 Task: Find connections with filter location Budapest IX. kerület with filter topic #socialentrepreneurswith filter profile language Potuguese with filter current company Randstad India with filter school University School of Law and Legal Studies with filter industry Law Enforcement with filter service category Ghostwriting with filter keywords title Bookkeeper
Action: Mouse pressed left at (563, 77)
Screenshot: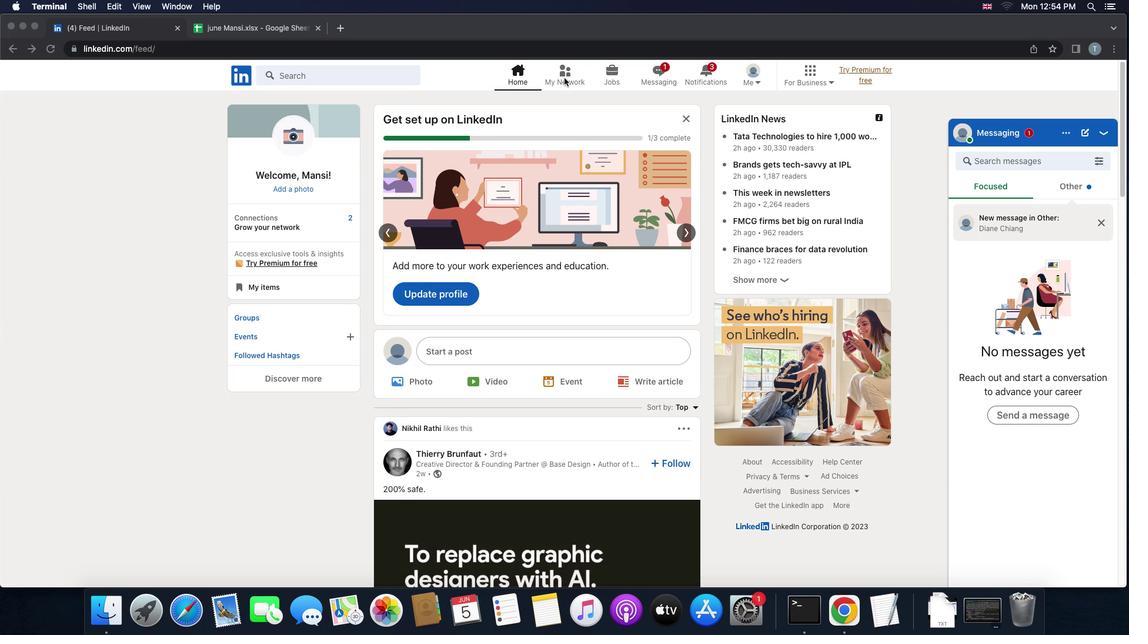 
Action: Mouse pressed left at (563, 77)
Screenshot: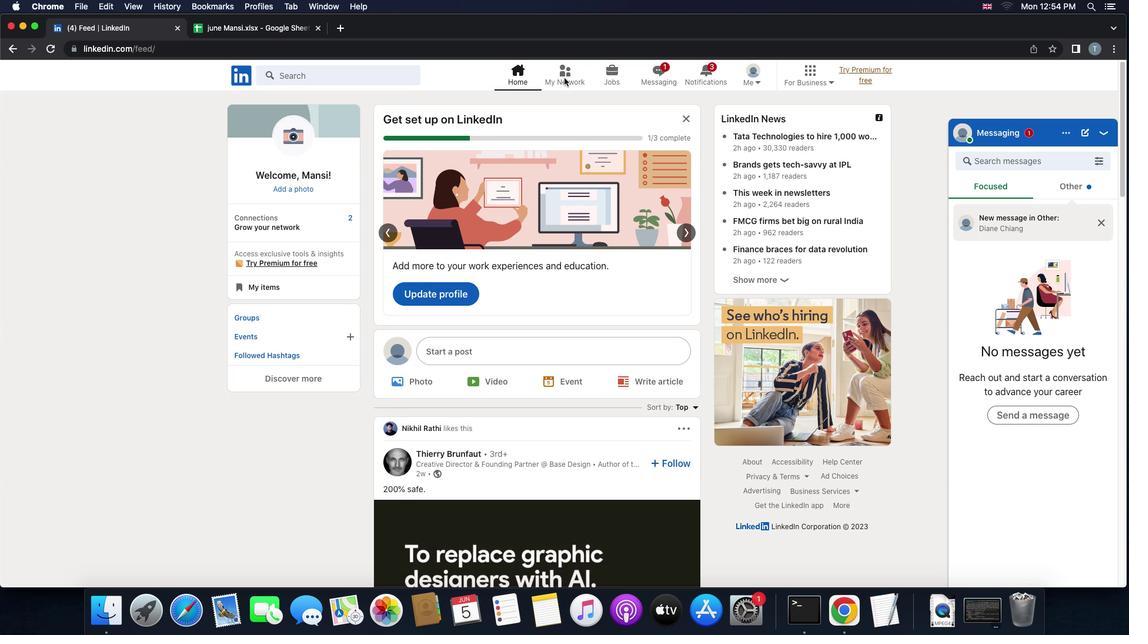 
Action: Mouse moved to (353, 137)
Screenshot: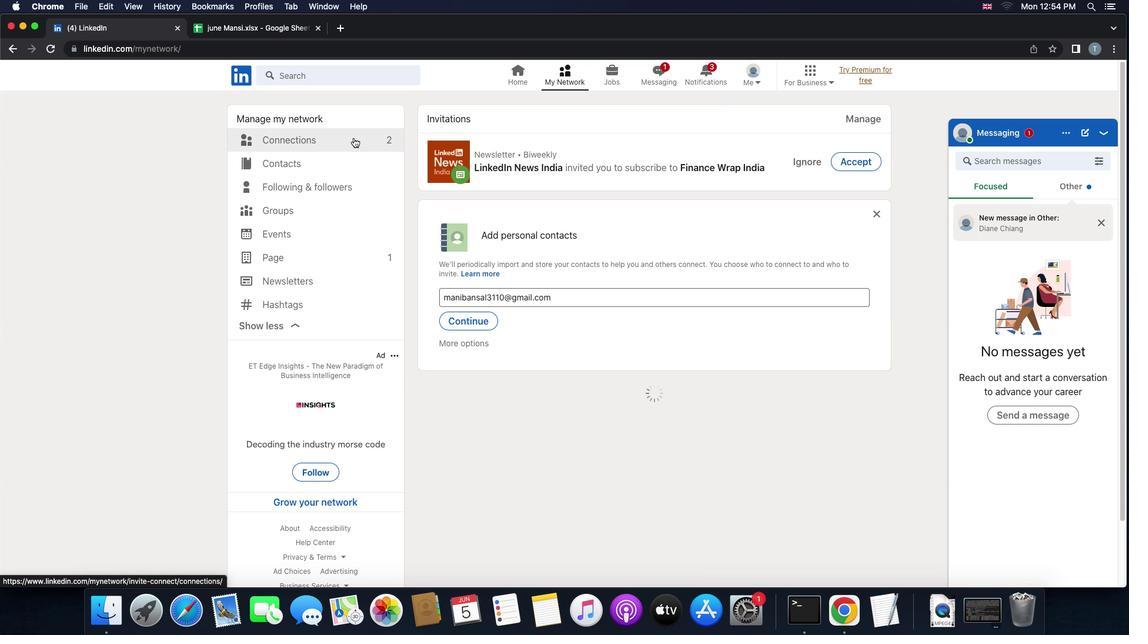 
Action: Mouse pressed left at (353, 137)
Screenshot: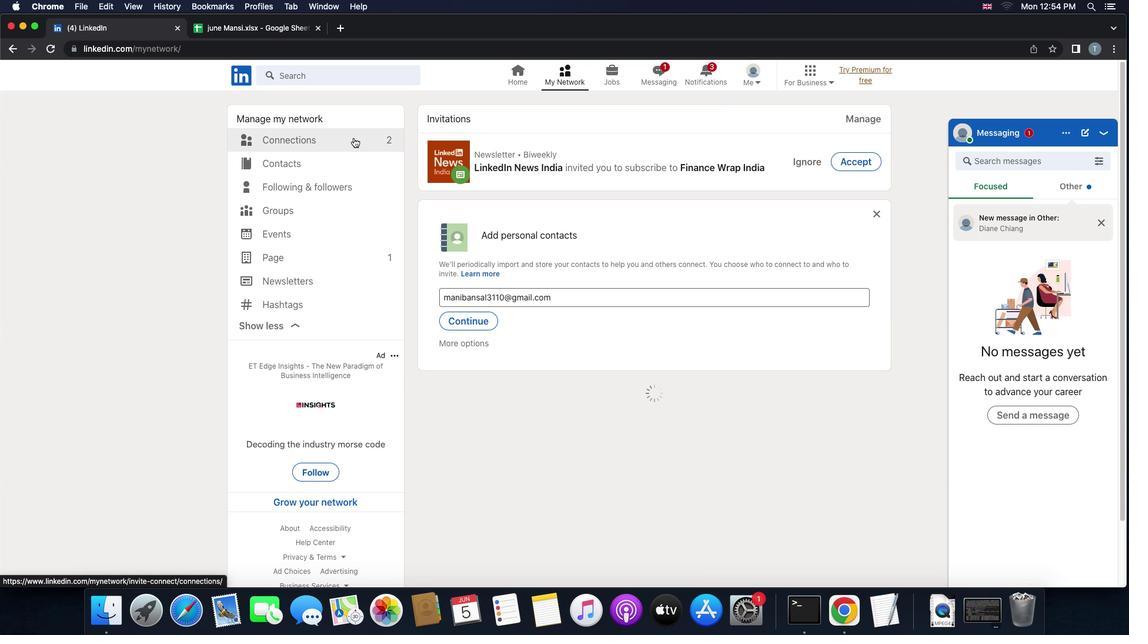 
Action: Mouse moved to (656, 139)
Screenshot: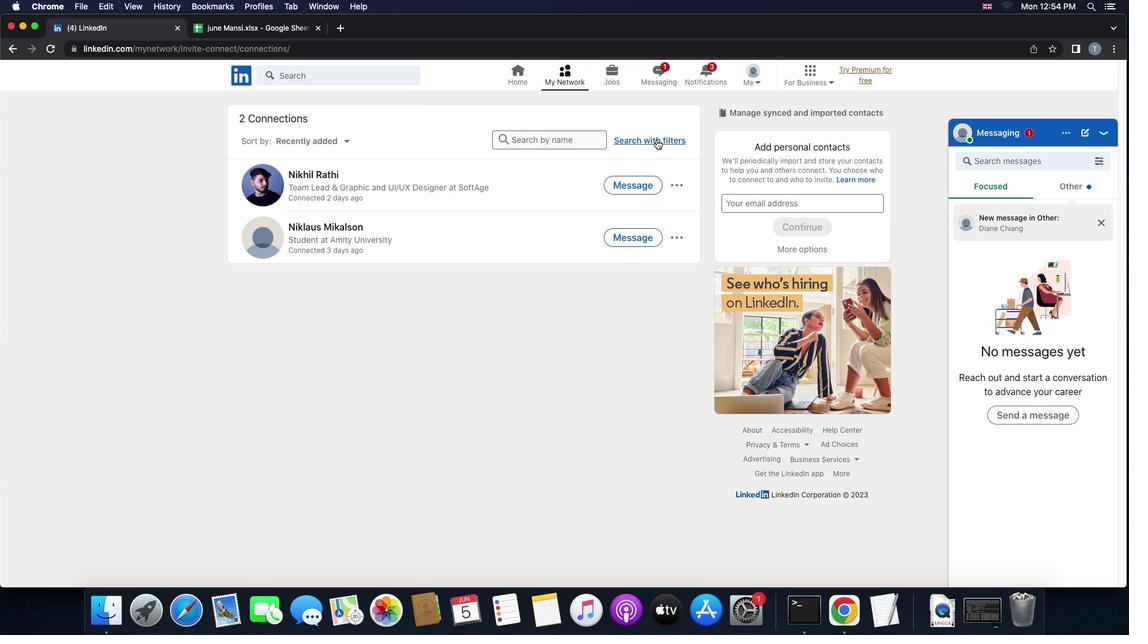 
Action: Mouse pressed left at (656, 139)
Screenshot: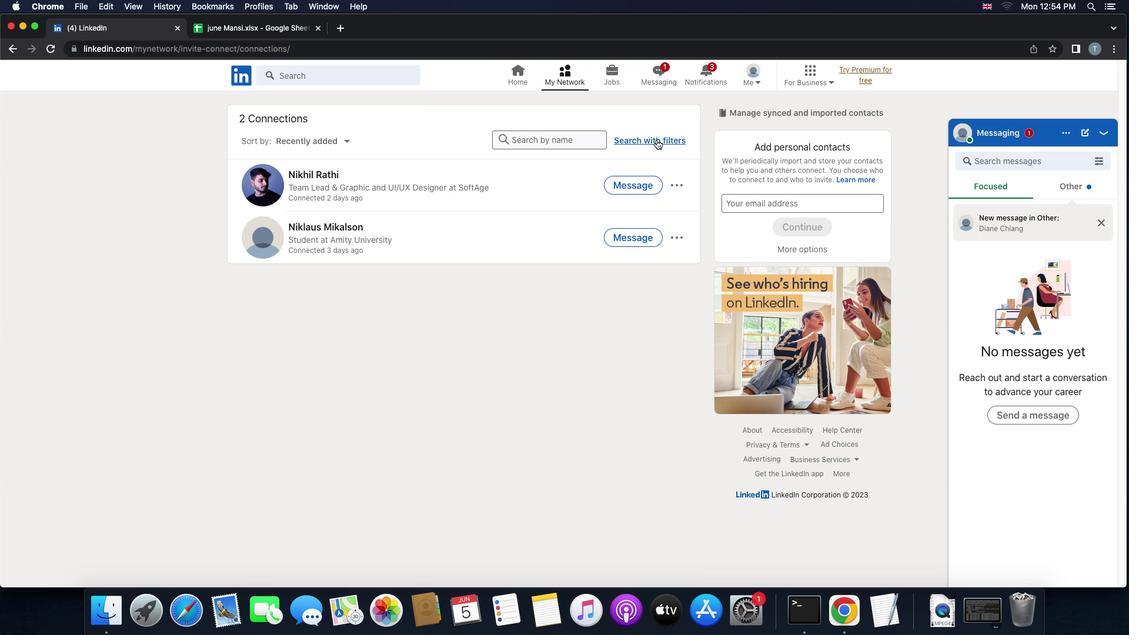 
Action: Mouse moved to (619, 109)
Screenshot: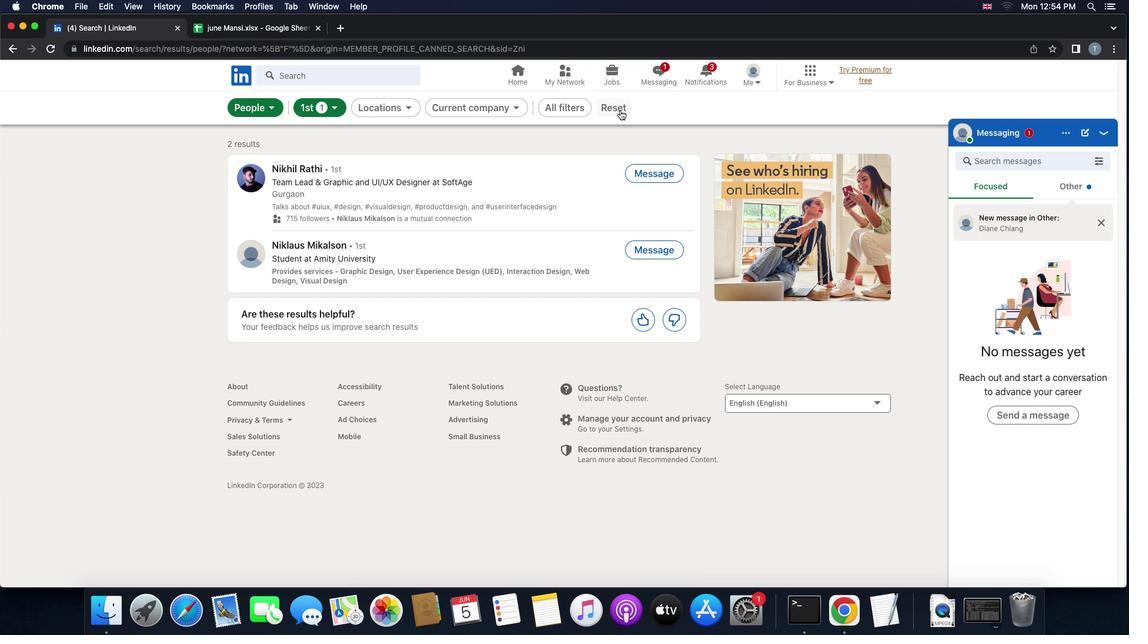 
Action: Mouse pressed left at (619, 109)
Screenshot: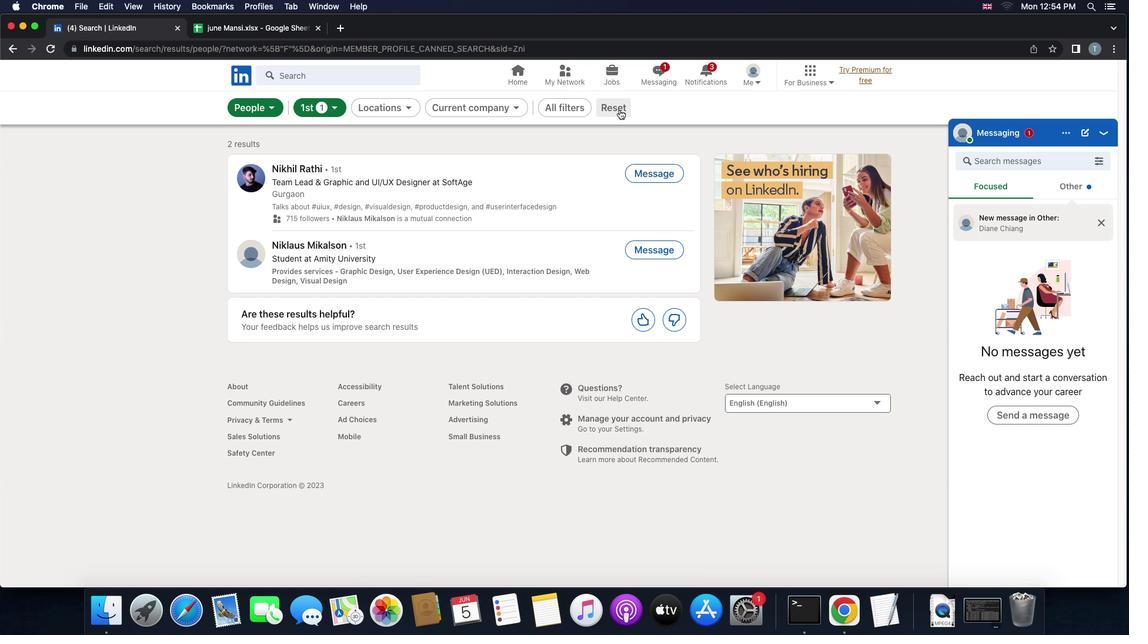 
Action: Mouse moved to (583, 106)
Screenshot: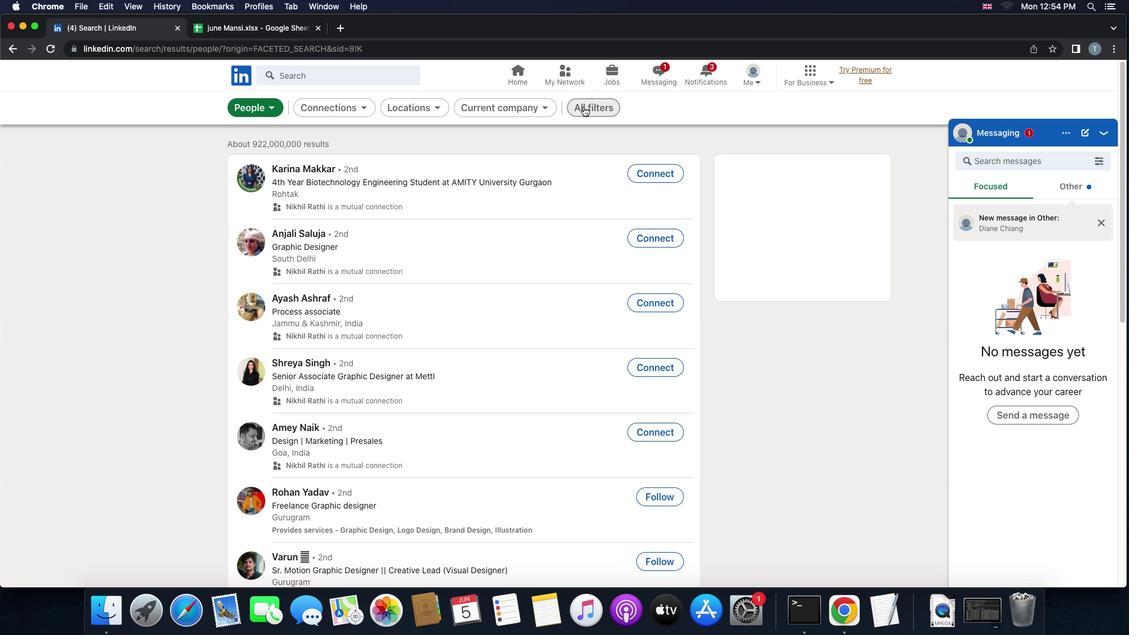 
Action: Mouse pressed left at (583, 106)
Screenshot: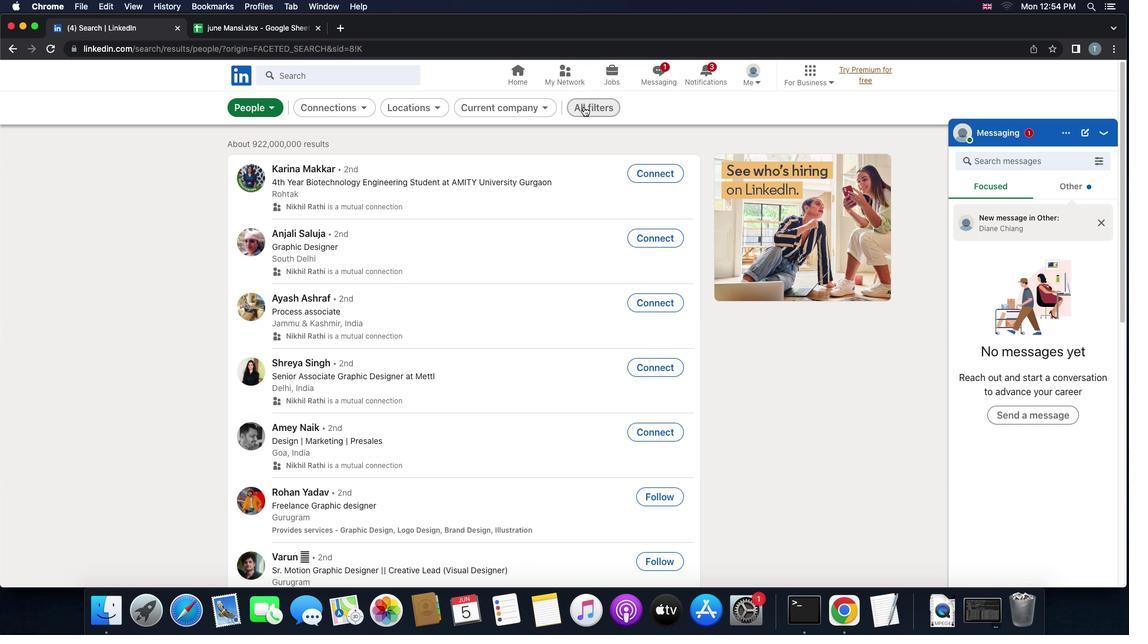 
Action: Mouse moved to (716, 216)
Screenshot: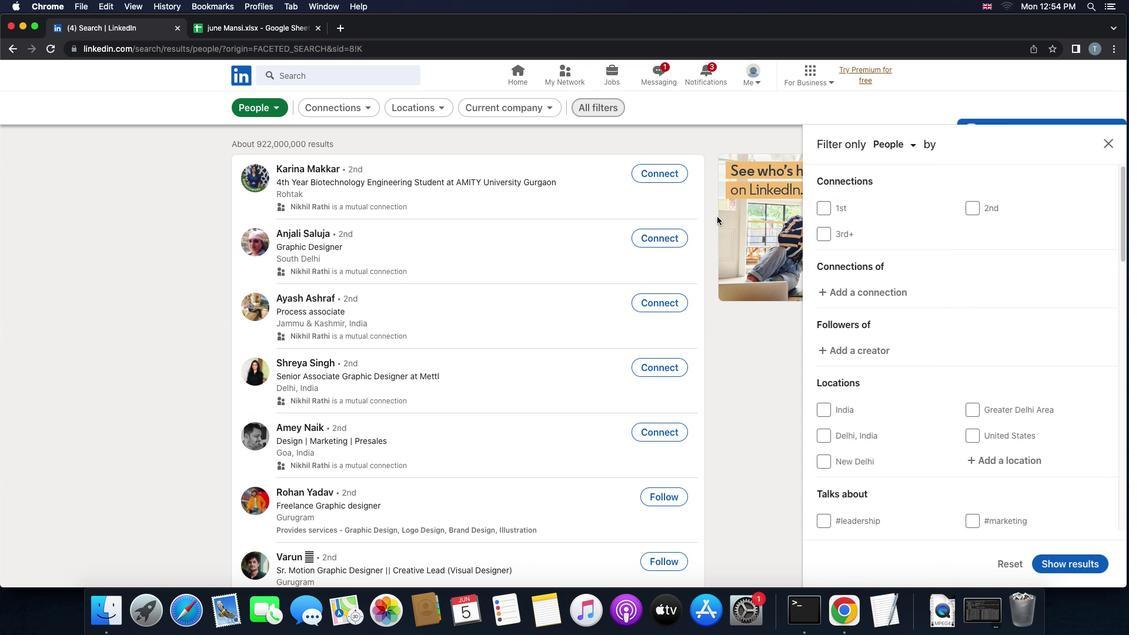 
Action: Mouse scrolled (716, 216) with delta (0, 0)
Screenshot: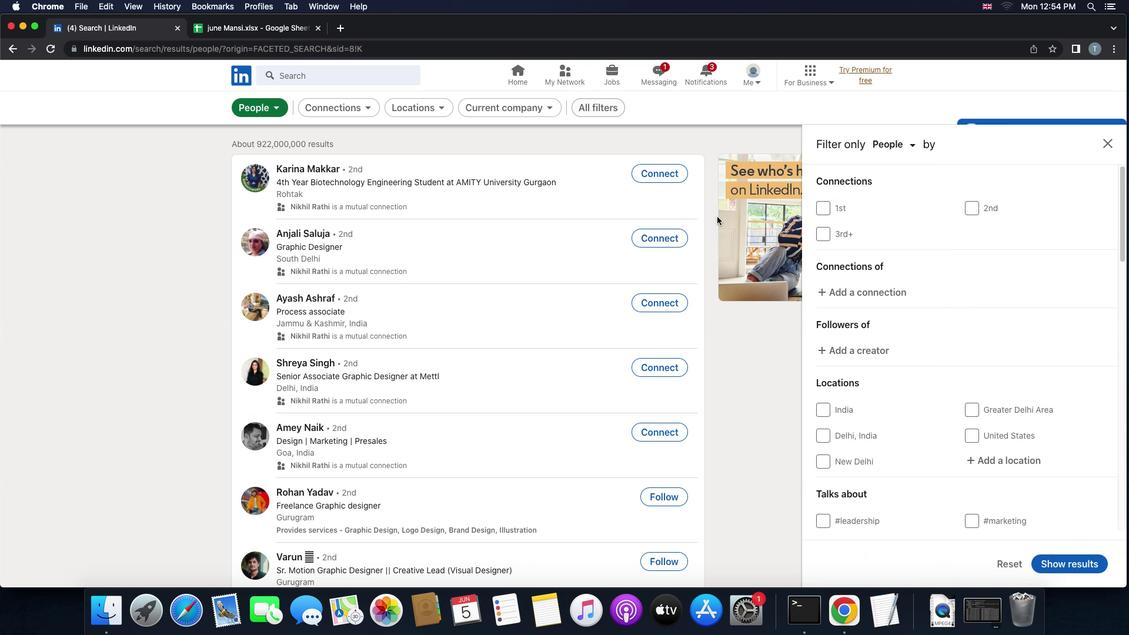 
Action: Mouse scrolled (716, 216) with delta (0, 0)
Screenshot: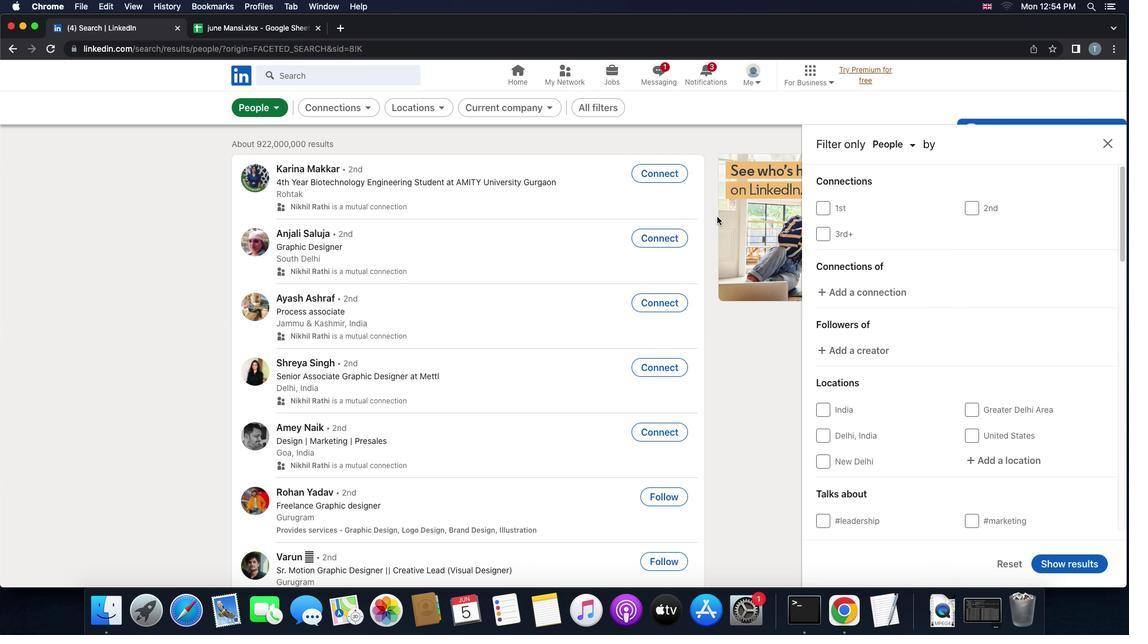 
Action: Mouse scrolled (716, 216) with delta (0, -1)
Screenshot: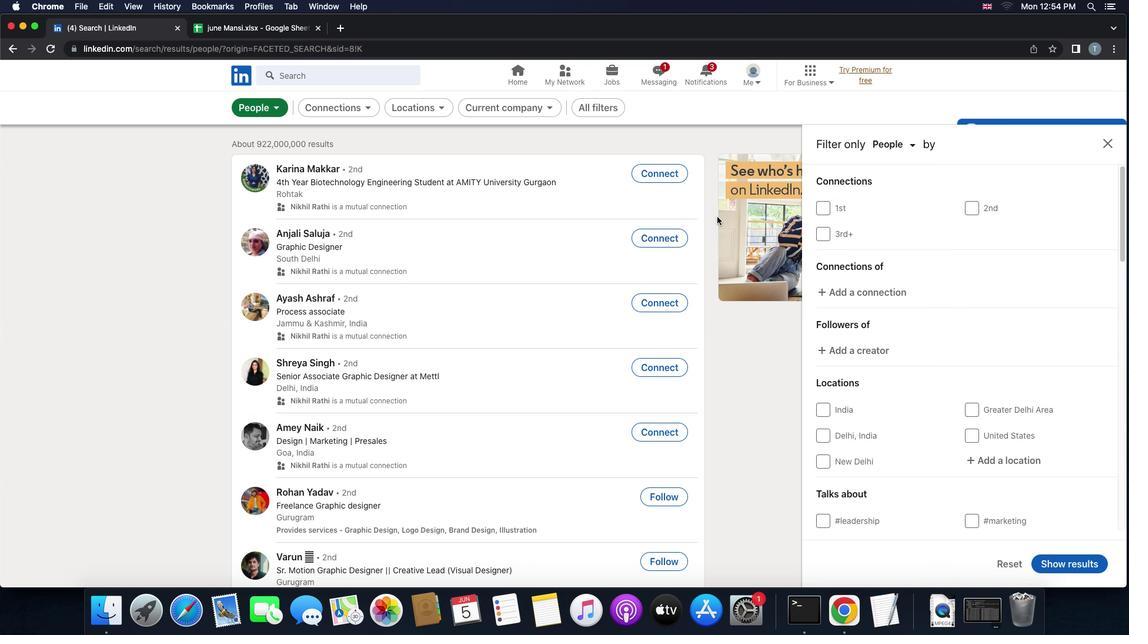 
Action: Mouse scrolled (716, 216) with delta (0, -1)
Screenshot: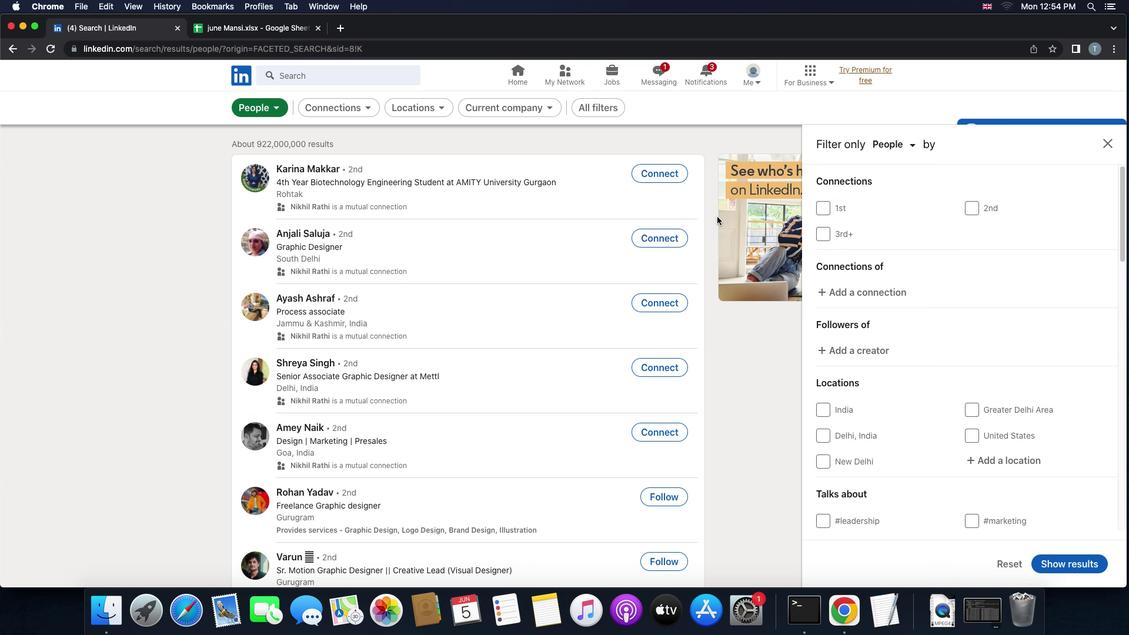 
Action: Mouse moved to (846, 391)
Screenshot: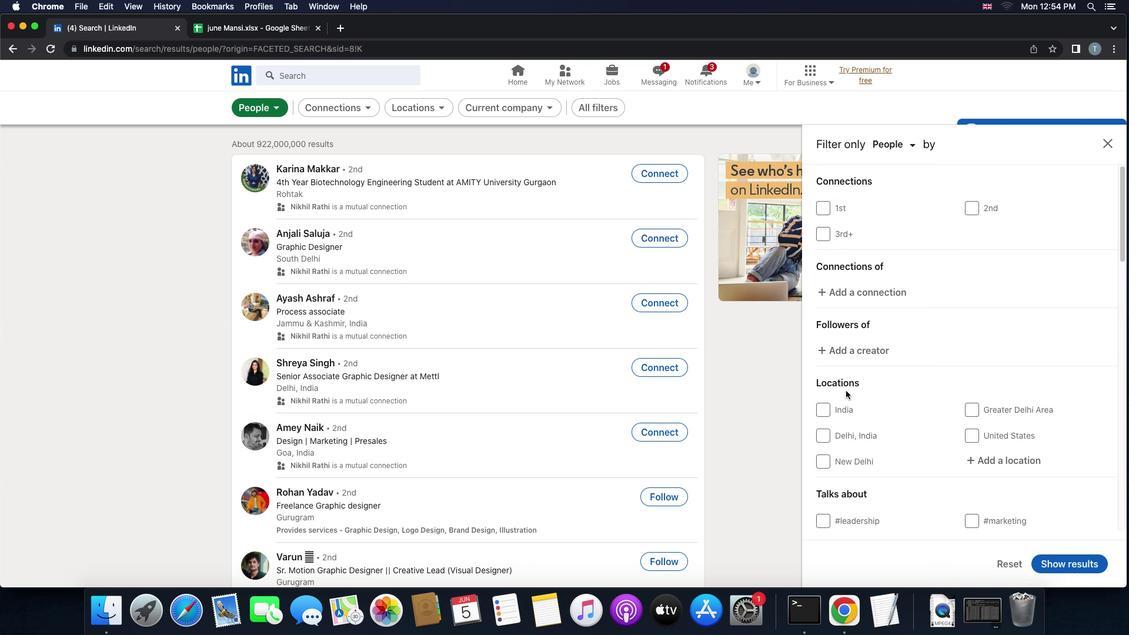 
Action: Mouse scrolled (846, 391) with delta (0, 0)
Screenshot: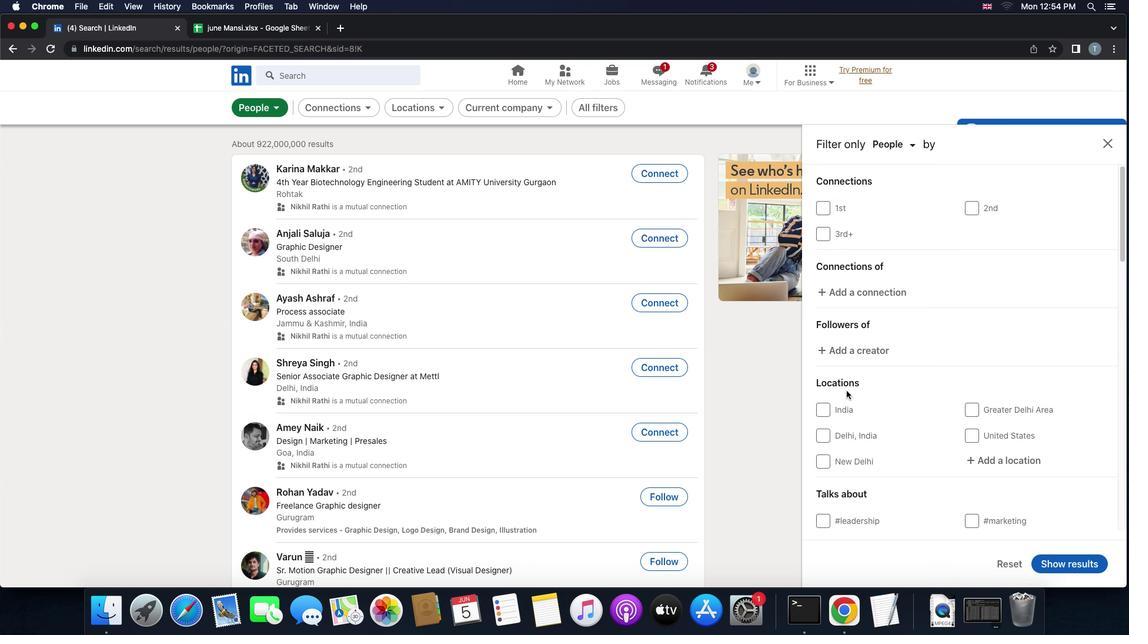 
Action: Mouse scrolled (846, 391) with delta (0, 0)
Screenshot: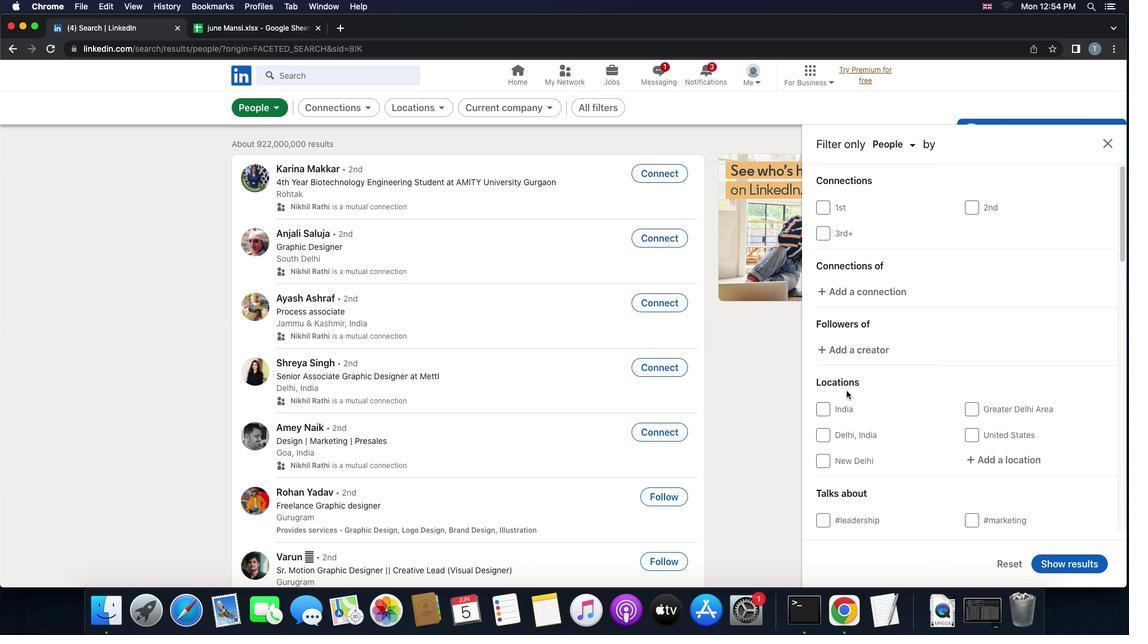 
Action: Mouse scrolled (846, 391) with delta (0, 0)
Screenshot: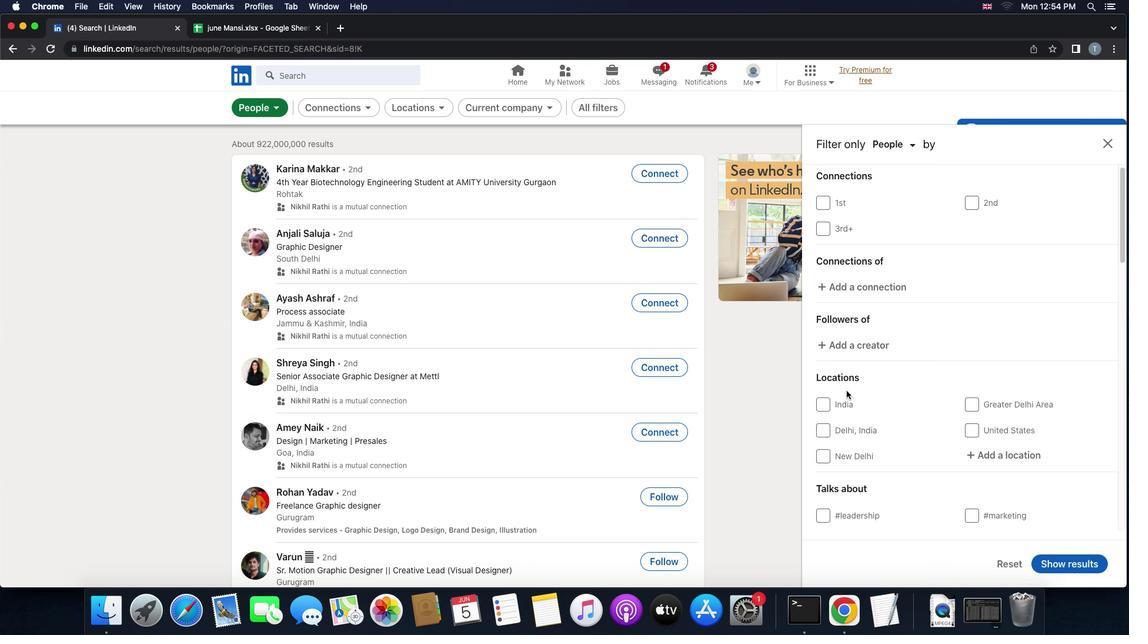 
Action: Mouse moved to (846, 390)
Screenshot: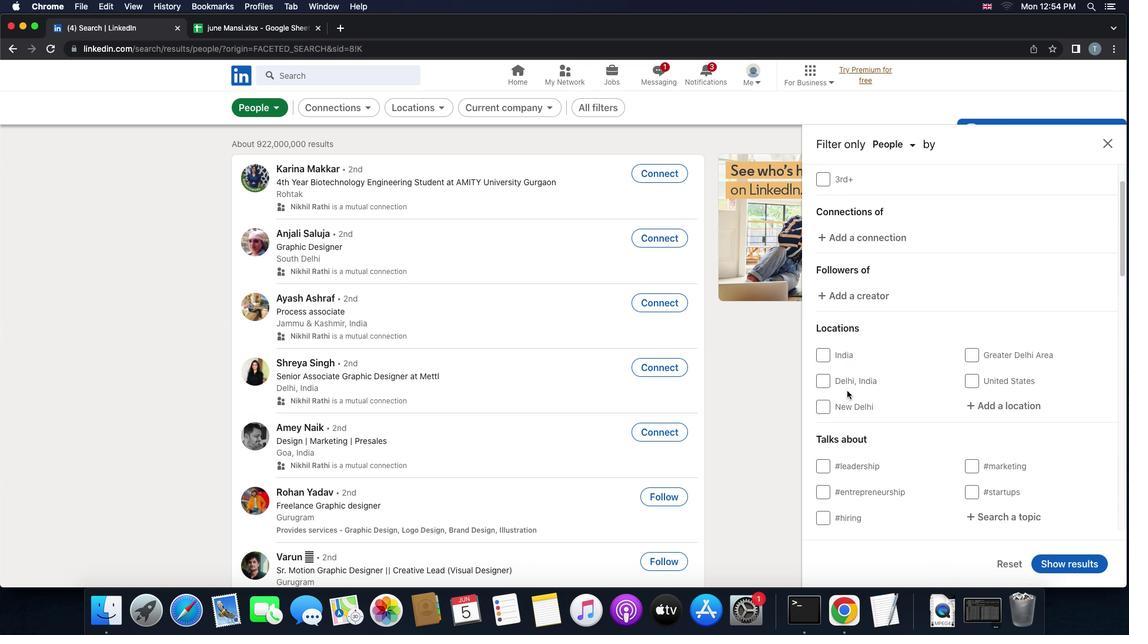
Action: Mouse scrolled (846, 390) with delta (0, 0)
Screenshot: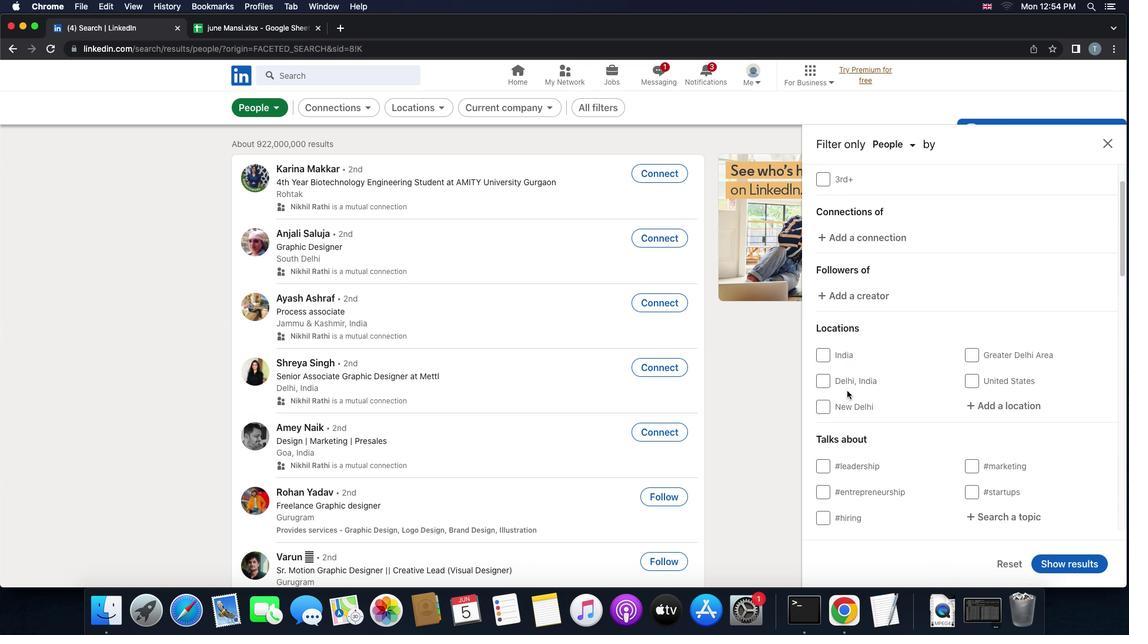 
Action: Mouse moved to (982, 367)
Screenshot: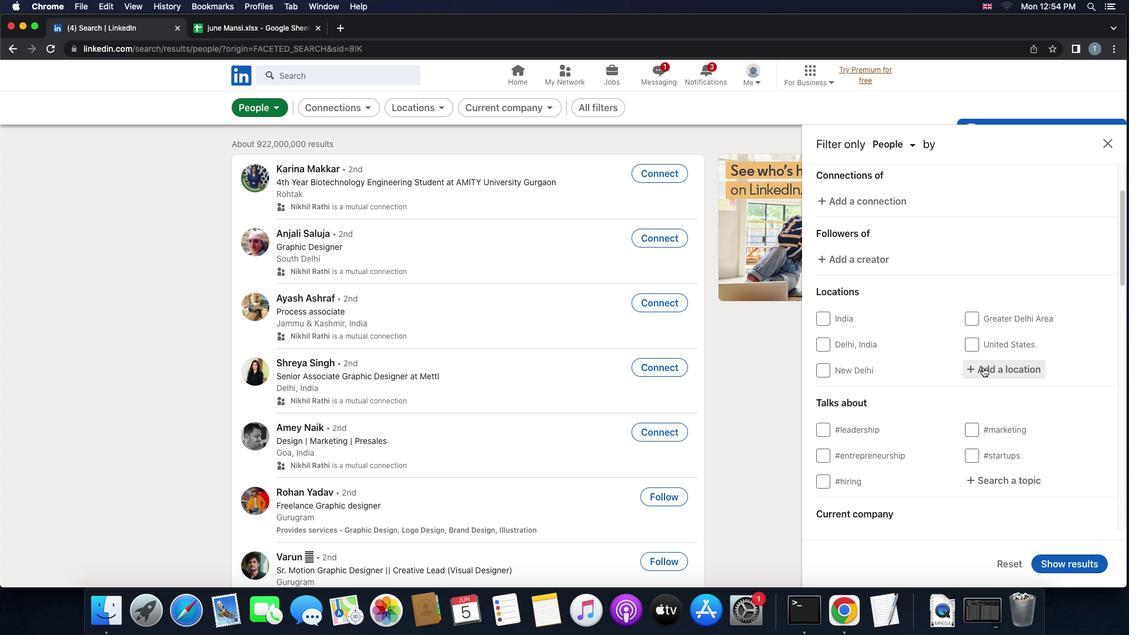 
Action: Mouse pressed left at (982, 367)
Screenshot: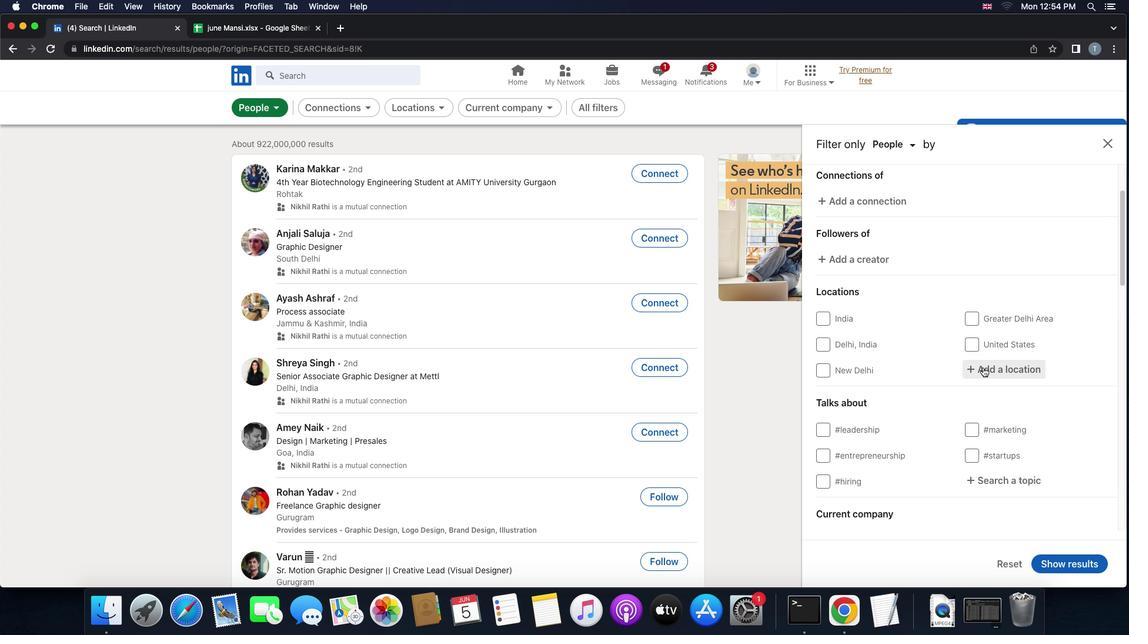 
Action: Key pressed Key.shift'B''u''d''a''p''e''s''t'Key.spaceKey.shift'I''X''.''k''e''r''u''l''e''t'Key.enter
Screenshot: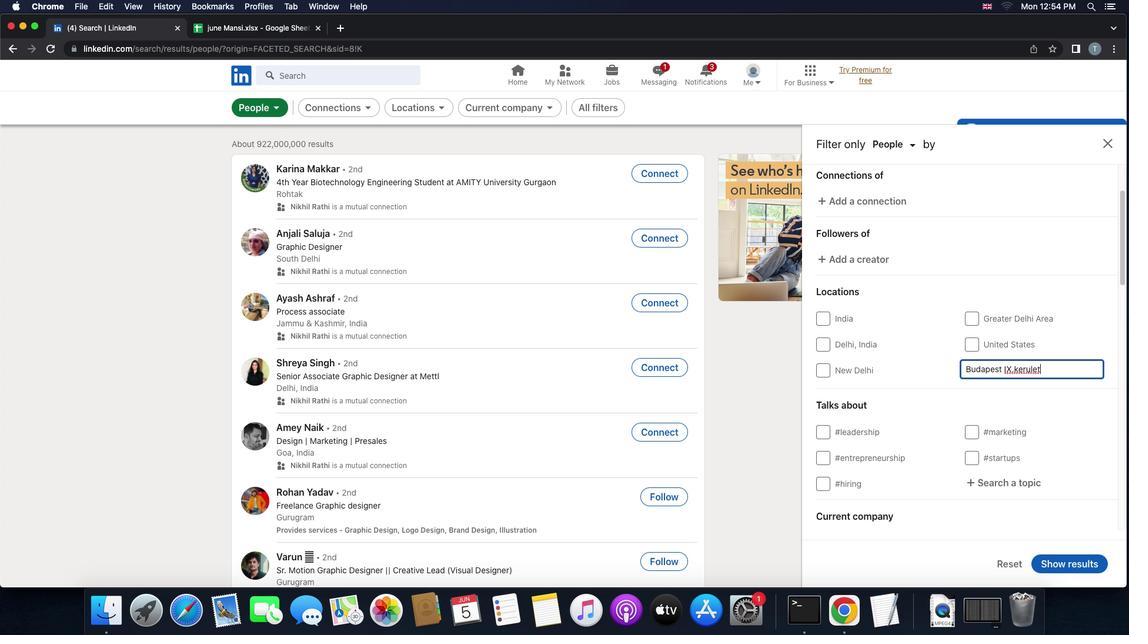 
Action: Mouse moved to (985, 368)
Screenshot: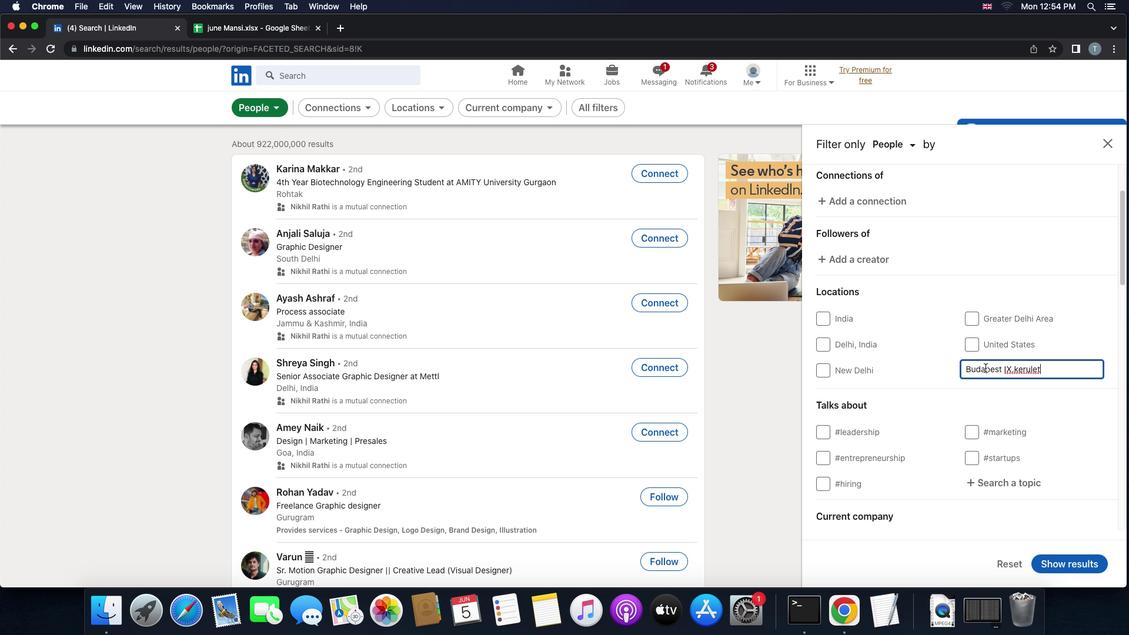 
Action: Mouse scrolled (985, 368) with delta (0, 0)
Screenshot: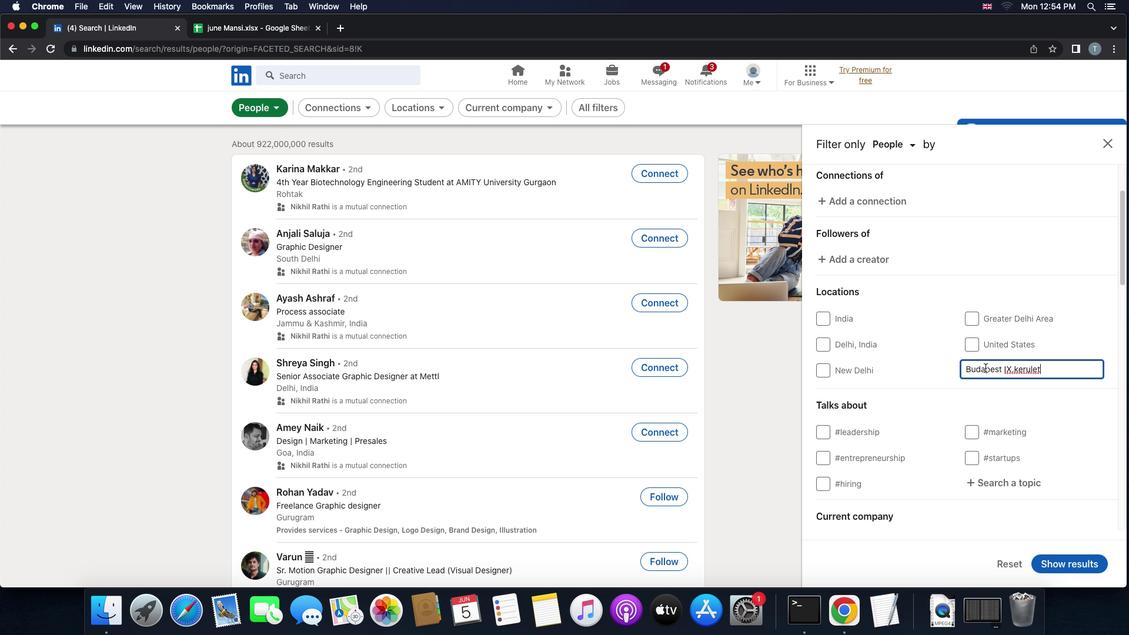 
Action: Mouse scrolled (985, 368) with delta (0, 0)
Screenshot: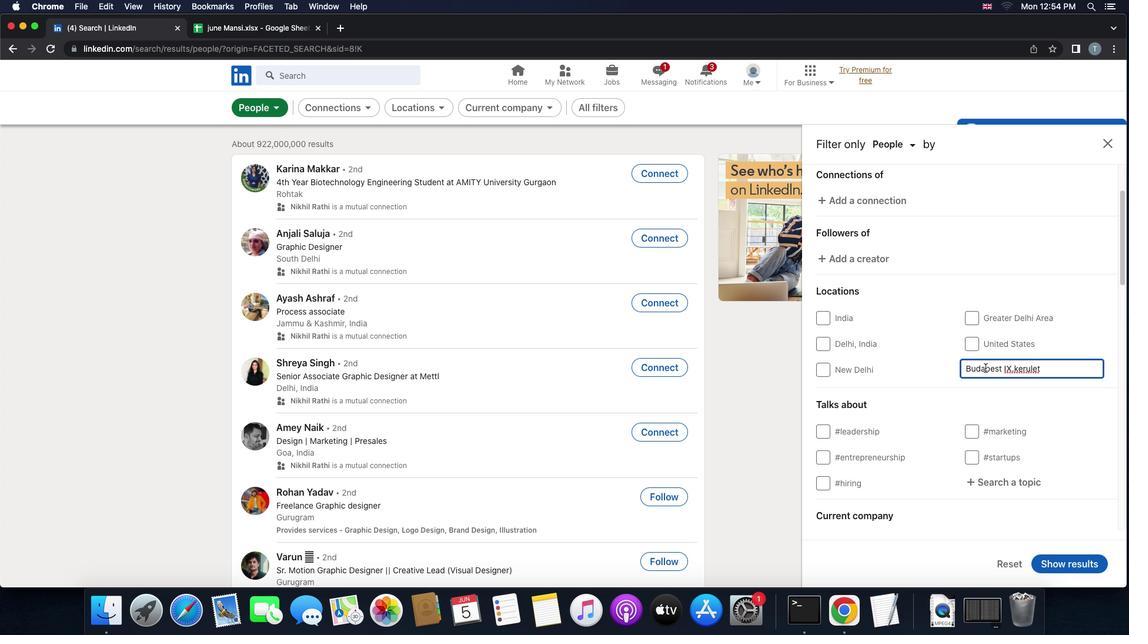 
Action: Mouse scrolled (985, 368) with delta (0, 0)
Screenshot: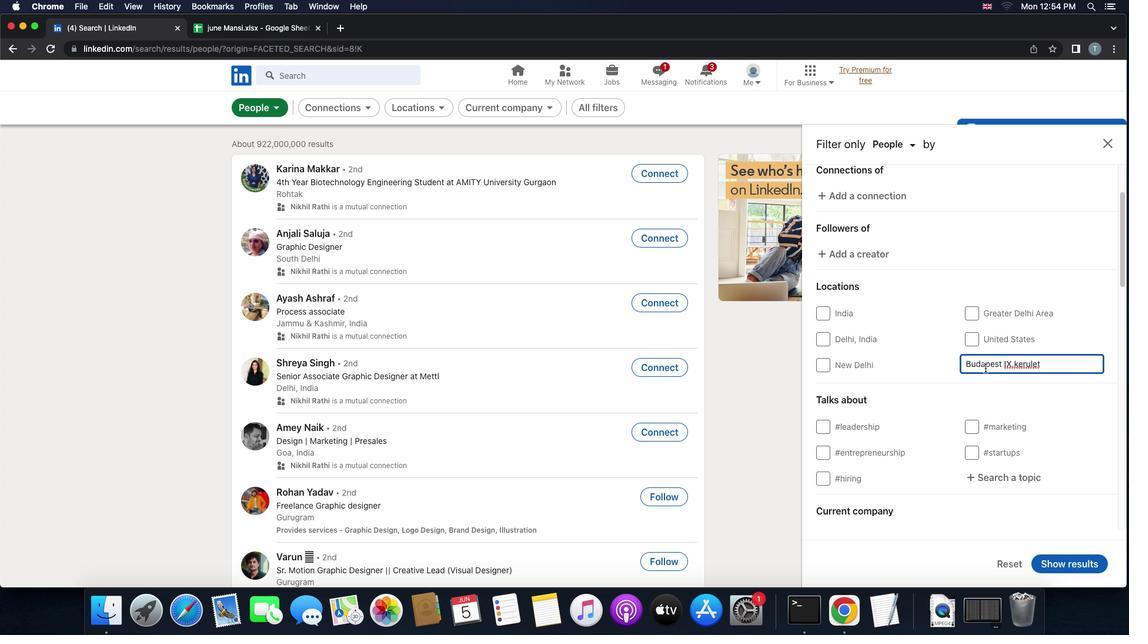 
Action: Mouse moved to (1019, 431)
Screenshot: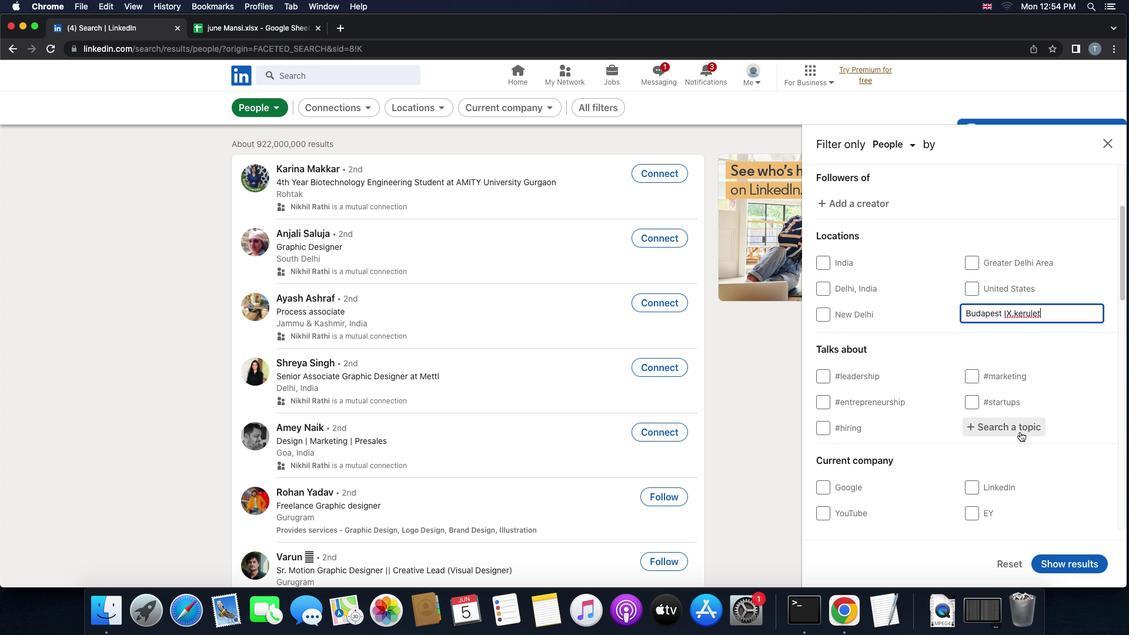 
Action: Mouse pressed left at (1019, 431)
Screenshot: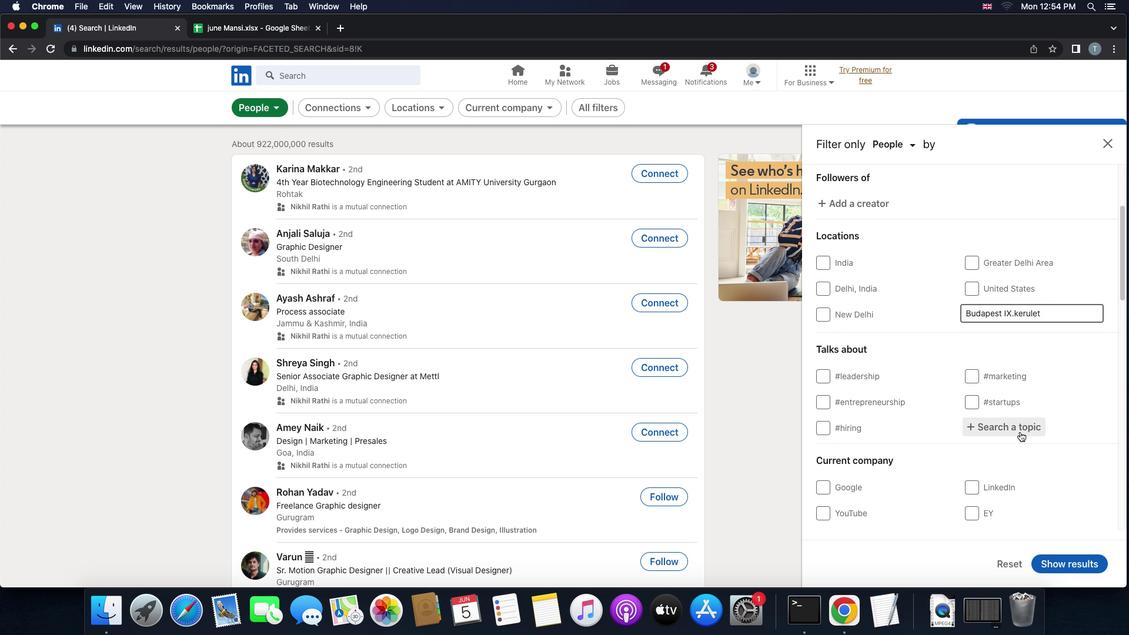 
Action: Key pressed 's''o''c''i''a''l''e''n''t''r''e''p''r''e''n''e'
Screenshot: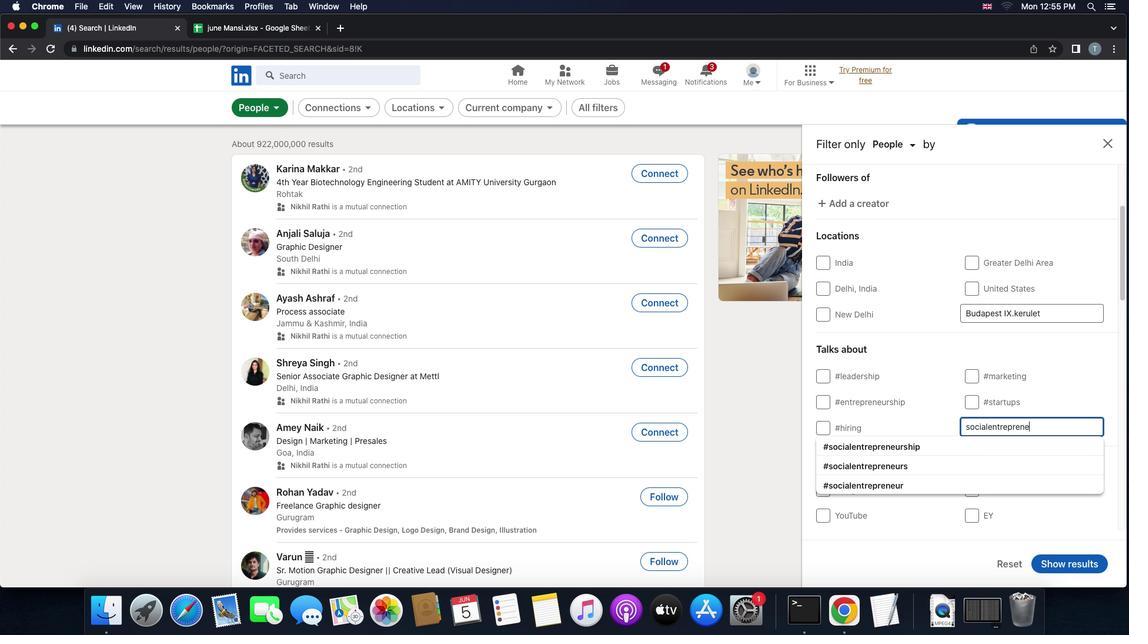 
Action: Mouse moved to (1001, 465)
Screenshot: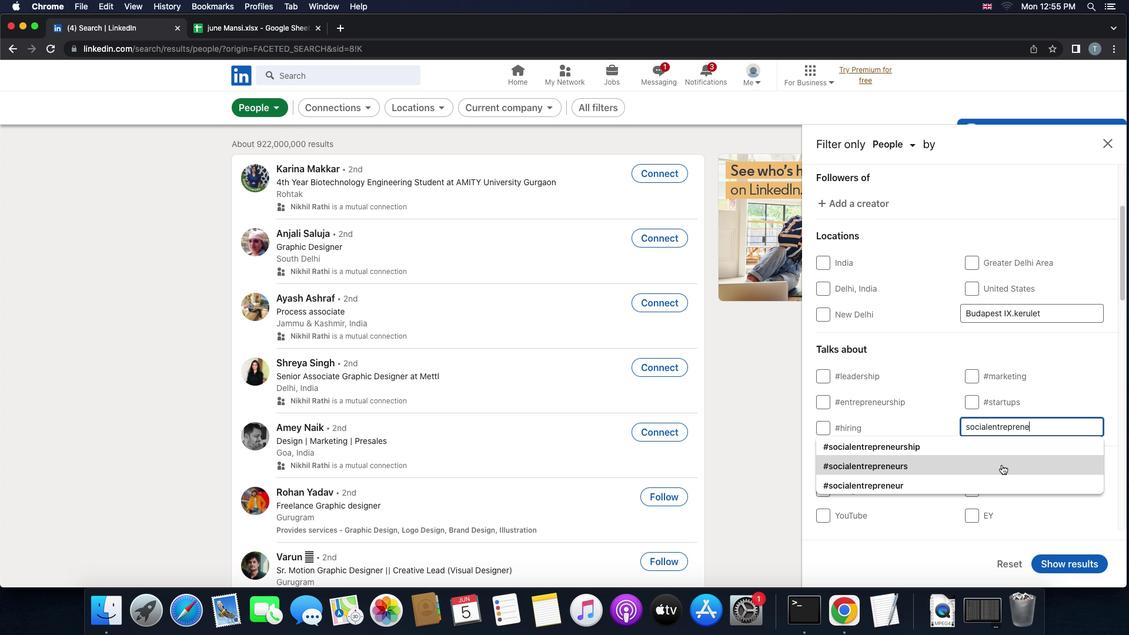 
Action: Mouse pressed left at (1001, 465)
Screenshot: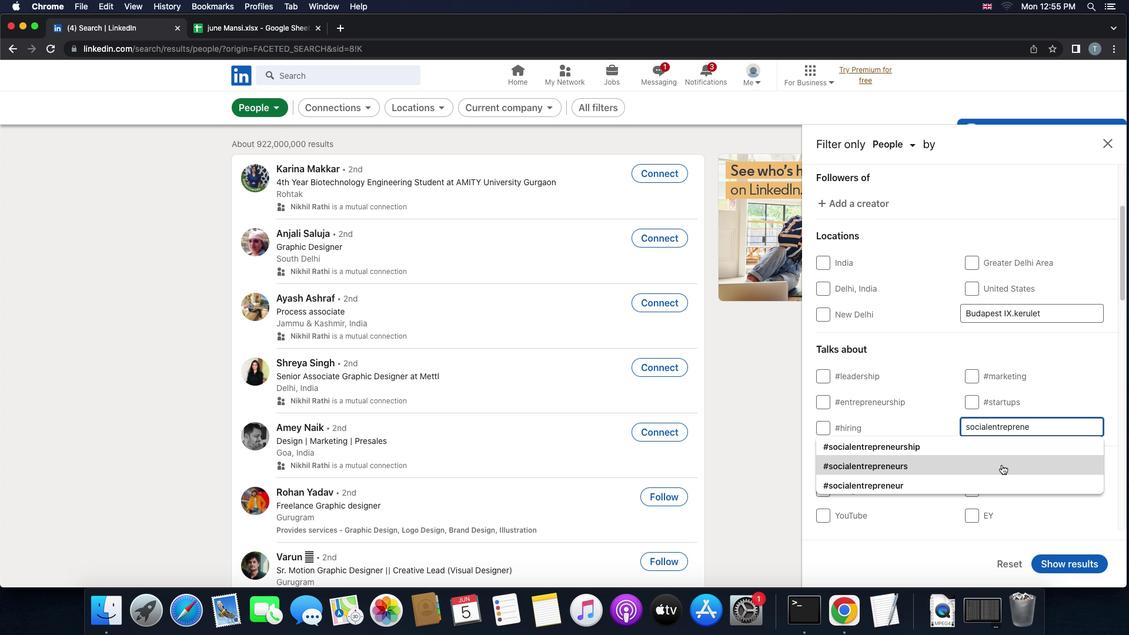 
Action: Mouse moved to (1002, 465)
Screenshot: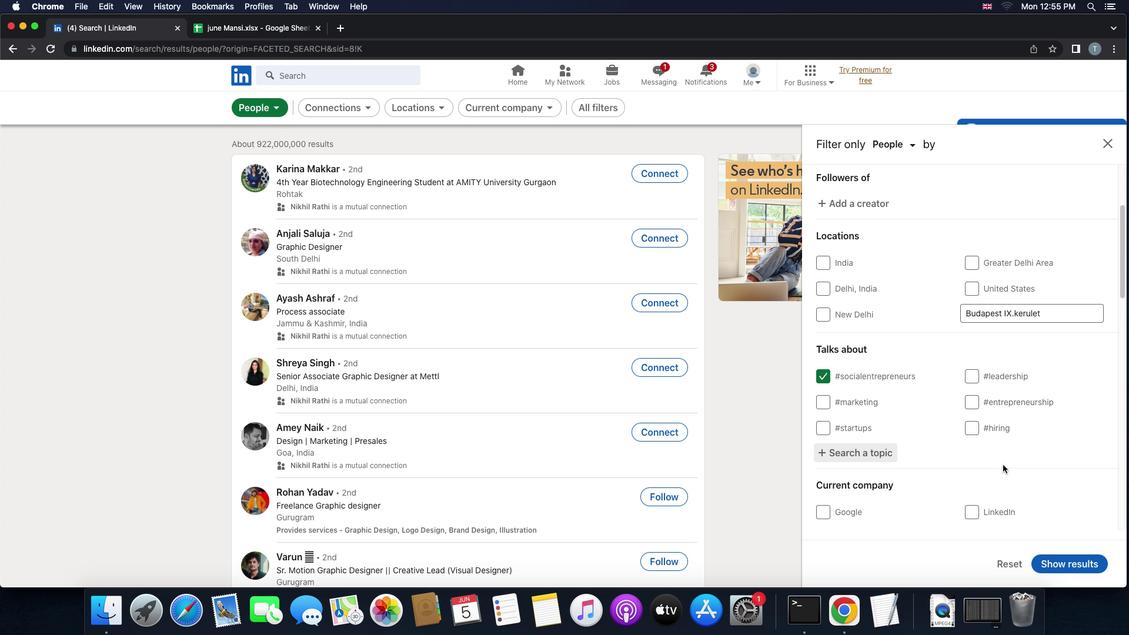 
Action: Mouse scrolled (1002, 465) with delta (0, 0)
Screenshot: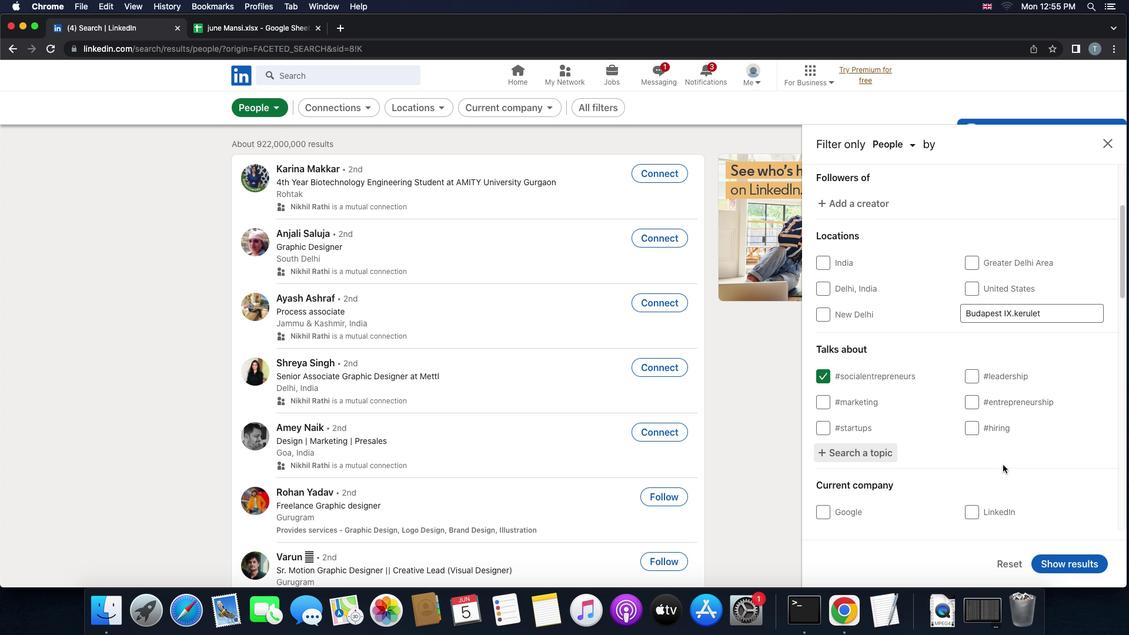
Action: Mouse scrolled (1002, 465) with delta (0, 0)
Screenshot: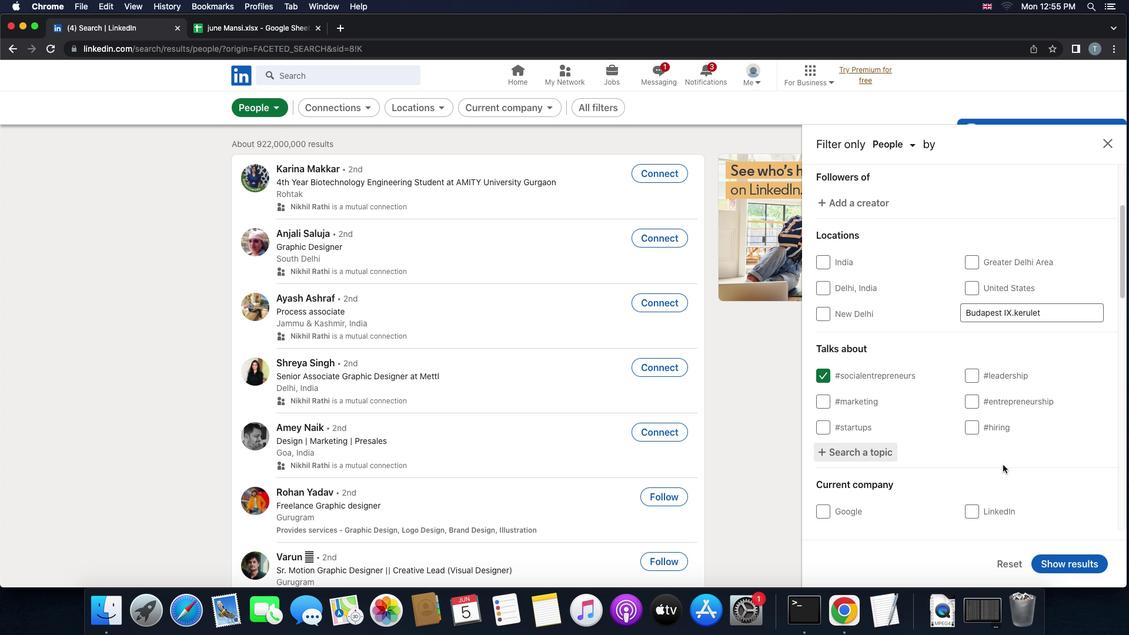 
Action: Mouse scrolled (1002, 465) with delta (0, -1)
Screenshot: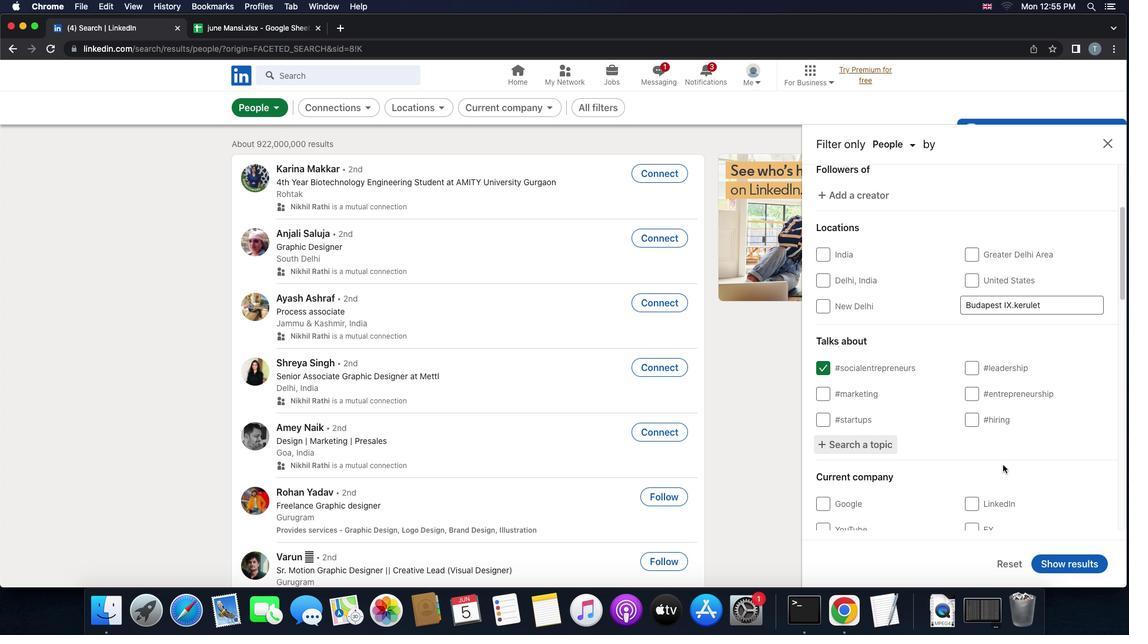
Action: Mouse scrolled (1002, 465) with delta (0, 0)
Screenshot: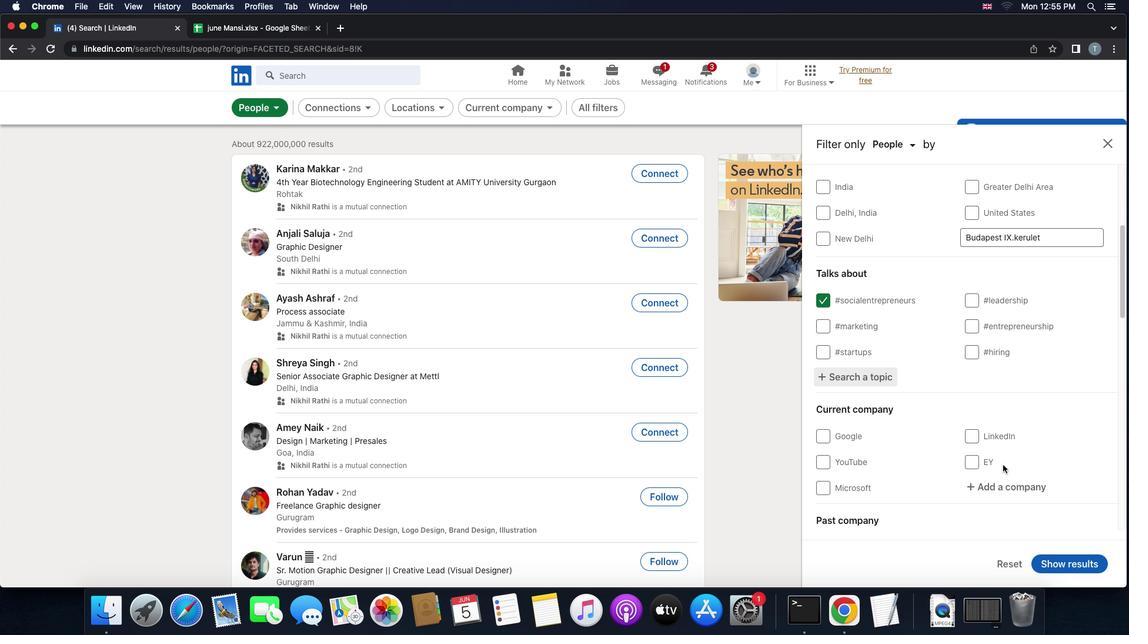 
Action: Mouse scrolled (1002, 465) with delta (0, 0)
Screenshot: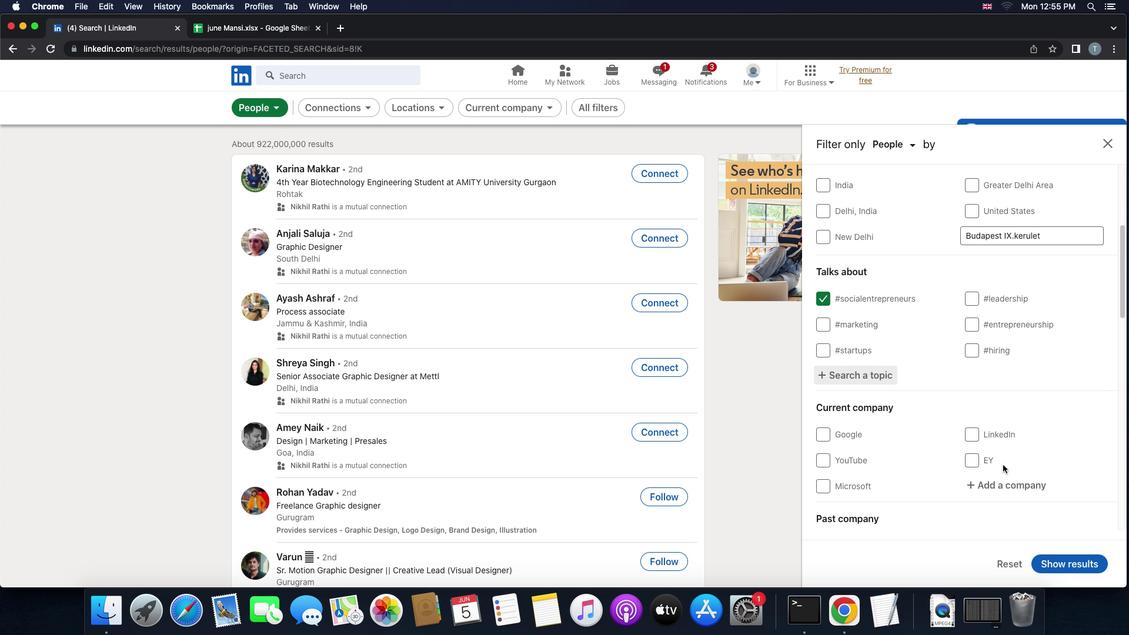 
Action: Mouse scrolled (1002, 465) with delta (0, -1)
Screenshot: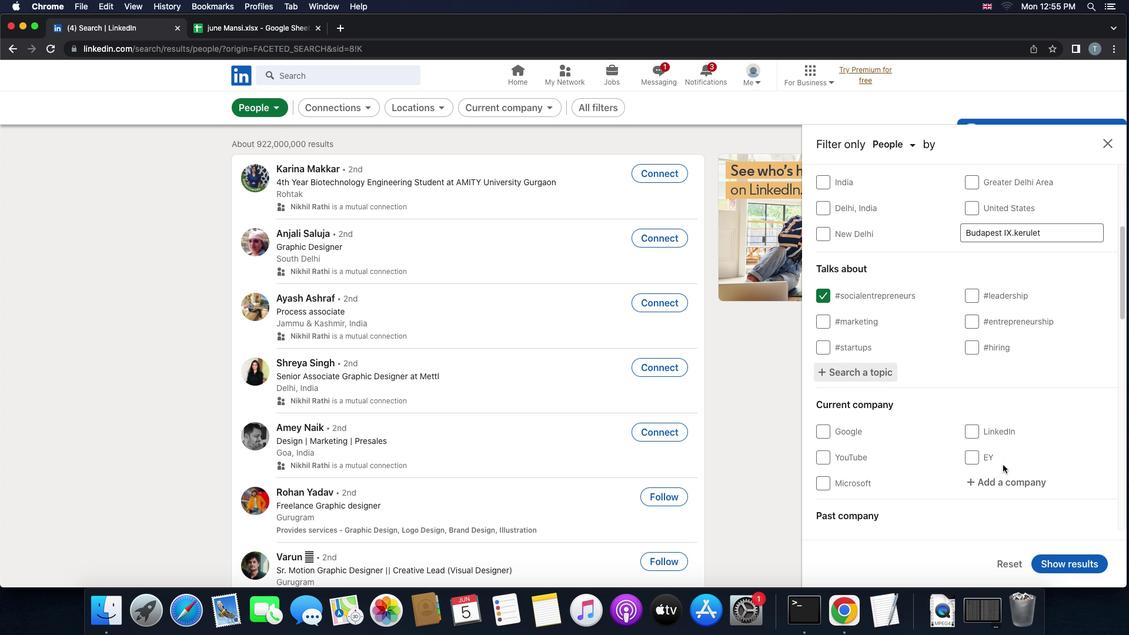 
Action: Mouse moved to (1020, 418)
Screenshot: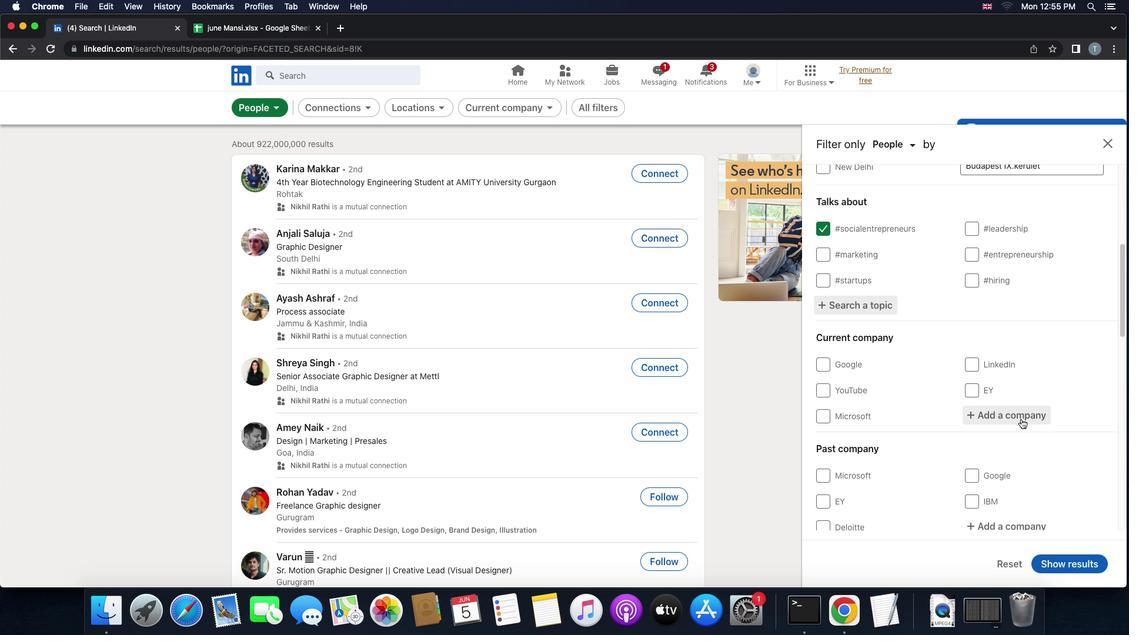 
Action: Mouse pressed left at (1020, 418)
Screenshot: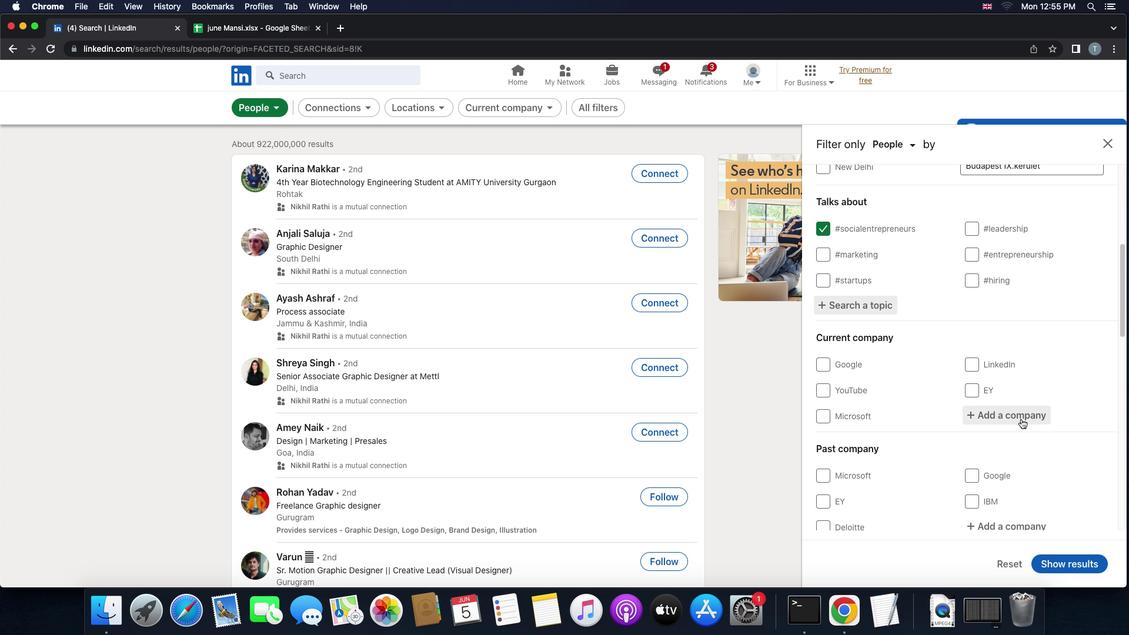 
Action: Key pressed 'r''a''n''d''s''t''a''d'
Screenshot: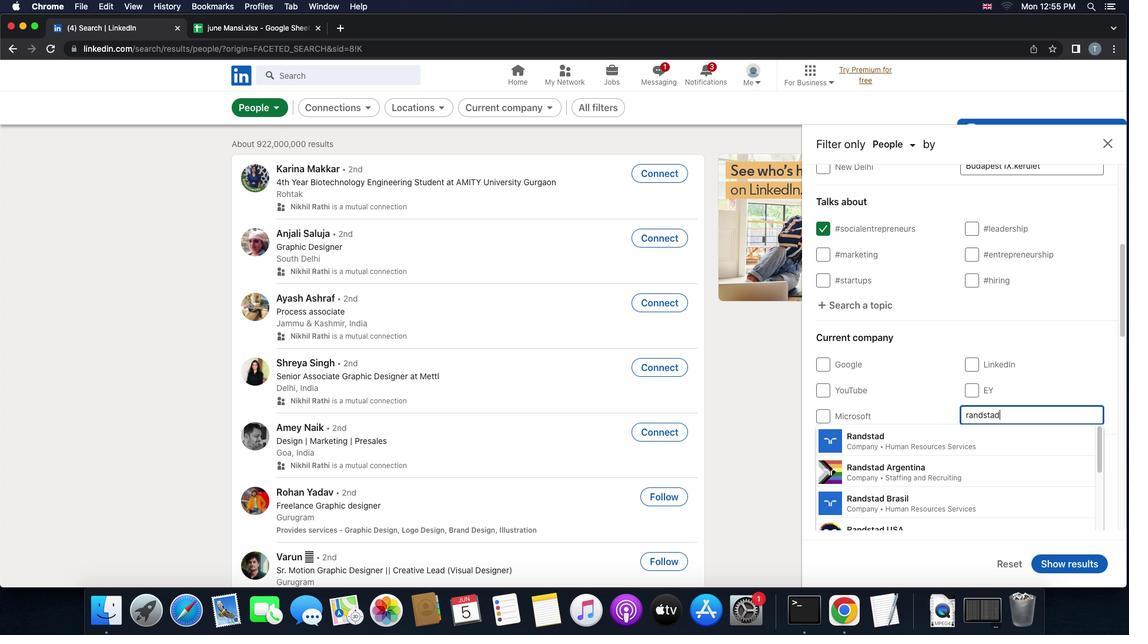 
Action: Mouse moved to (1111, 390)
Screenshot: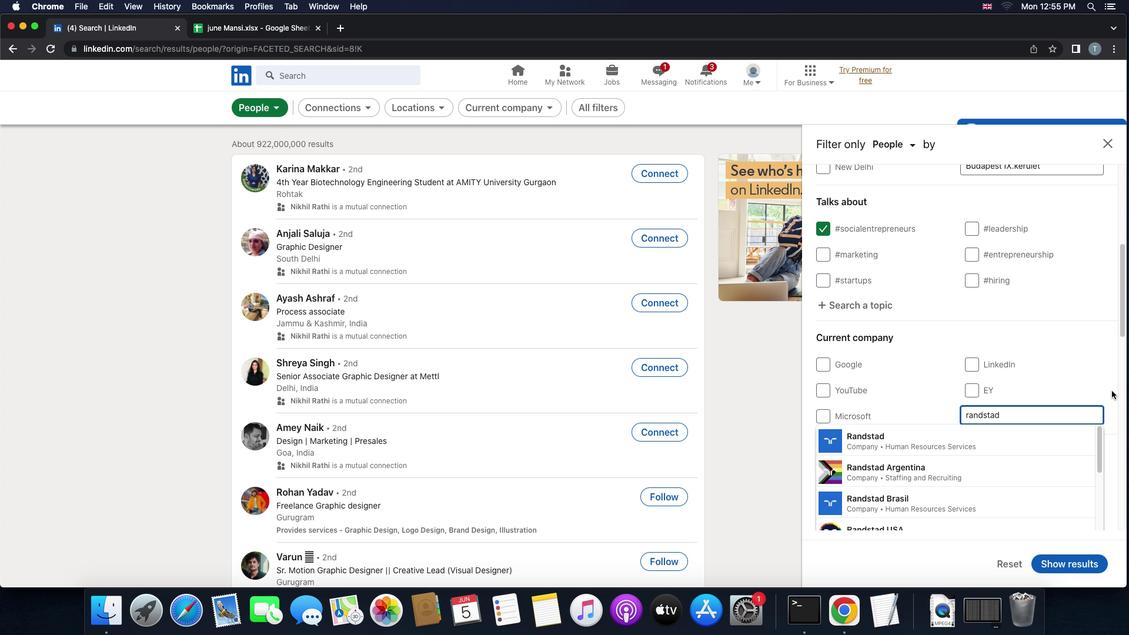 
Action: Key pressed Key.space'i''n'
Screenshot: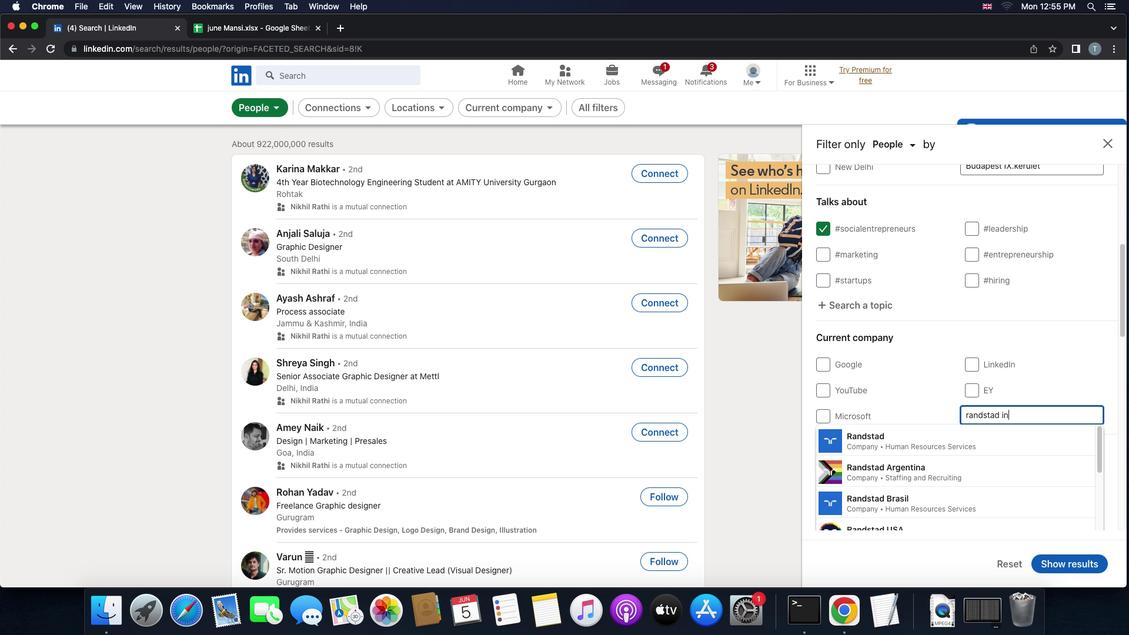
Action: Mouse moved to (1046, 444)
Screenshot: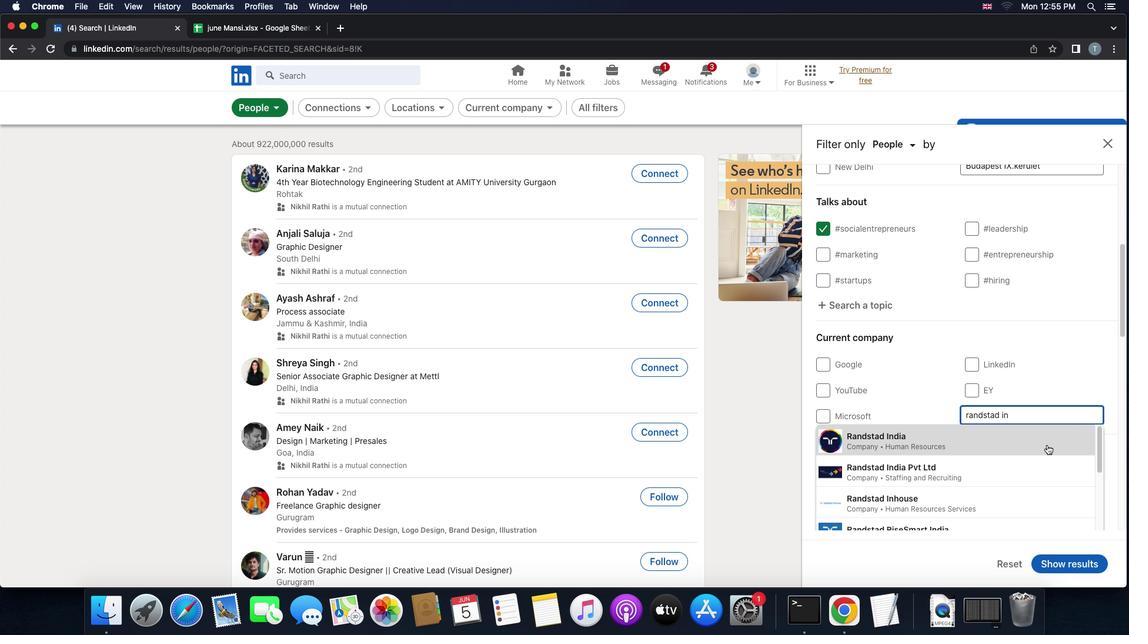 
Action: Mouse pressed left at (1046, 444)
Screenshot: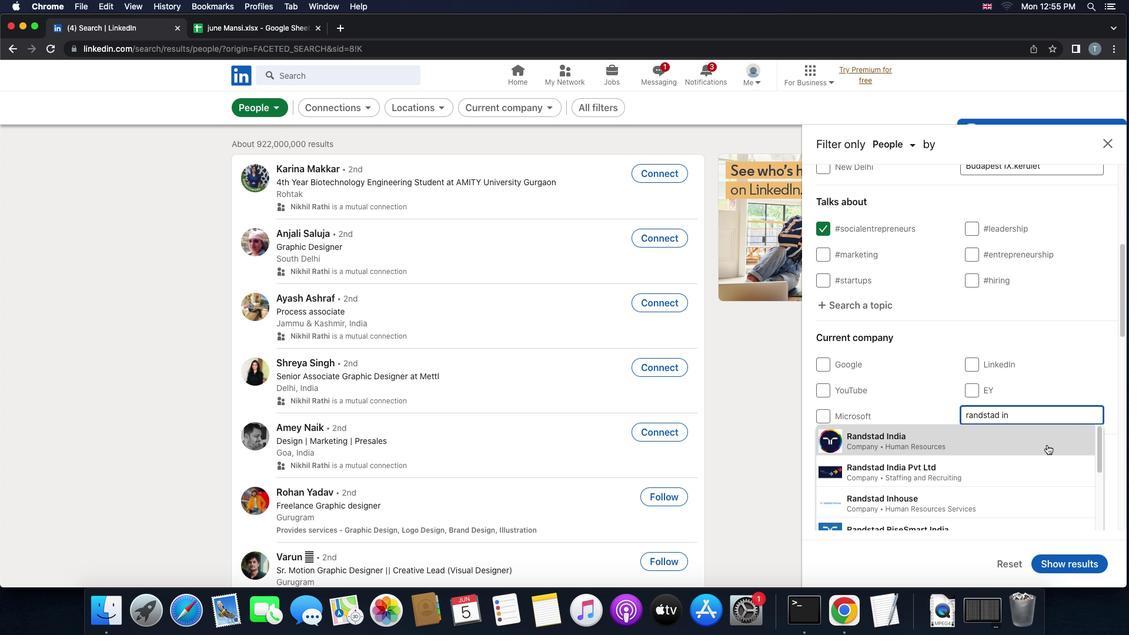 
Action: Mouse moved to (1047, 444)
Screenshot: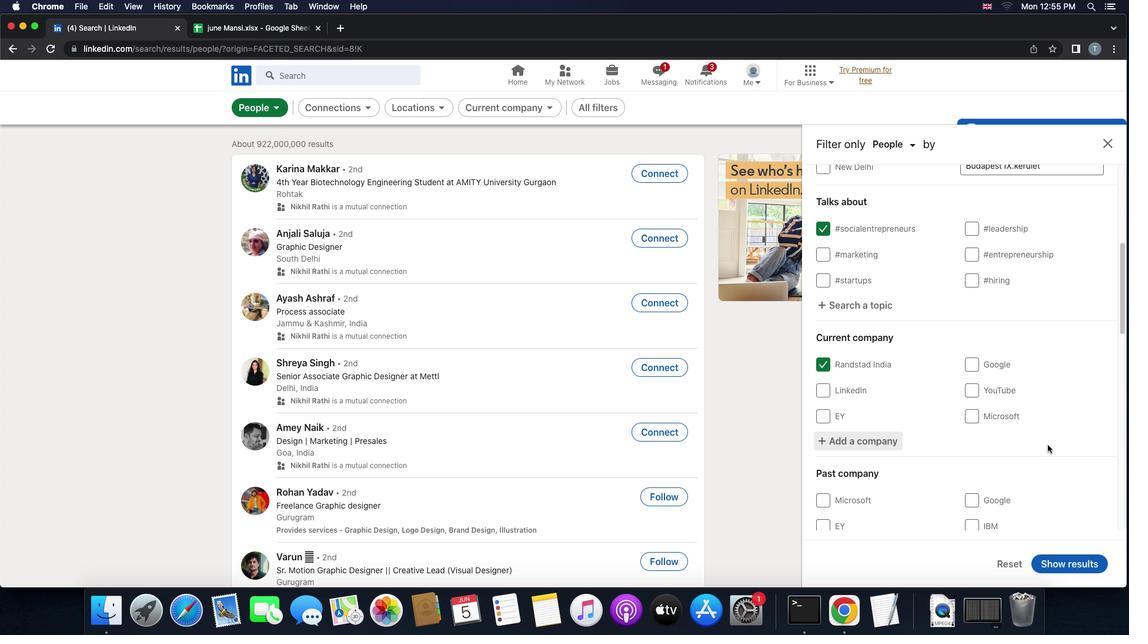 
Action: Mouse scrolled (1047, 444) with delta (0, 0)
Screenshot: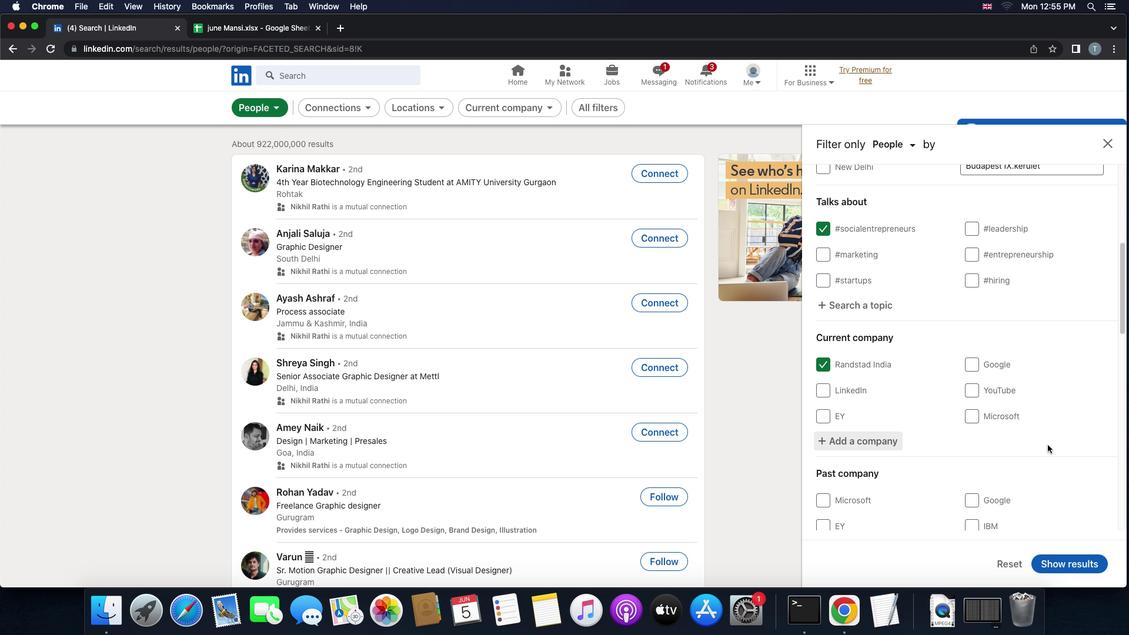 
Action: Mouse scrolled (1047, 444) with delta (0, 0)
Screenshot: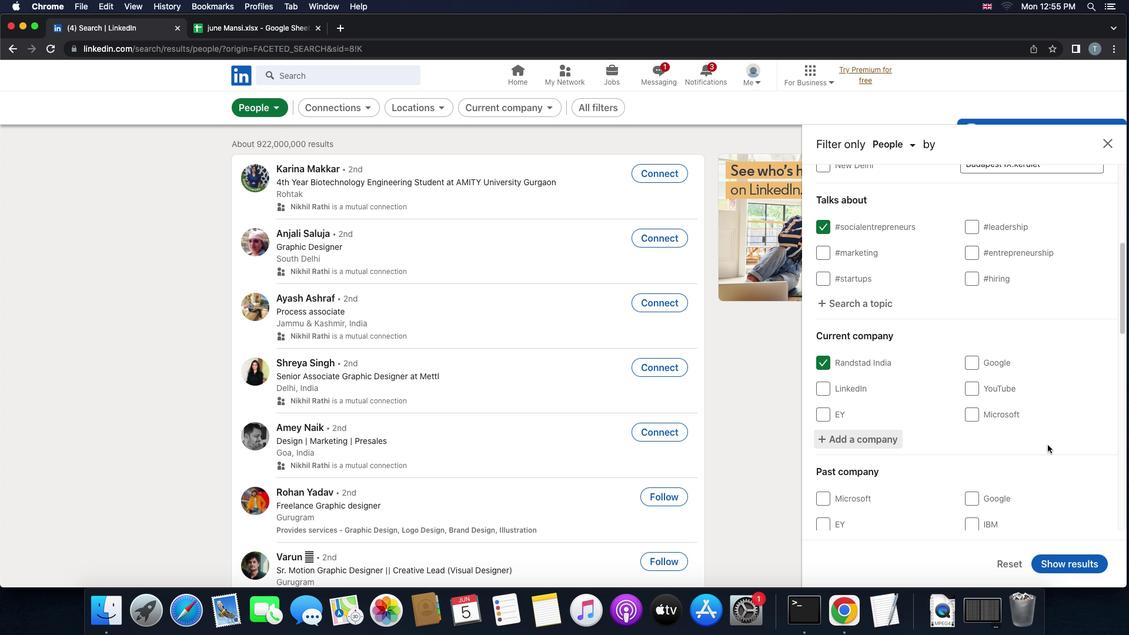 
Action: Mouse scrolled (1047, 444) with delta (0, 0)
Screenshot: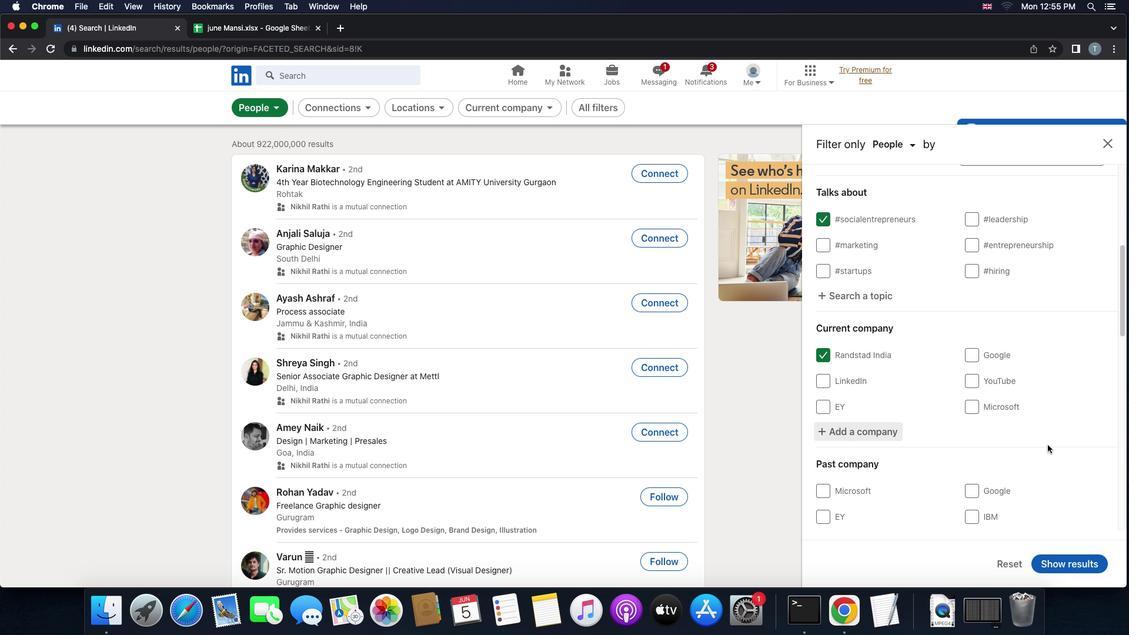 
Action: Mouse scrolled (1047, 444) with delta (0, 0)
Screenshot: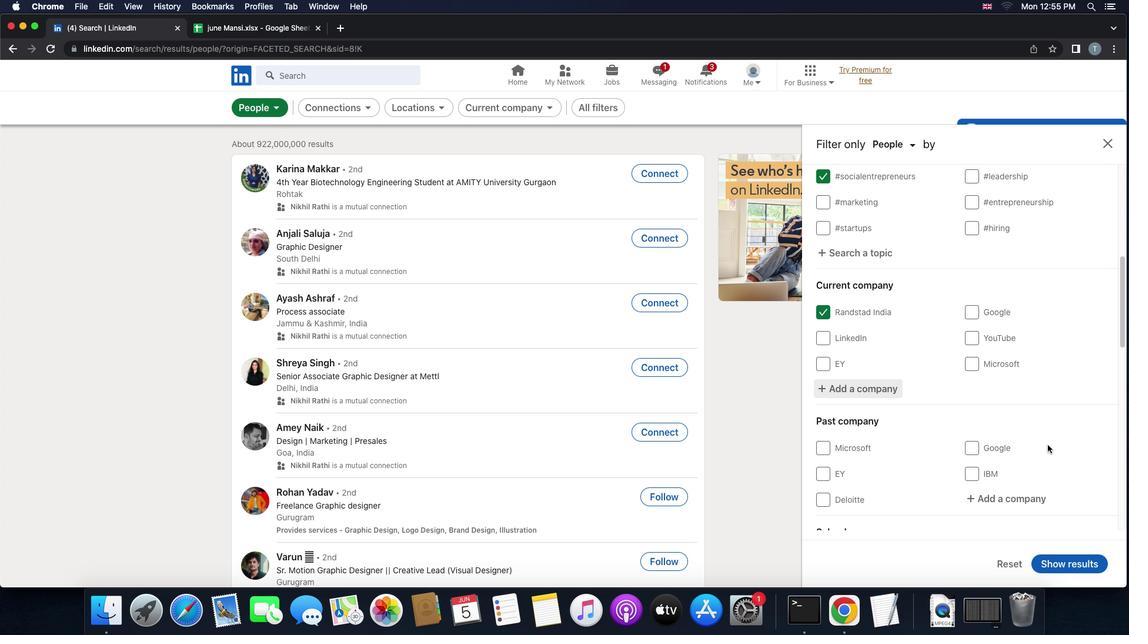 
Action: Mouse scrolled (1047, 444) with delta (0, 0)
Screenshot: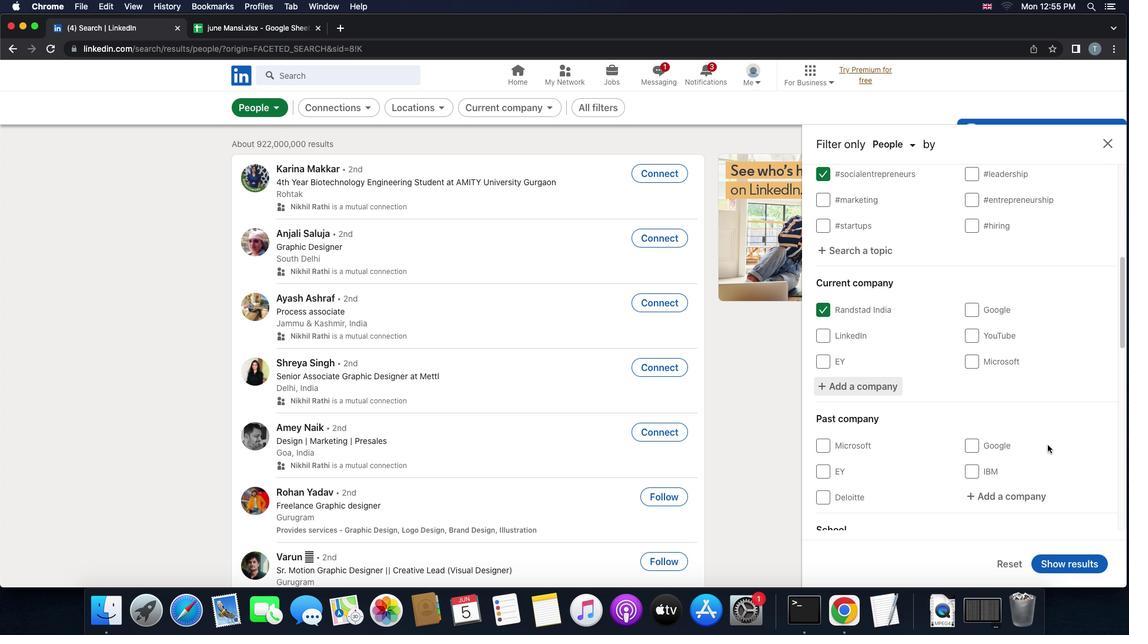 
Action: Mouse scrolled (1047, 444) with delta (0, 0)
Screenshot: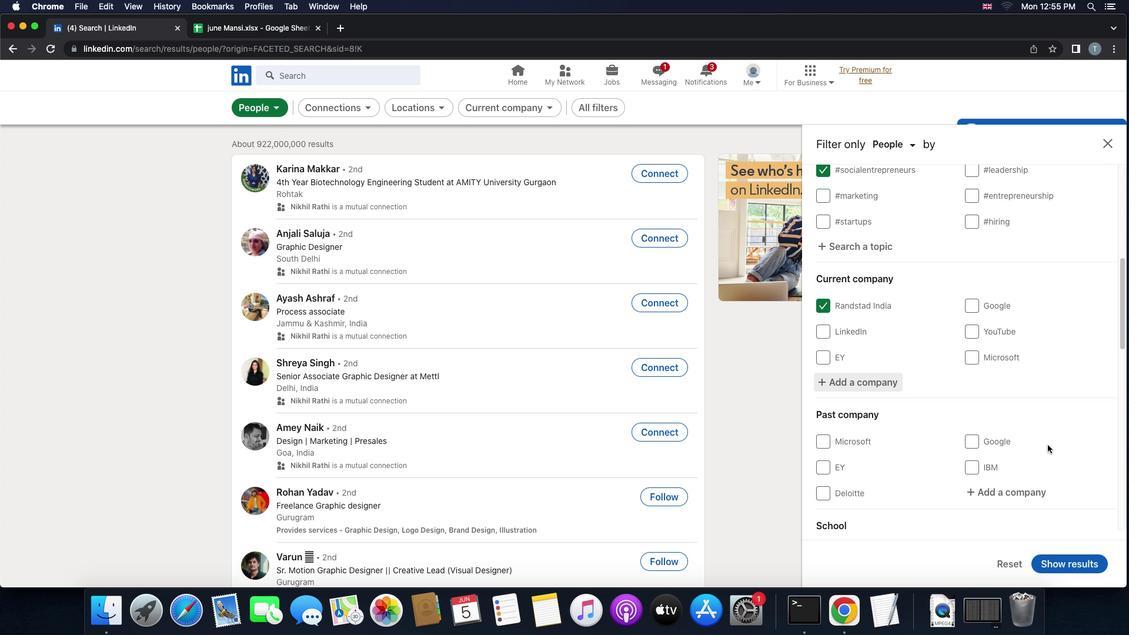 
Action: Mouse scrolled (1047, 444) with delta (0, 0)
Screenshot: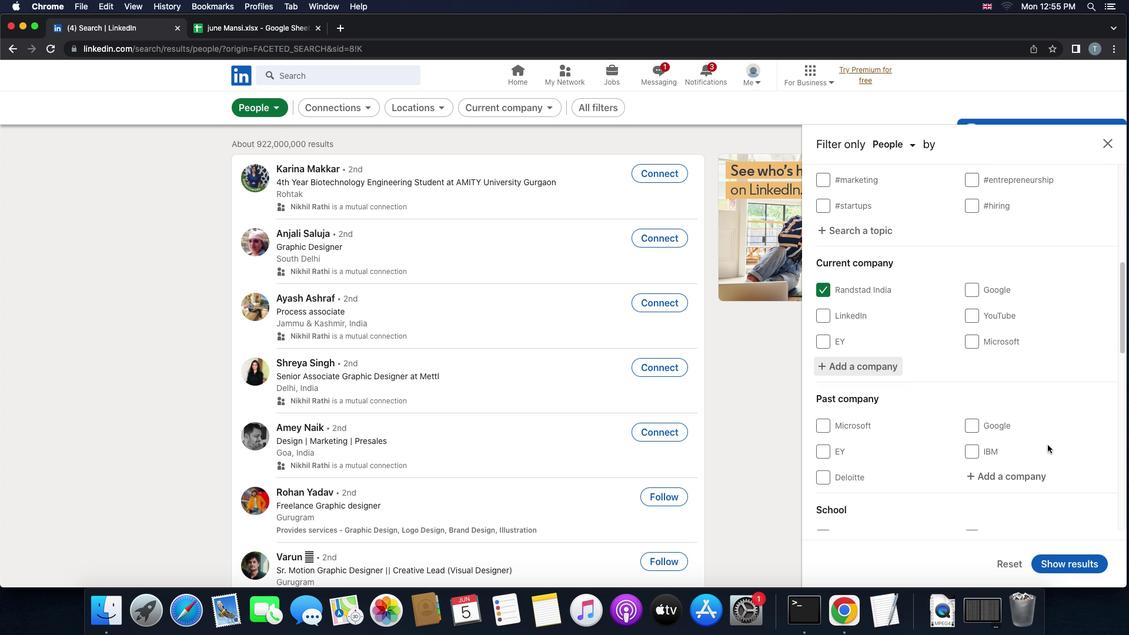 
Action: Mouse scrolled (1047, 444) with delta (0, 0)
Screenshot: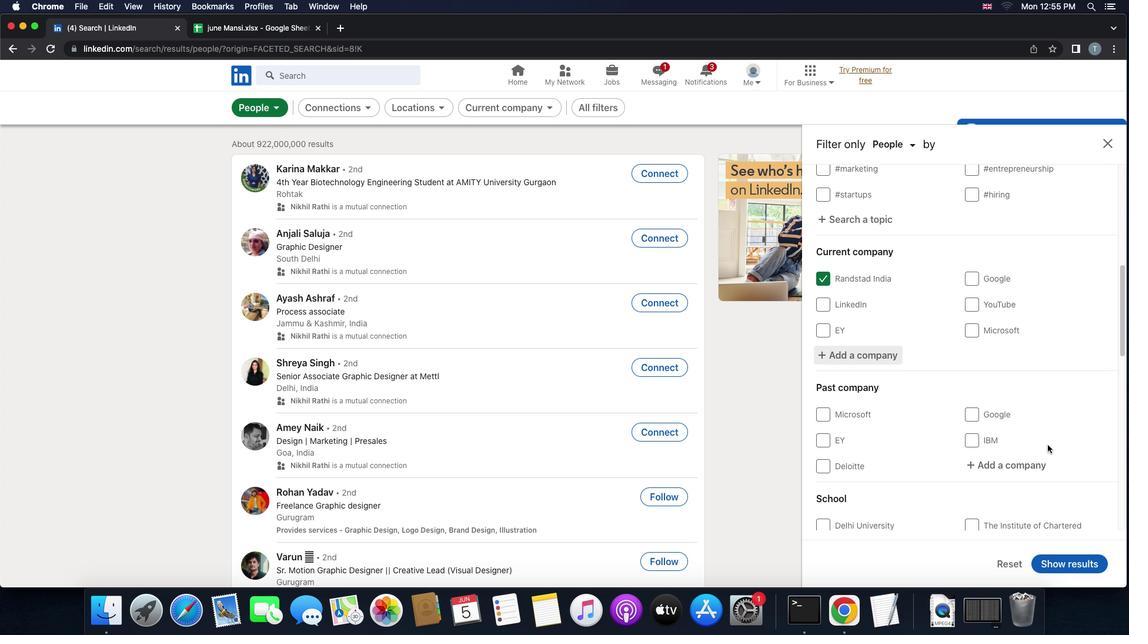 
Action: Mouse scrolled (1047, 444) with delta (0, 0)
Screenshot: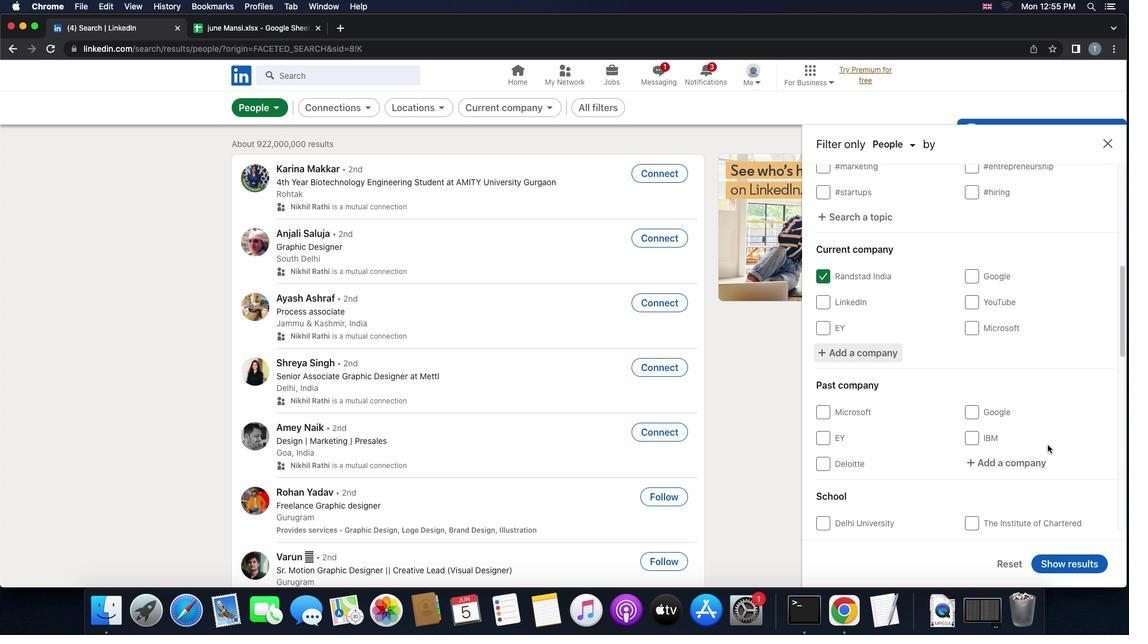 
Action: Mouse scrolled (1047, 444) with delta (0, 0)
Screenshot: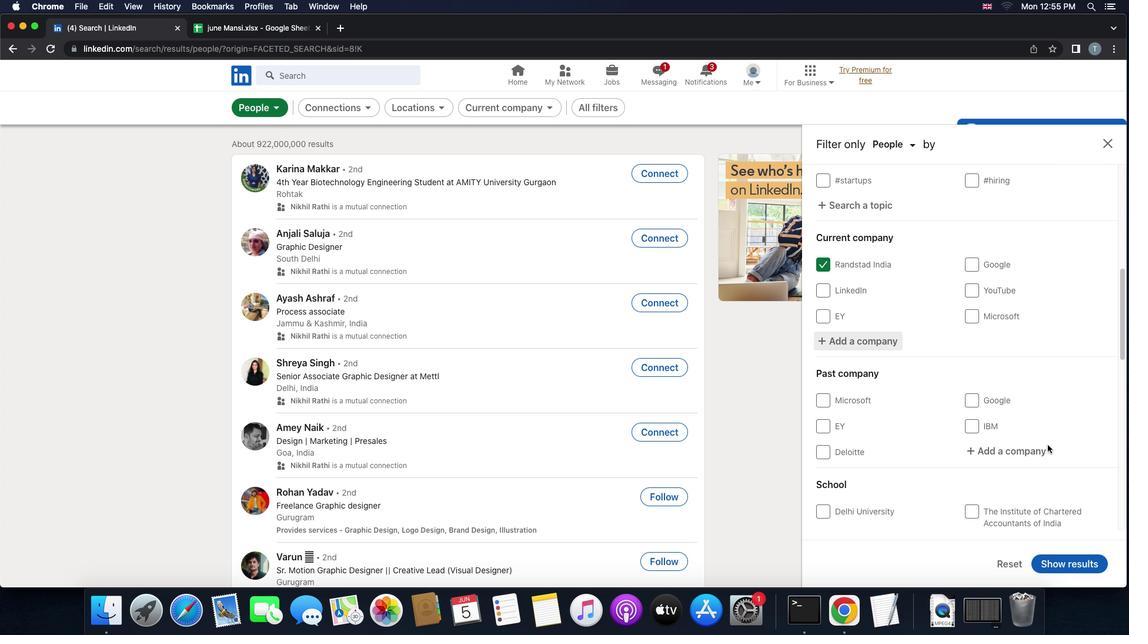 
Action: Mouse scrolled (1047, 444) with delta (0, 0)
Screenshot: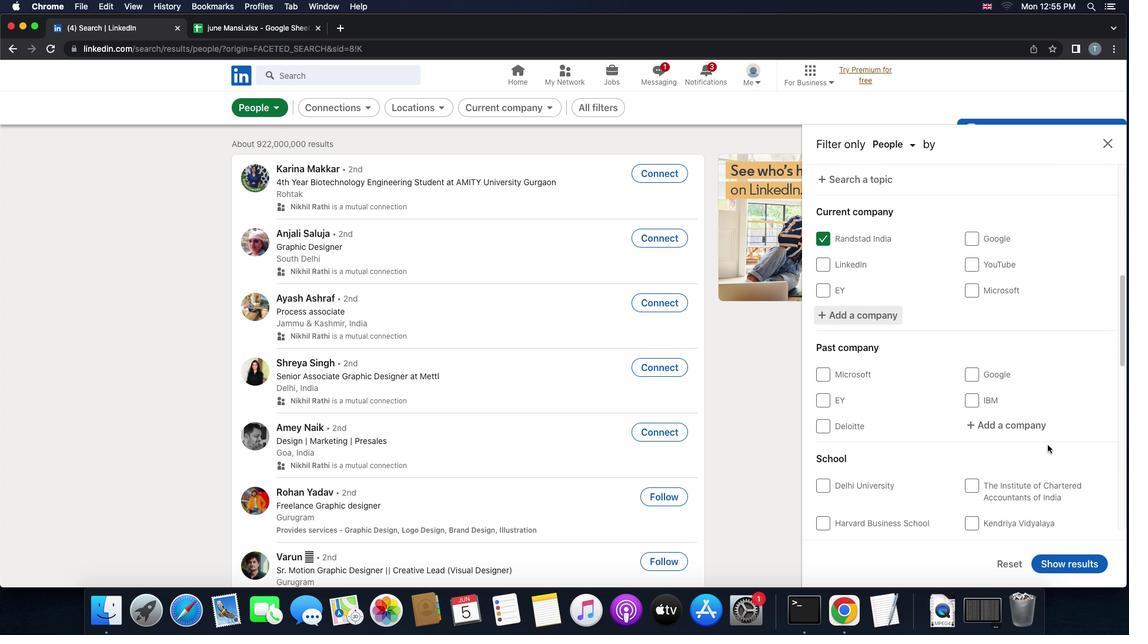
Action: Mouse scrolled (1047, 444) with delta (0, 0)
Screenshot: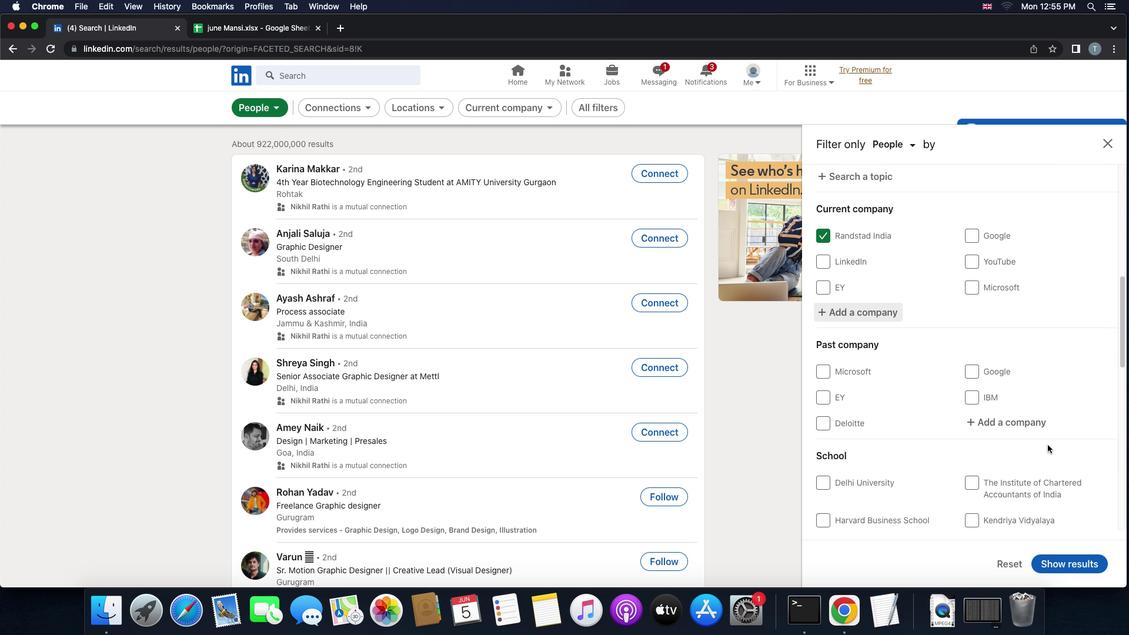 
Action: Mouse scrolled (1047, 444) with delta (0, -1)
Screenshot: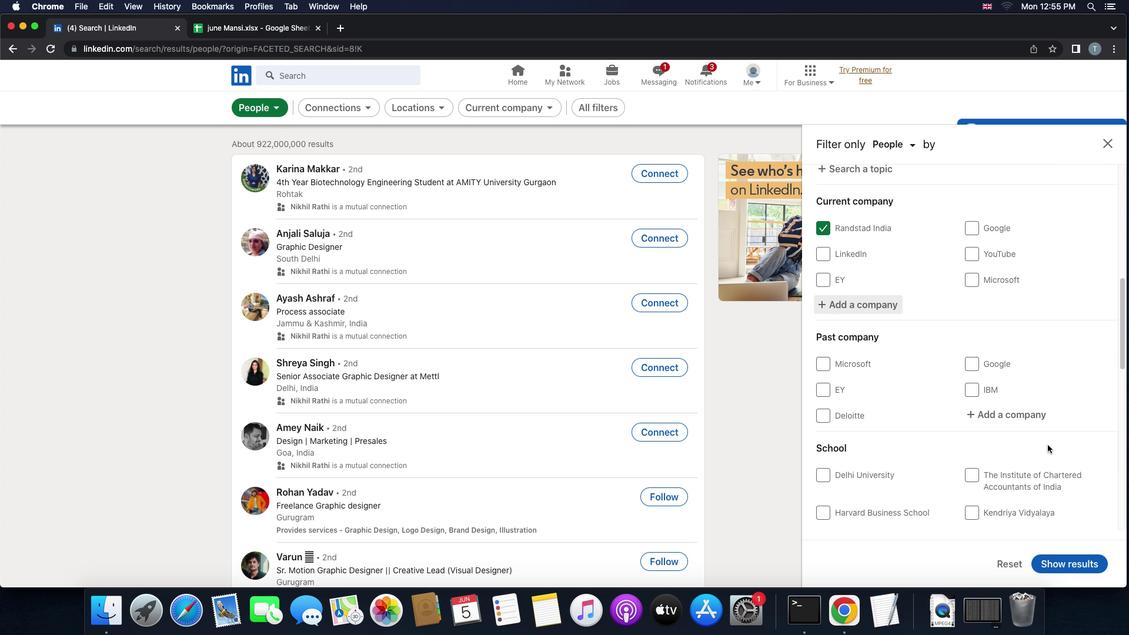 
Action: Mouse moved to (1004, 462)
Screenshot: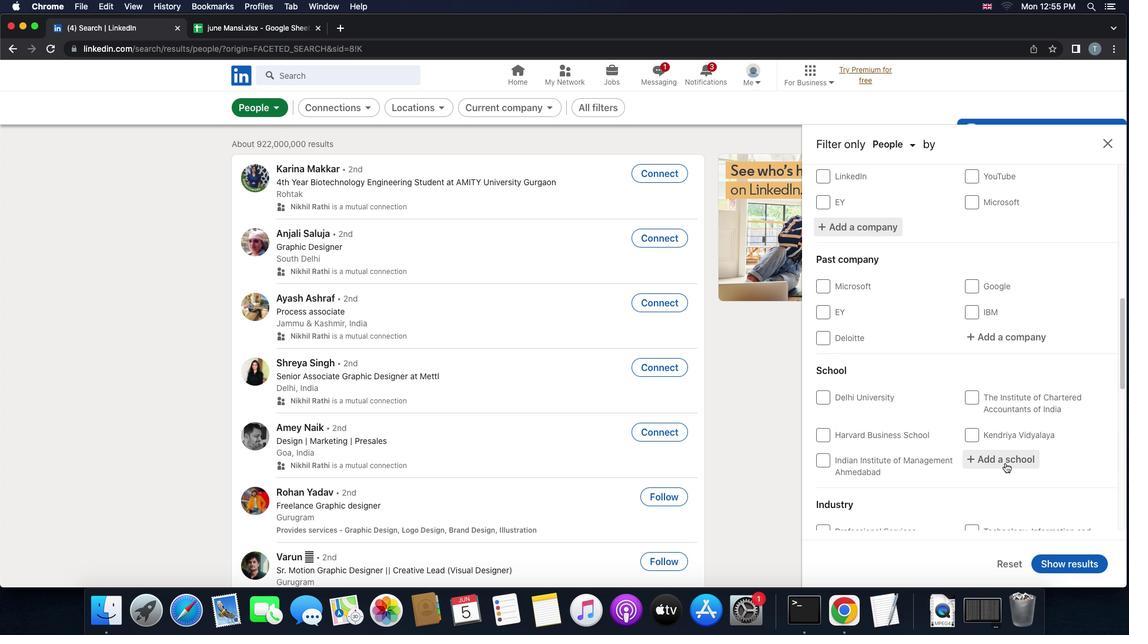
Action: Mouse pressed left at (1004, 462)
Screenshot: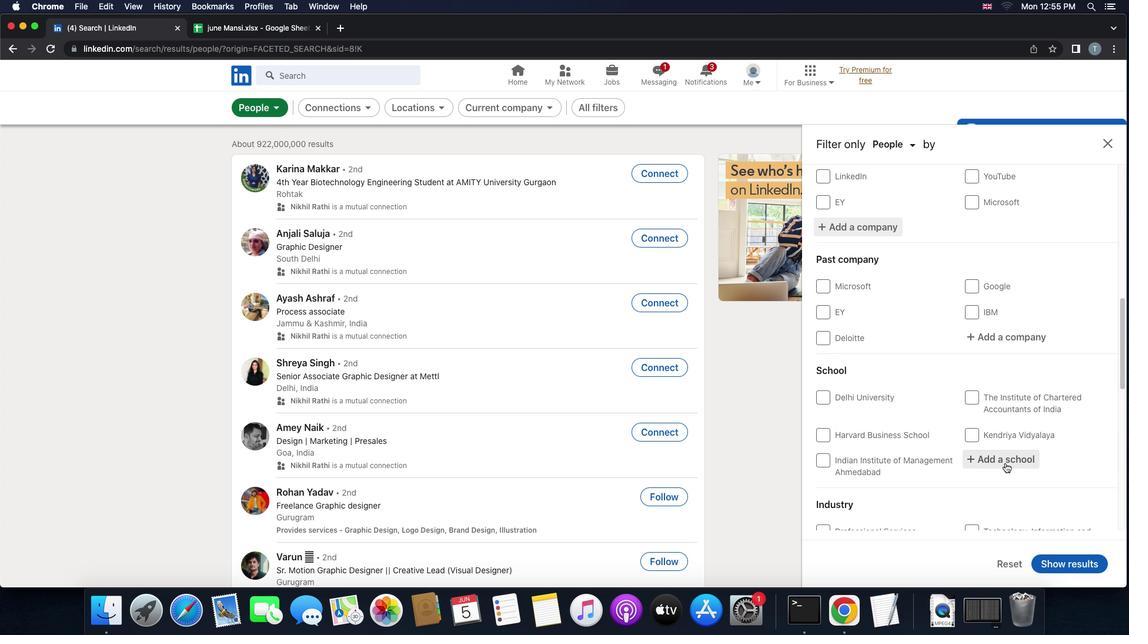 
Action: Key pressed 'u''n''i''v''e''r''s''i''t''y'Key.space's''c''h''o''o''l'Key.space'o''f'Key.space'l''a''w'Key.space'a''n''d'Key.space'l''e''g''a''l'Key.space
Screenshot: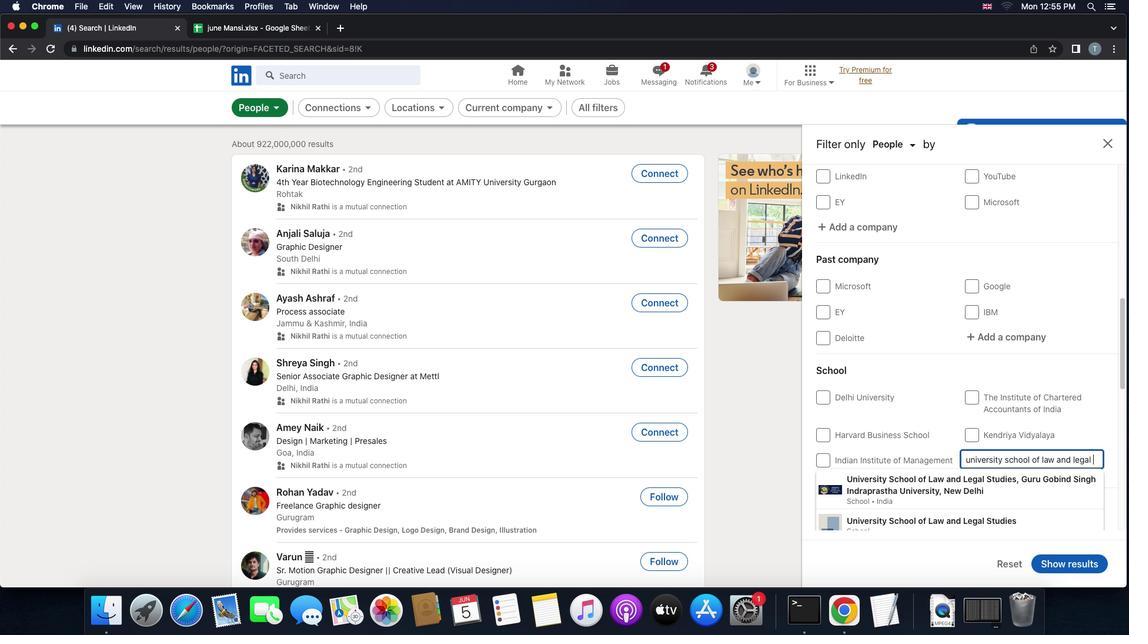 
Action: Mouse moved to (980, 510)
Screenshot: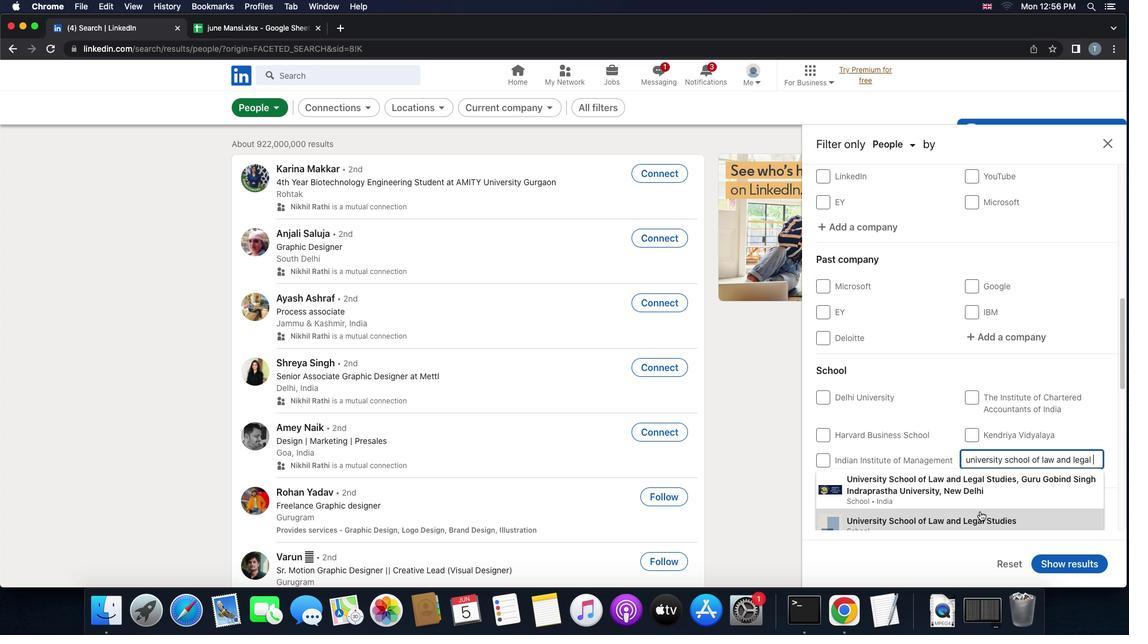 
Action: Mouse pressed left at (980, 510)
Screenshot: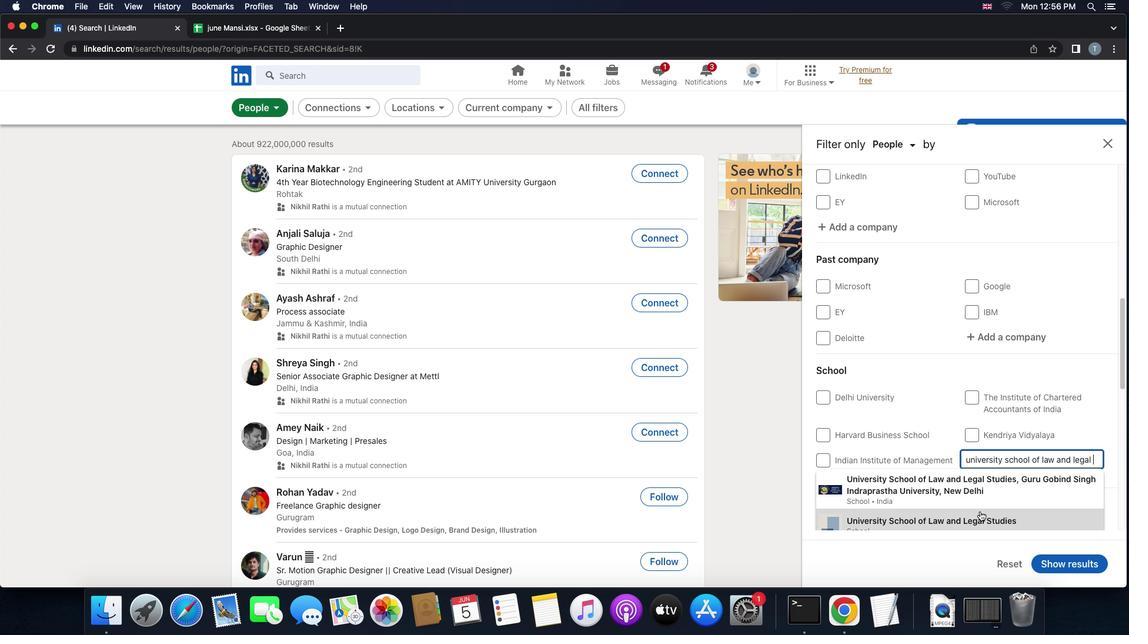
Action: Mouse scrolled (980, 510) with delta (0, 0)
Screenshot: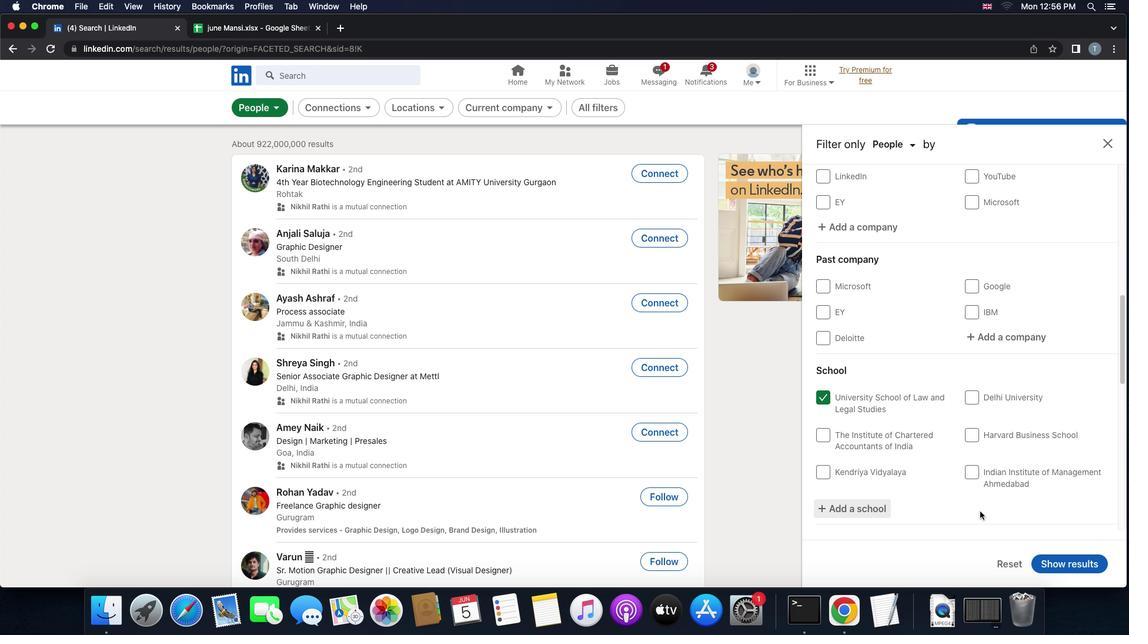 
Action: Mouse scrolled (980, 510) with delta (0, 0)
Screenshot: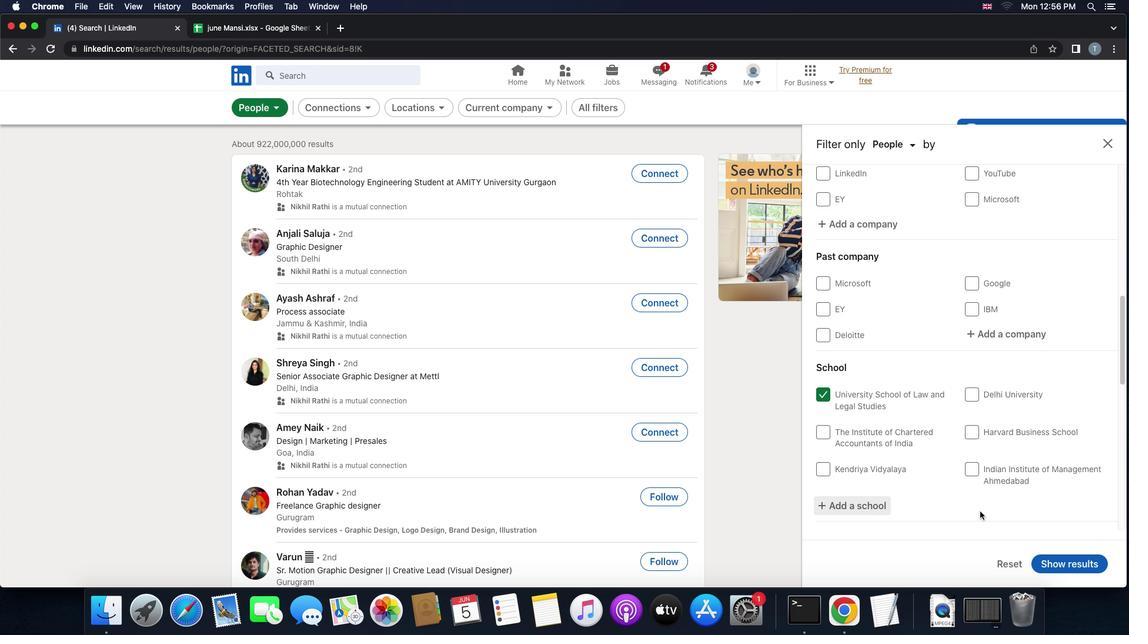 
Action: Mouse scrolled (980, 510) with delta (0, -1)
Screenshot: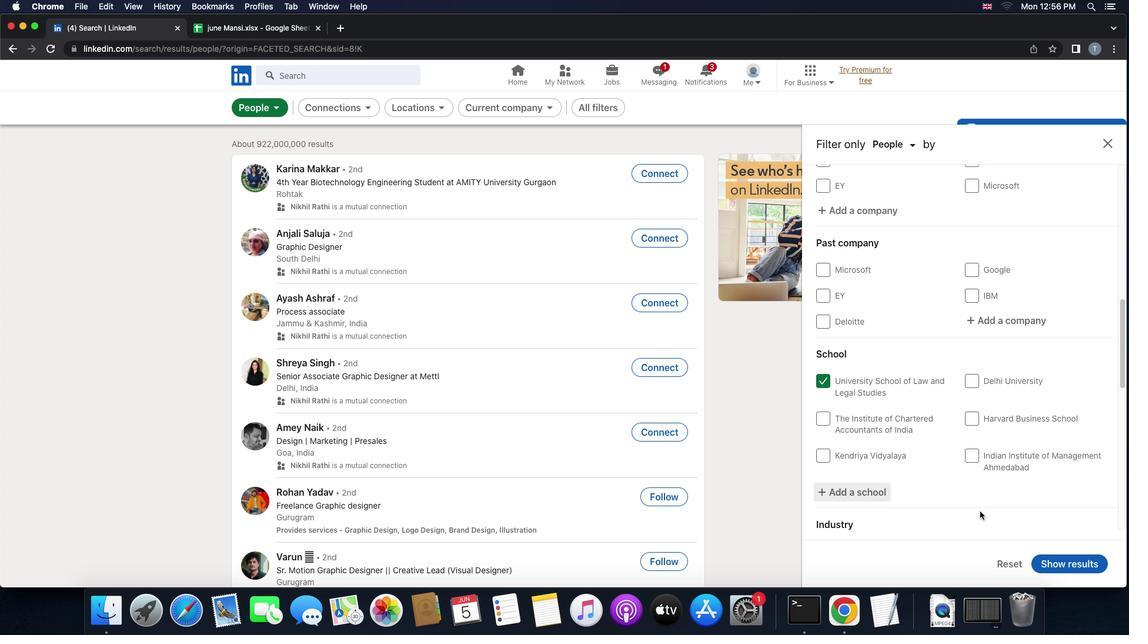 
Action: Mouse scrolled (980, 510) with delta (0, -2)
Screenshot: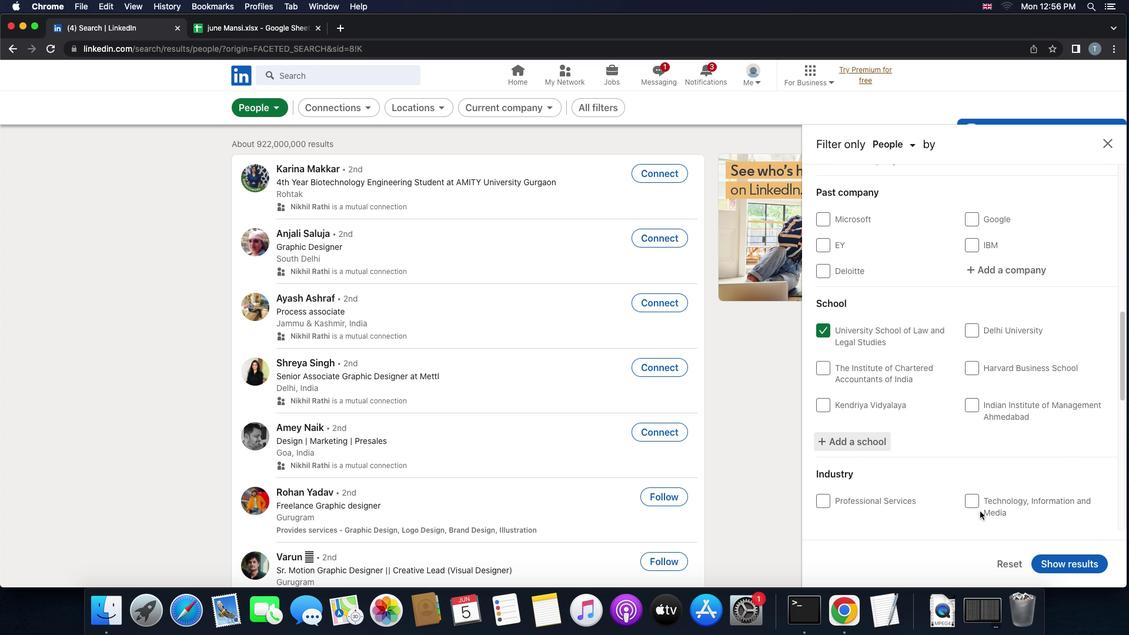 
Action: Mouse moved to (999, 423)
Screenshot: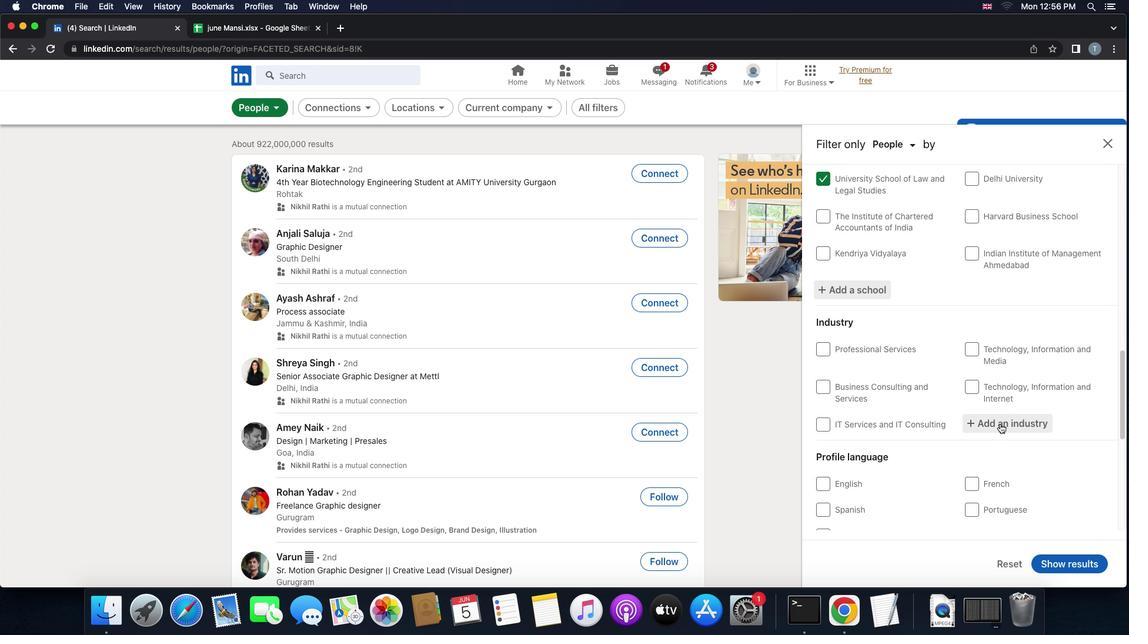 
Action: Mouse pressed left at (999, 423)
Screenshot: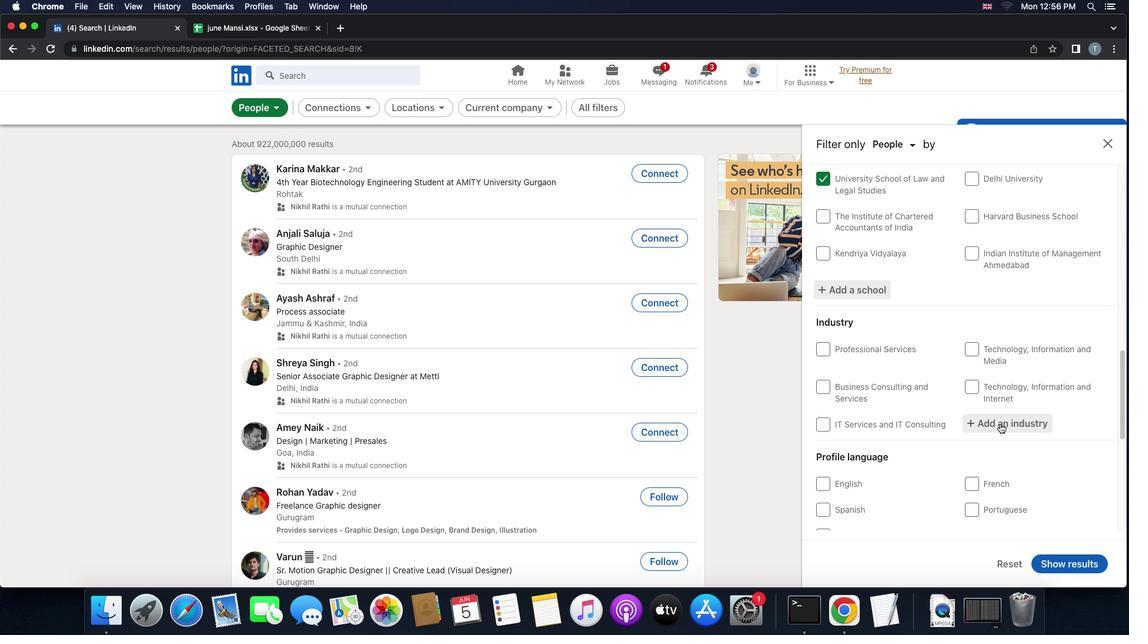 
Action: Key pressed 'l''a''w'
Screenshot: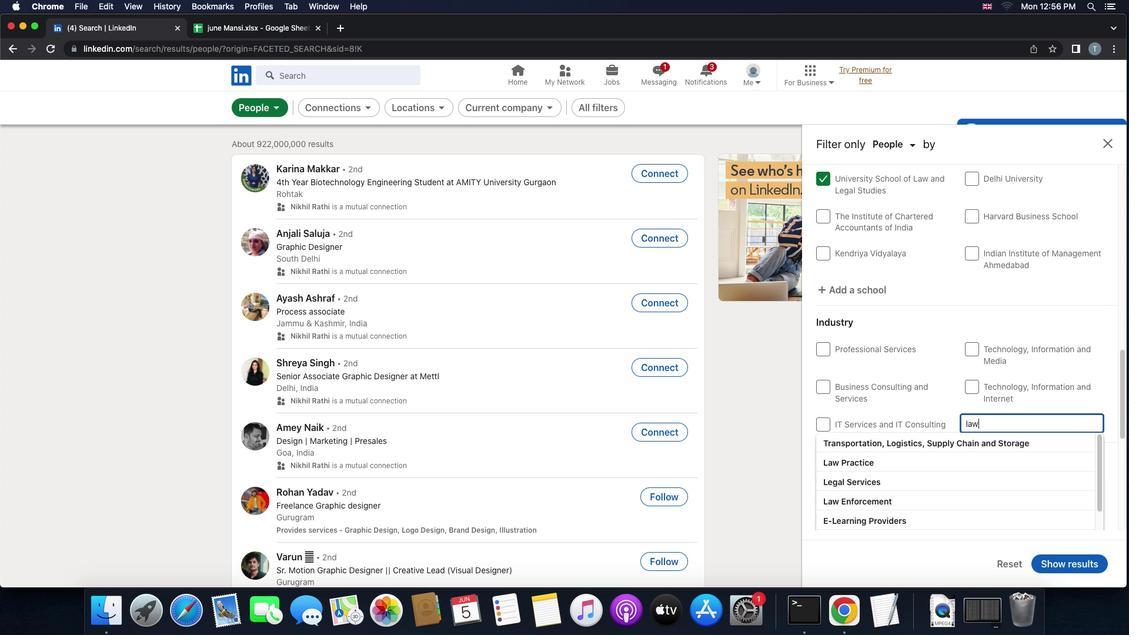 
Action: Mouse moved to (992, 459)
Screenshot: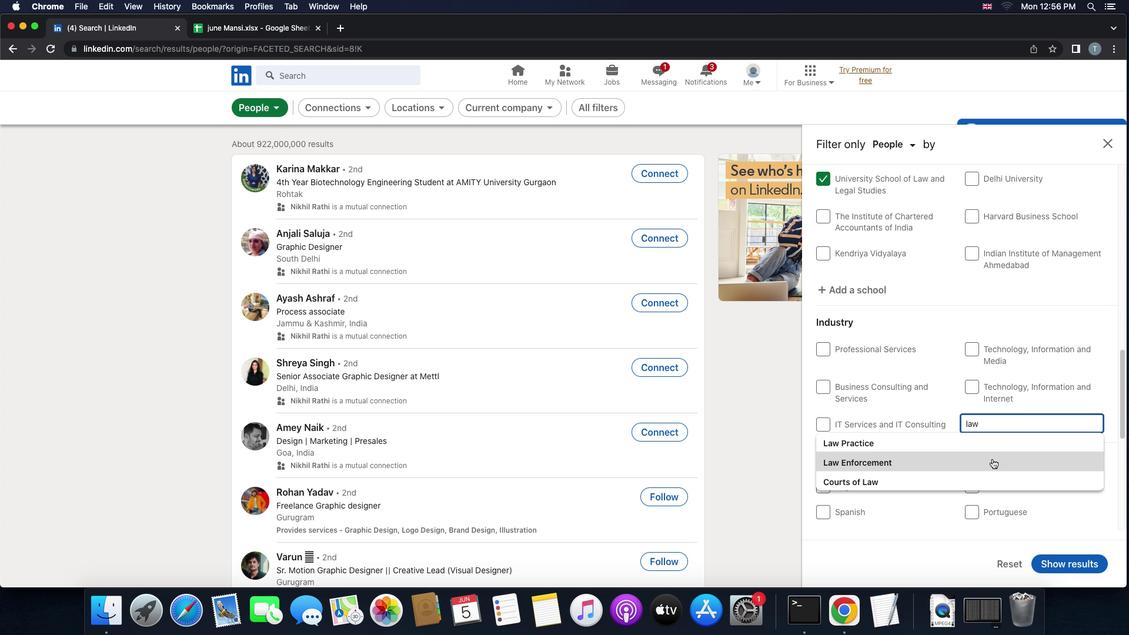 
Action: Mouse pressed left at (992, 459)
Screenshot: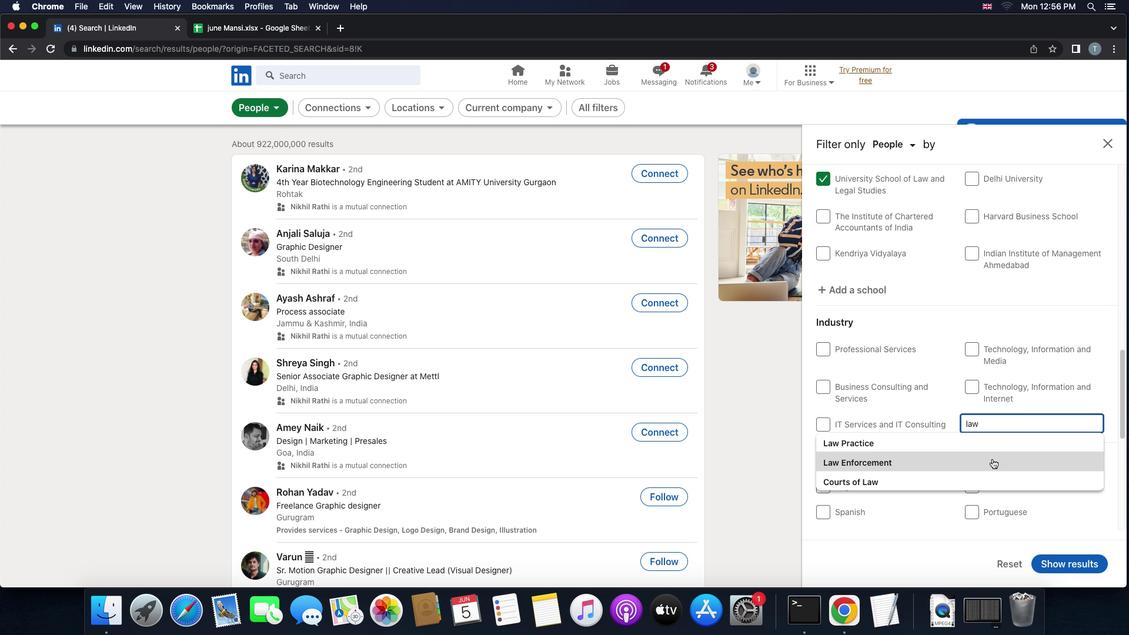 
Action: Mouse moved to (995, 459)
Screenshot: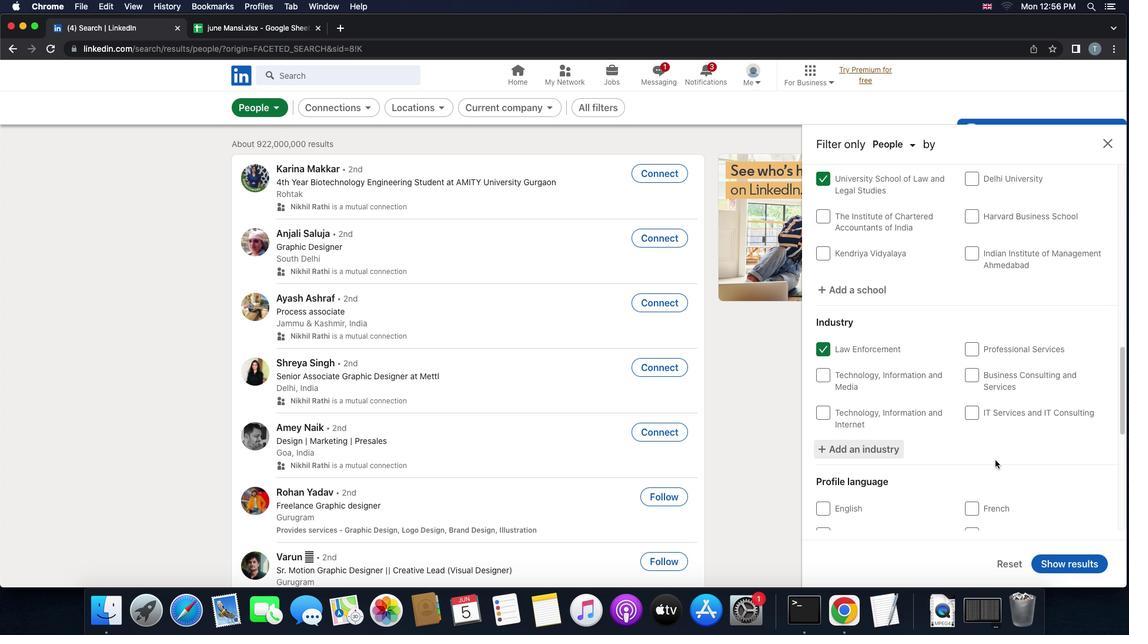 
Action: Mouse scrolled (995, 459) with delta (0, 0)
Screenshot: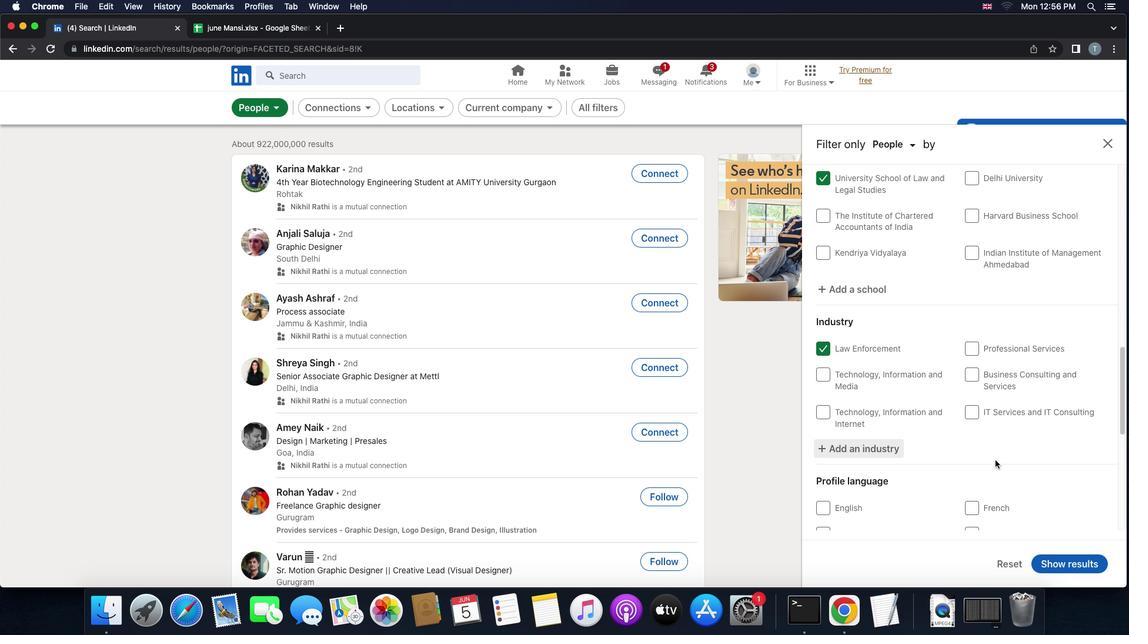 
Action: Mouse scrolled (995, 459) with delta (0, 0)
Screenshot: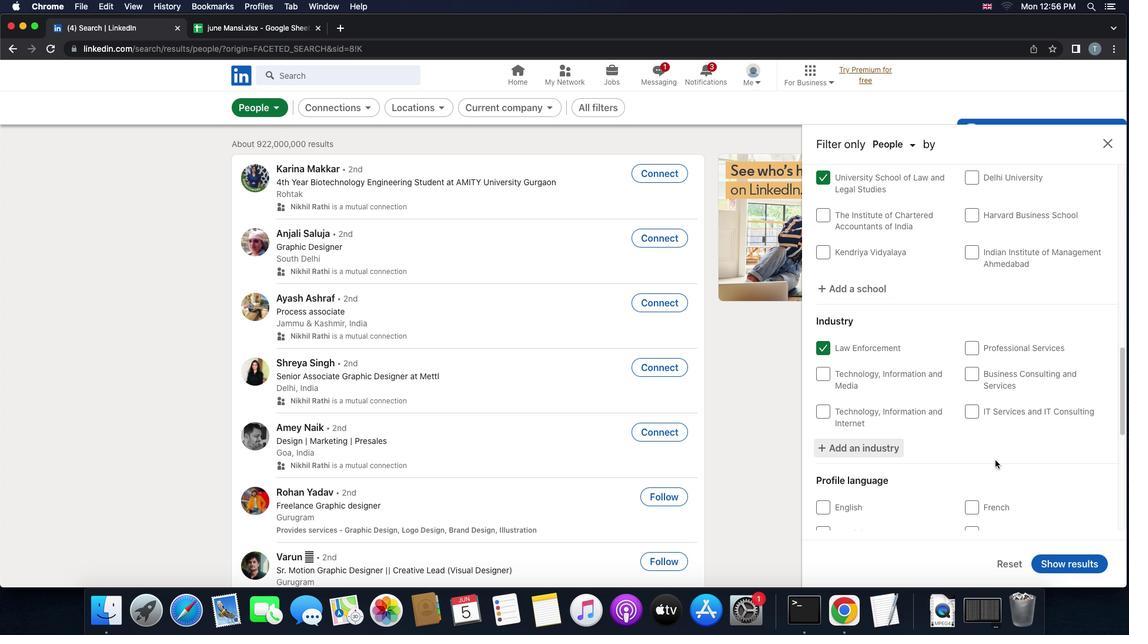 
Action: Mouse scrolled (995, 459) with delta (0, -1)
Screenshot: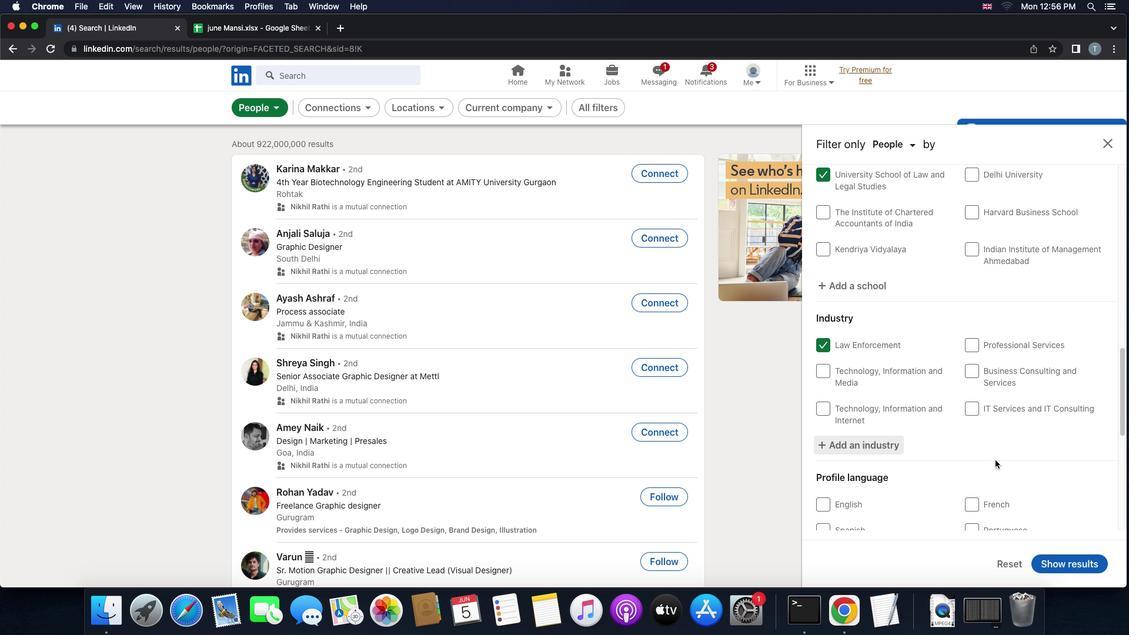
Action: Mouse scrolled (995, 459) with delta (0, 0)
Screenshot: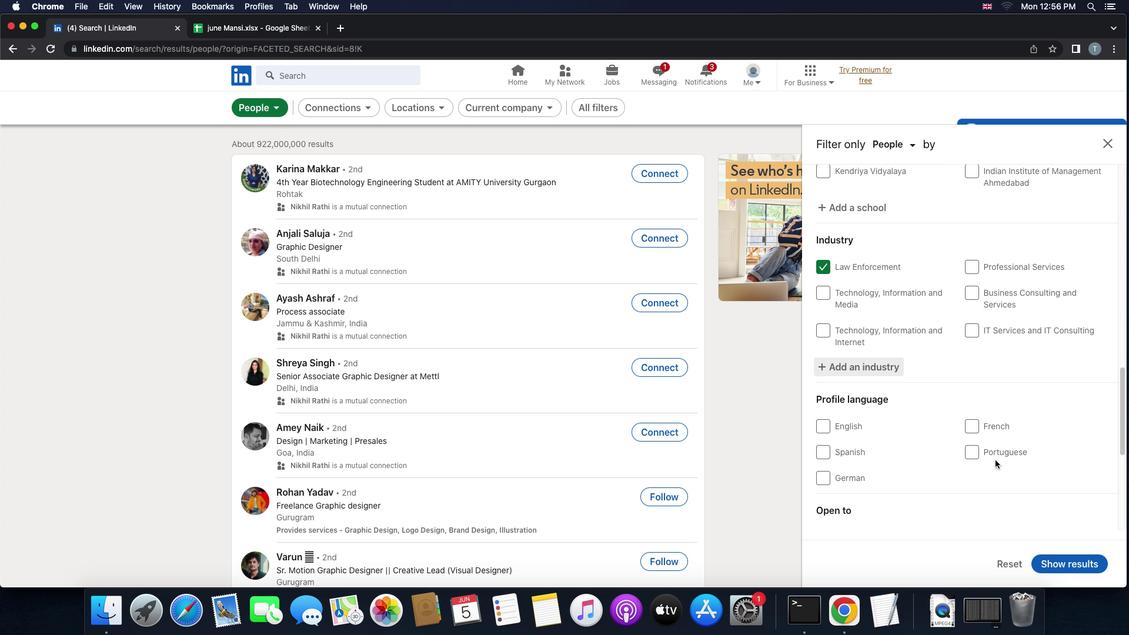 
Action: Mouse scrolled (995, 459) with delta (0, 0)
Screenshot: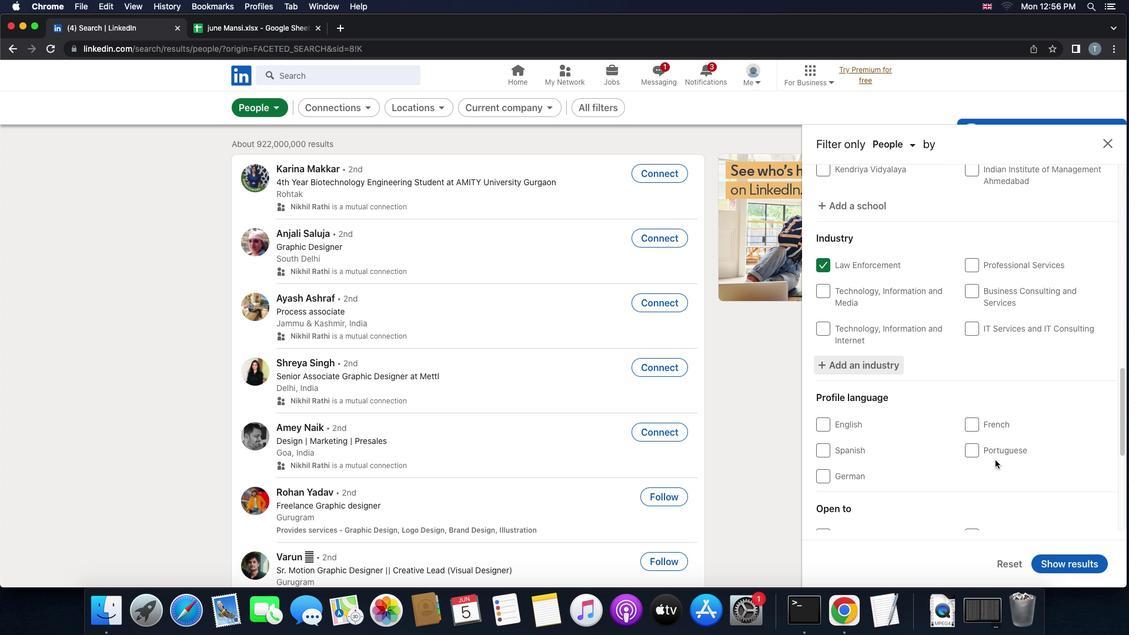 
Action: Mouse scrolled (995, 459) with delta (0, 0)
Screenshot: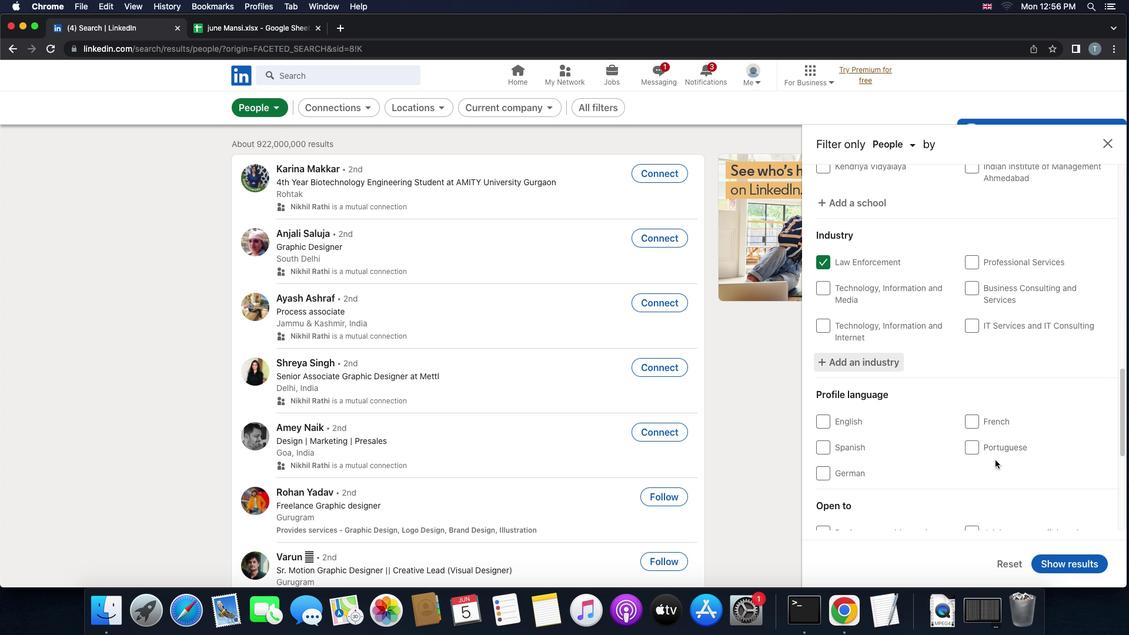 
Action: Mouse scrolled (995, 459) with delta (0, 0)
Screenshot: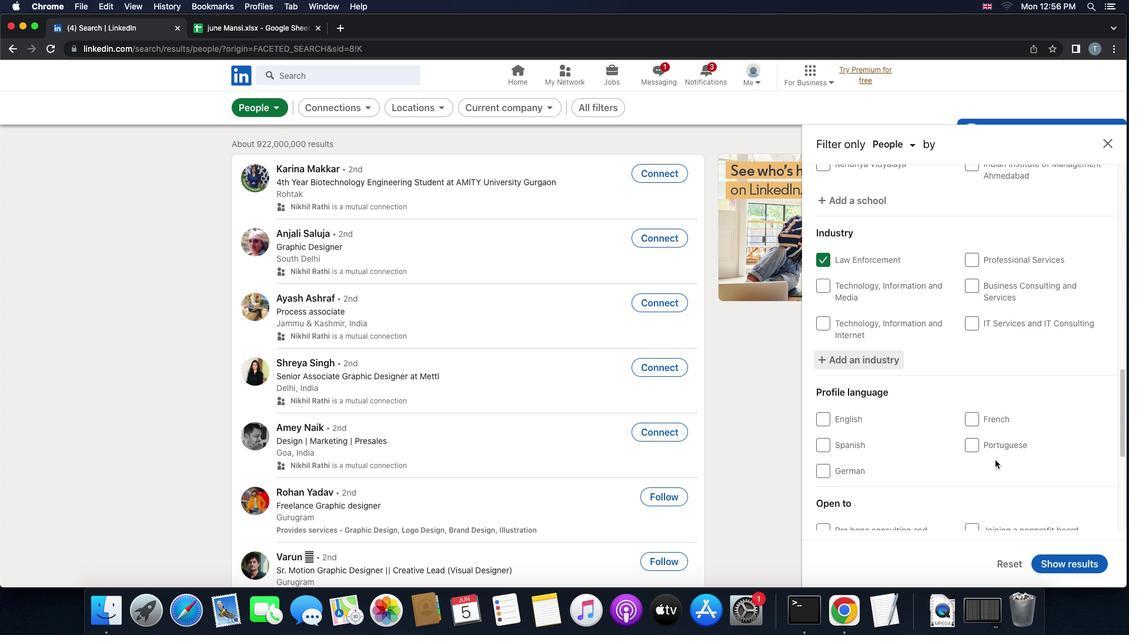 
Action: Mouse scrolled (995, 459) with delta (0, 0)
Screenshot: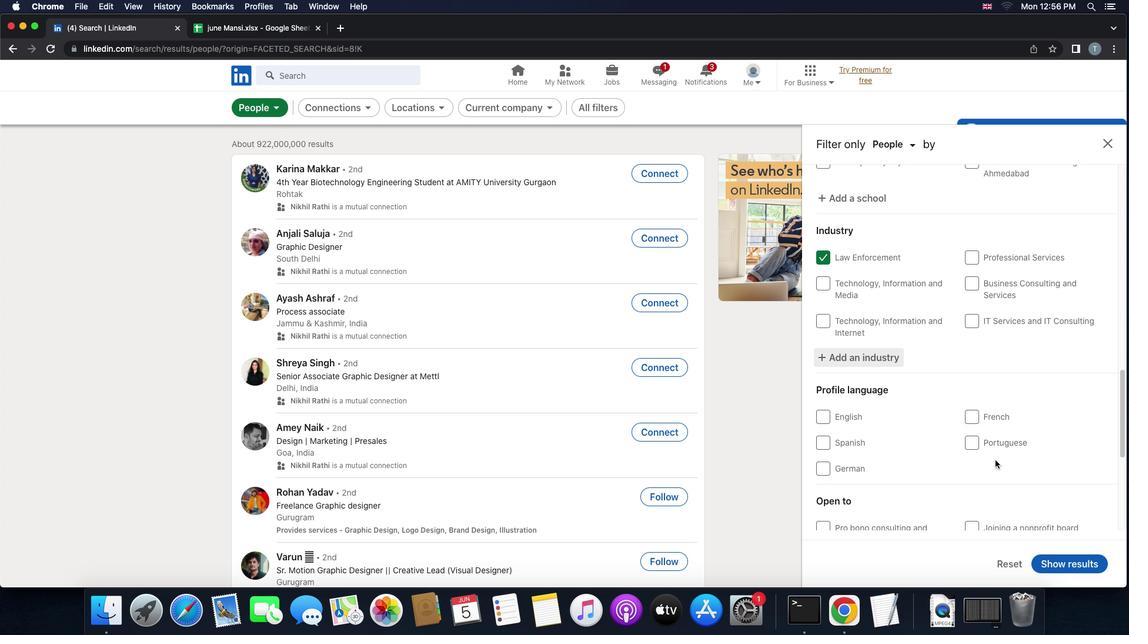 
Action: Mouse scrolled (995, 459) with delta (0, 0)
Screenshot: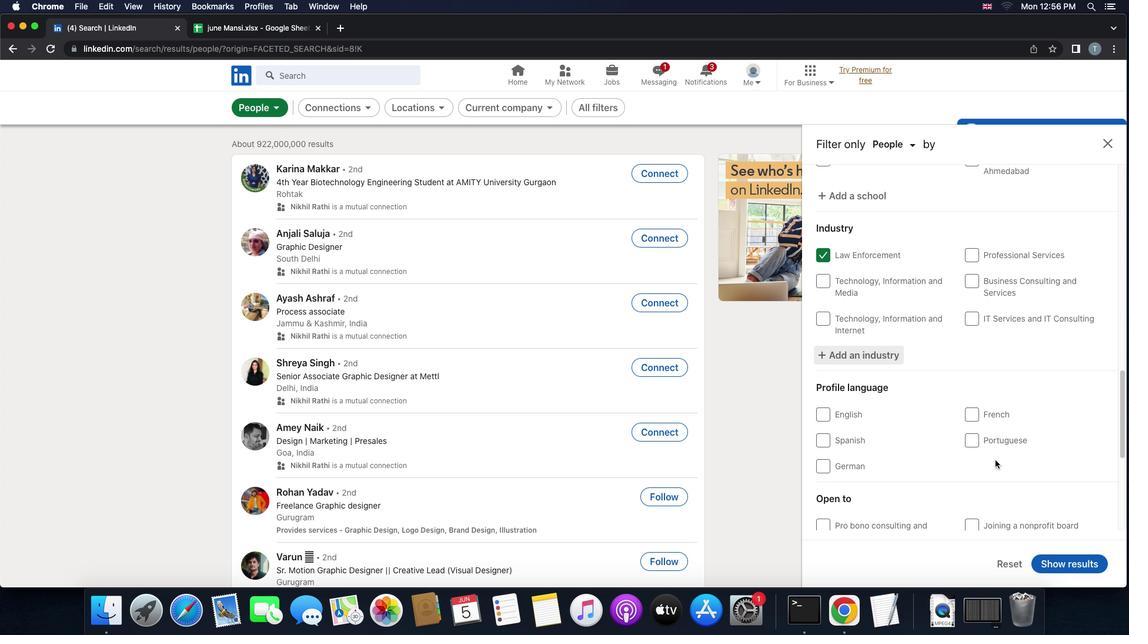 
Action: Mouse scrolled (995, 459) with delta (0, 0)
Screenshot: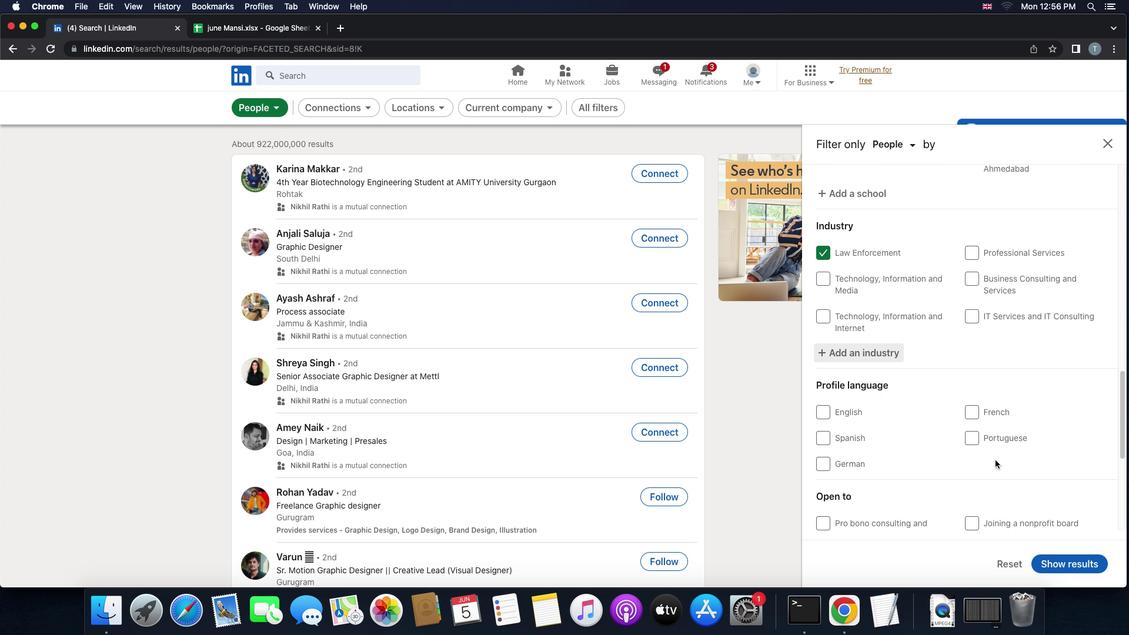 
Action: Mouse scrolled (995, 459) with delta (0, 0)
Screenshot: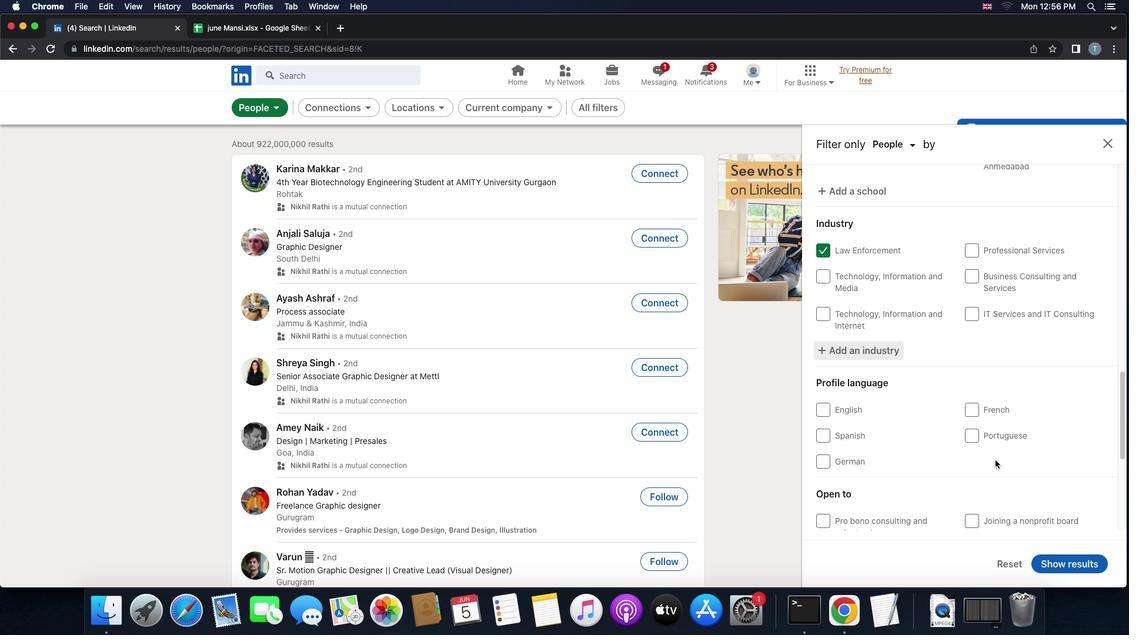 
Action: Mouse scrolled (995, 459) with delta (0, 0)
Screenshot: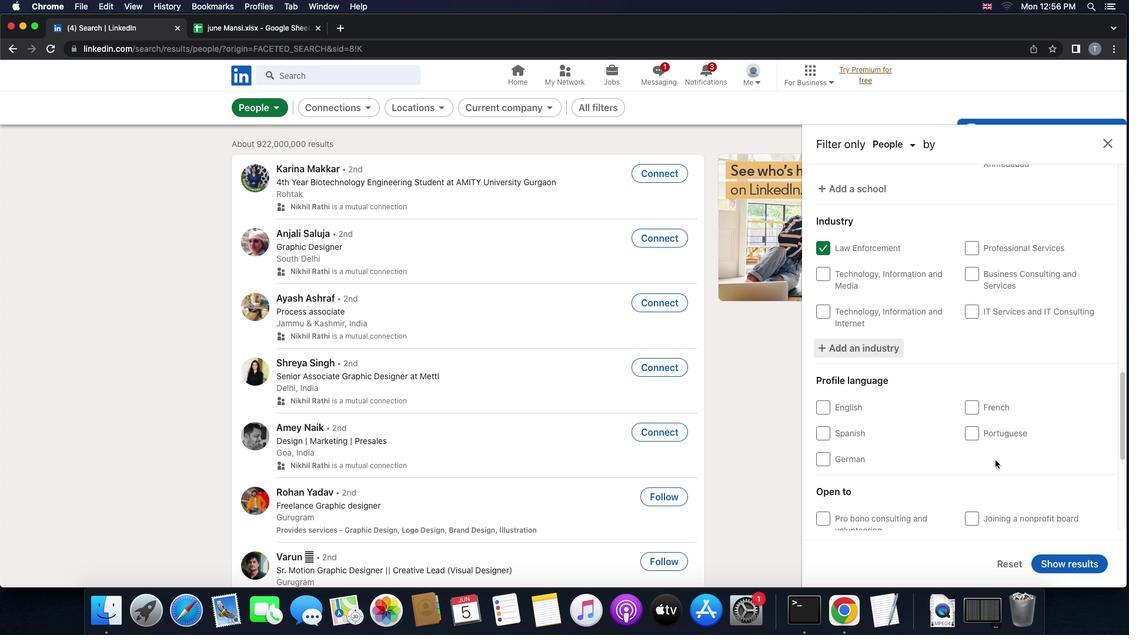 
Action: Mouse scrolled (995, 459) with delta (0, 0)
Screenshot: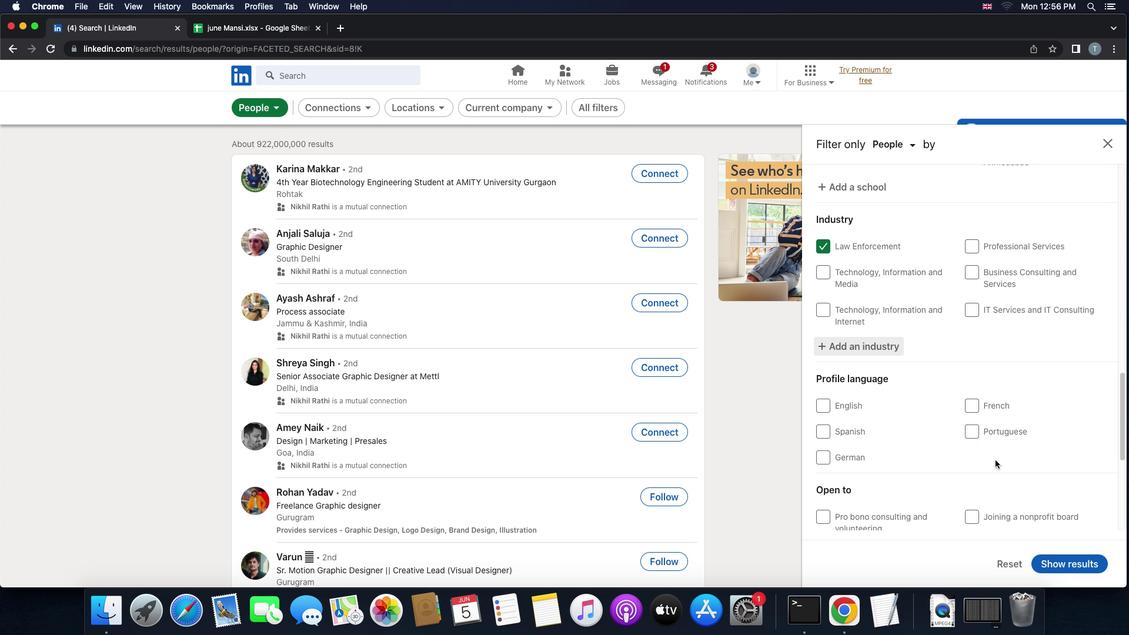 
Action: Mouse moved to (967, 412)
Screenshot: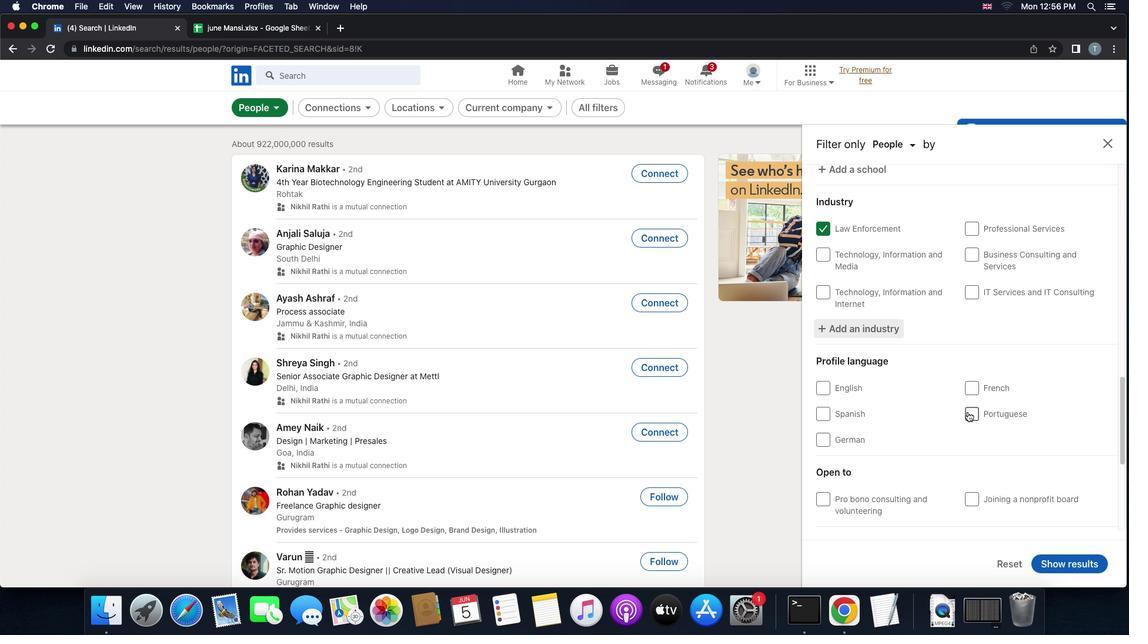 
Action: Mouse pressed left at (967, 412)
Screenshot: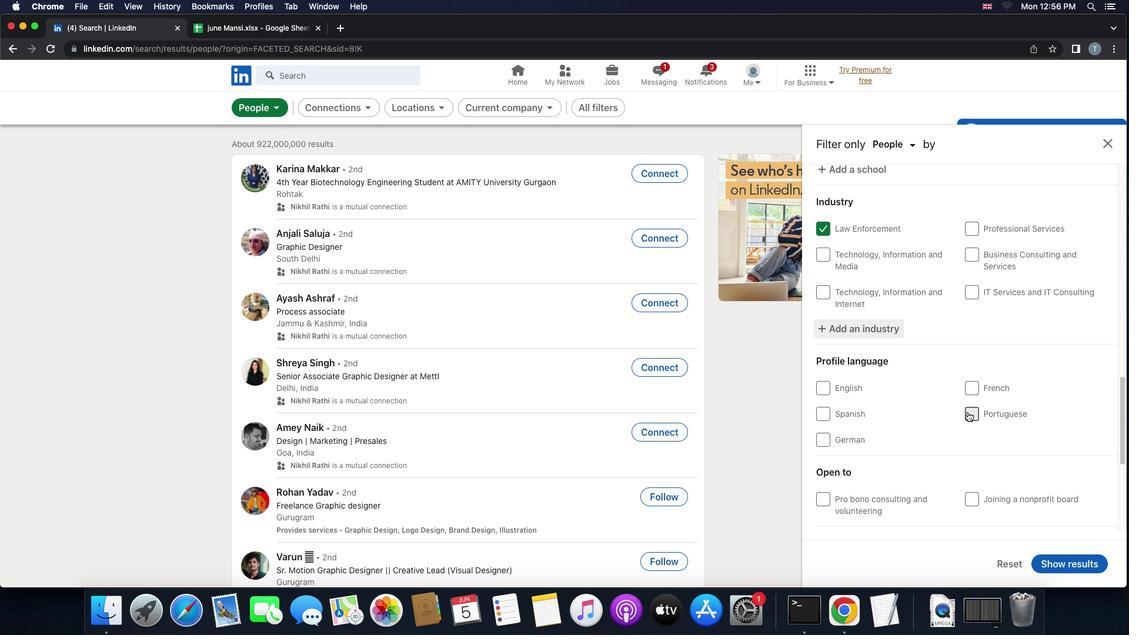 
Action: Mouse moved to (993, 425)
Screenshot: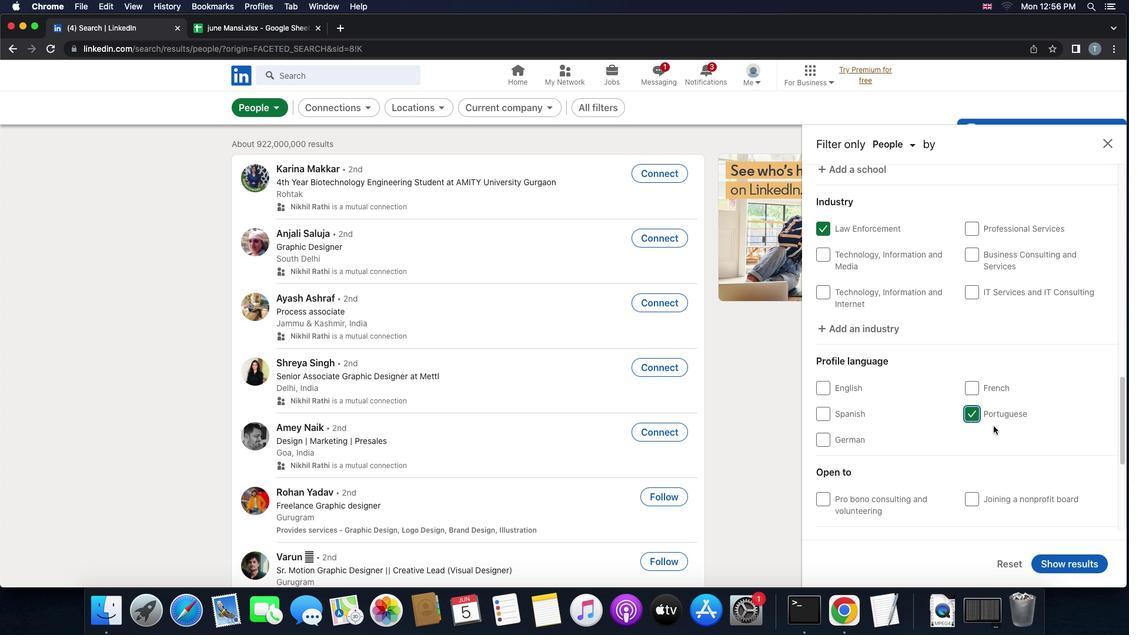 
Action: Mouse scrolled (993, 425) with delta (0, 0)
Screenshot: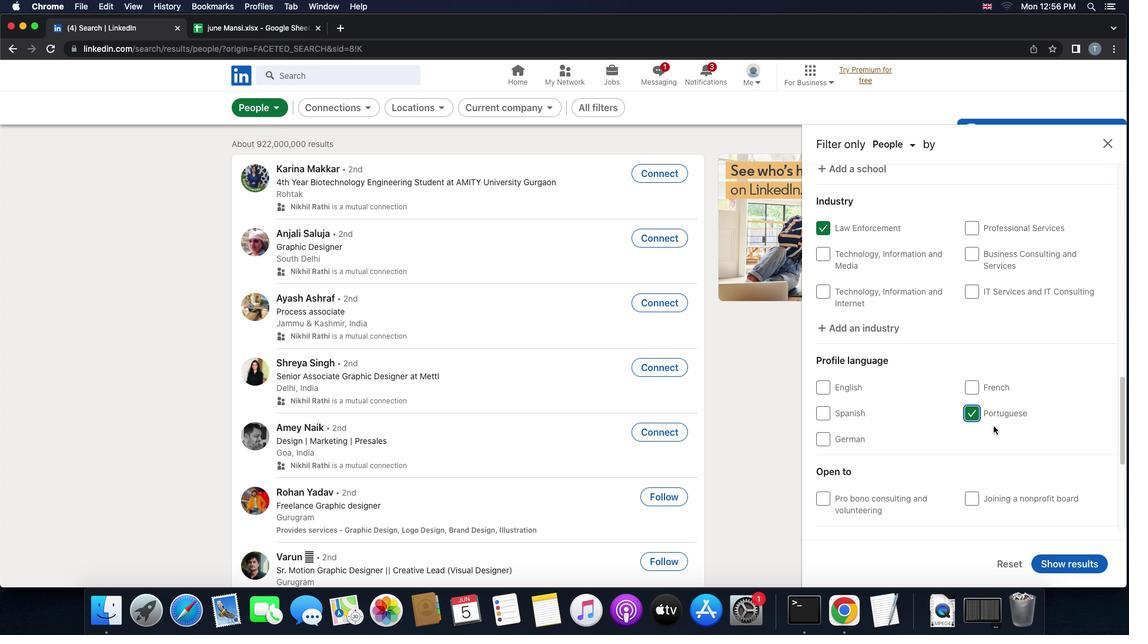 
Action: Mouse scrolled (993, 425) with delta (0, 0)
Screenshot: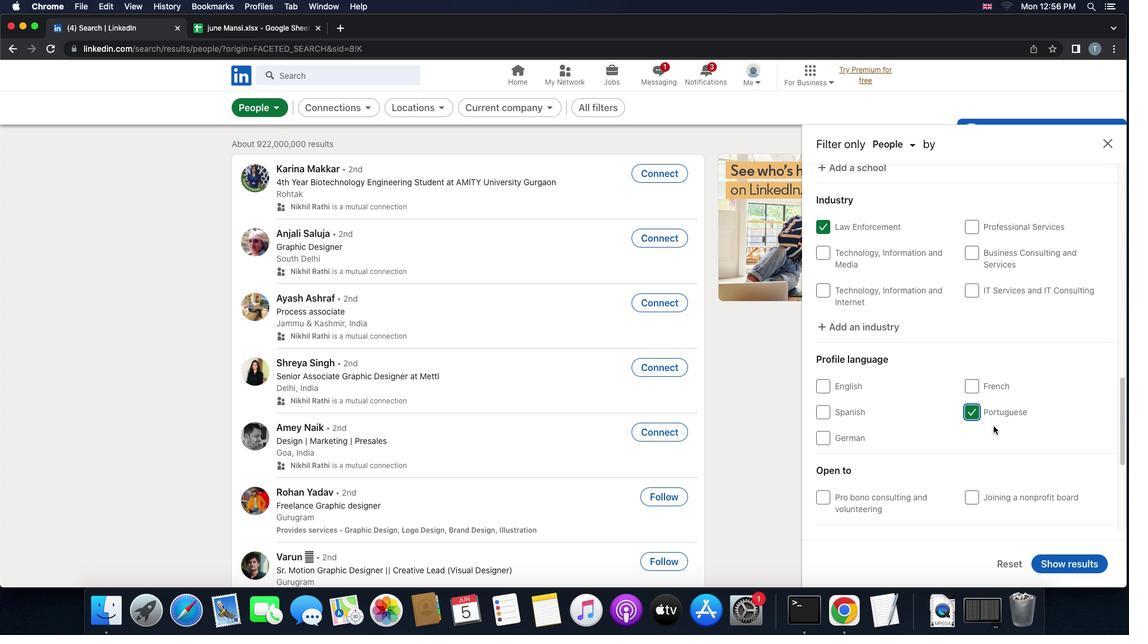 
Action: Mouse scrolled (993, 425) with delta (0, -1)
Screenshot: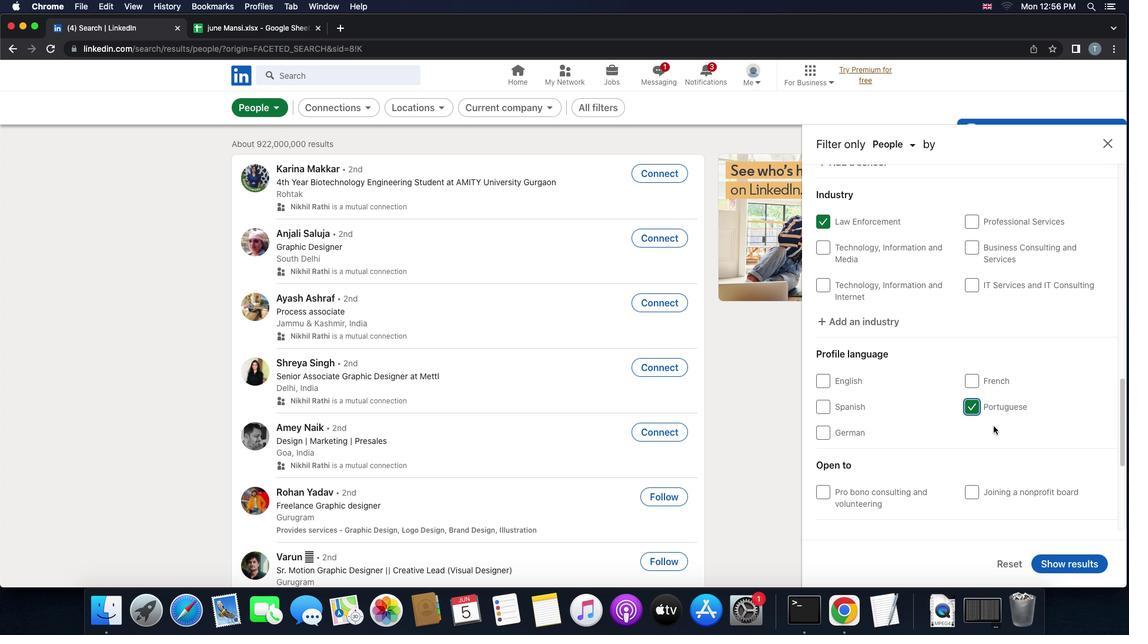
Action: Mouse scrolled (993, 425) with delta (0, 0)
Screenshot: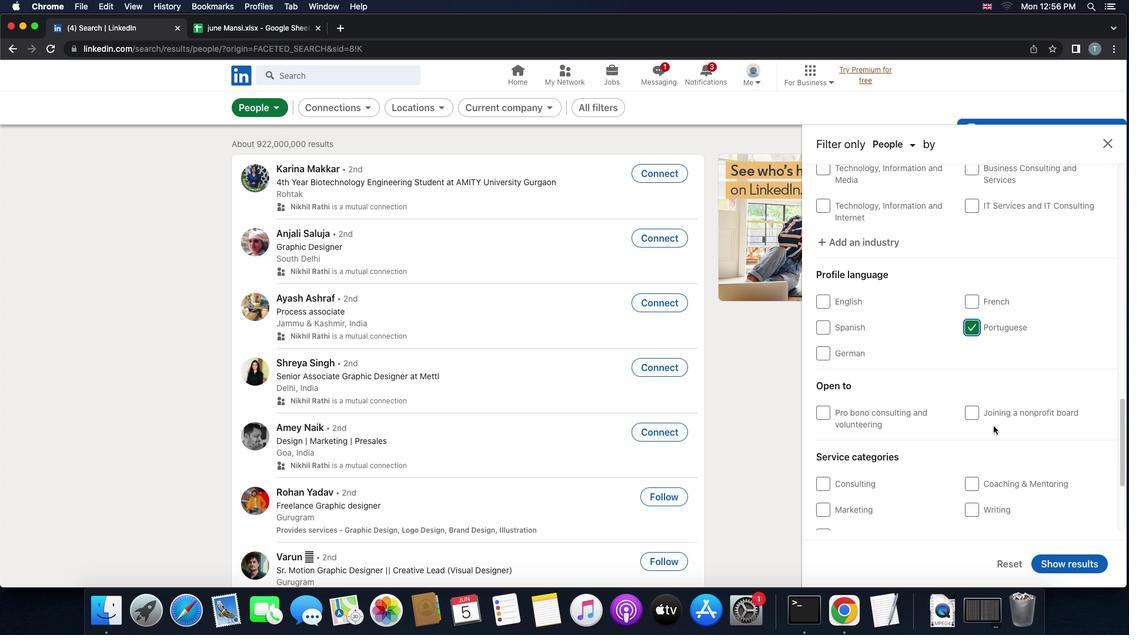 
Action: Mouse scrolled (993, 425) with delta (0, 0)
Screenshot: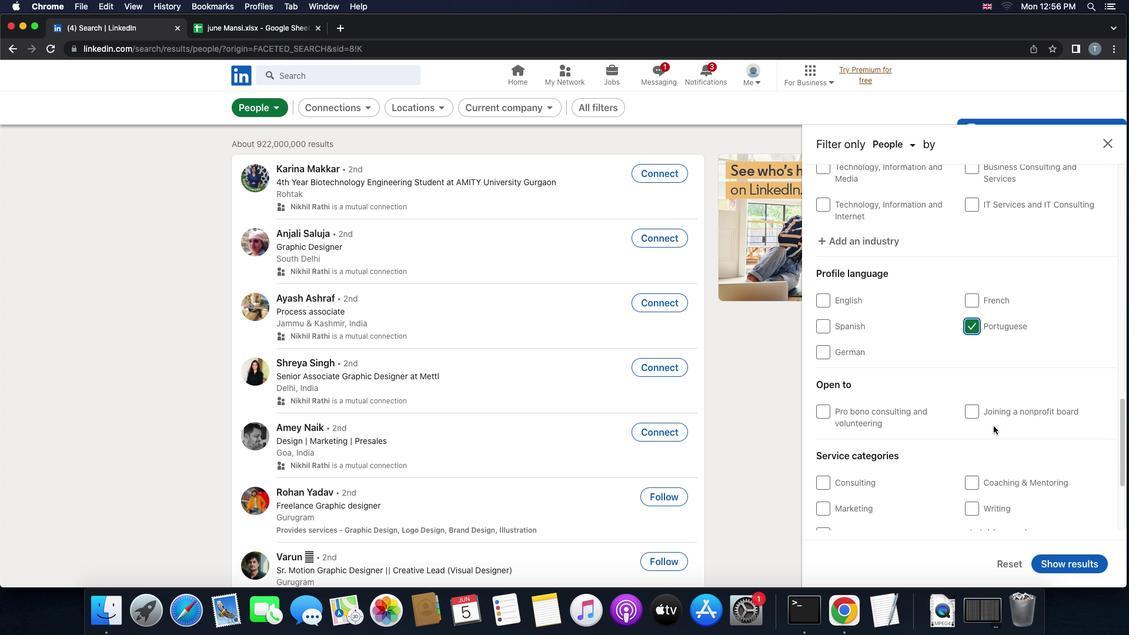 
Action: Mouse scrolled (993, 425) with delta (0, 0)
Screenshot: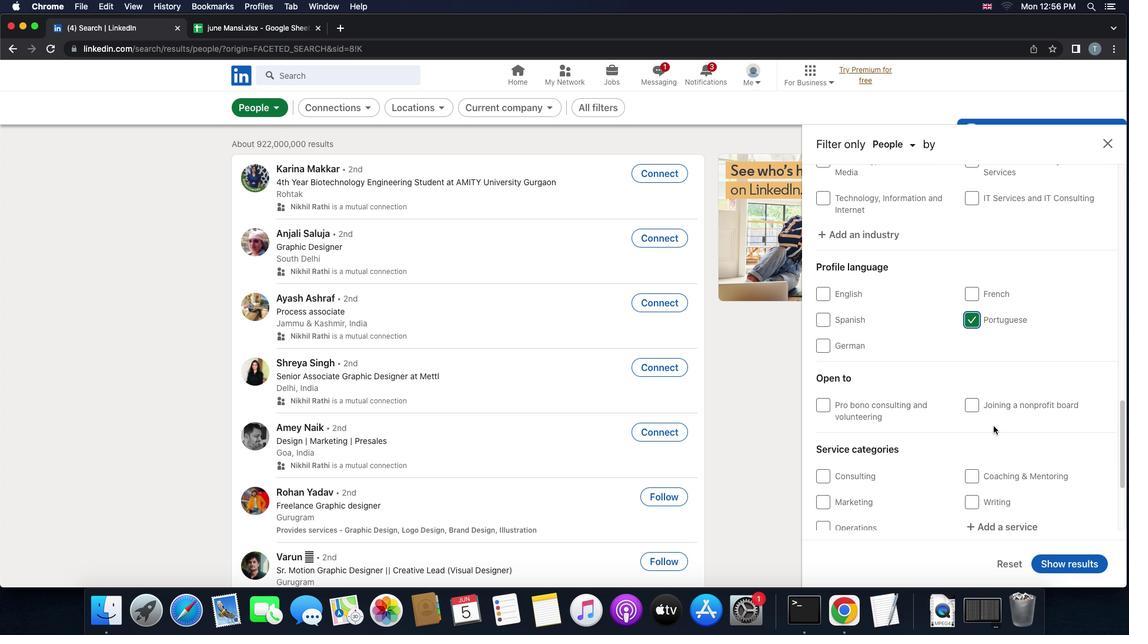 
Action: Mouse scrolled (993, 425) with delta (0, 0)
Screenshot: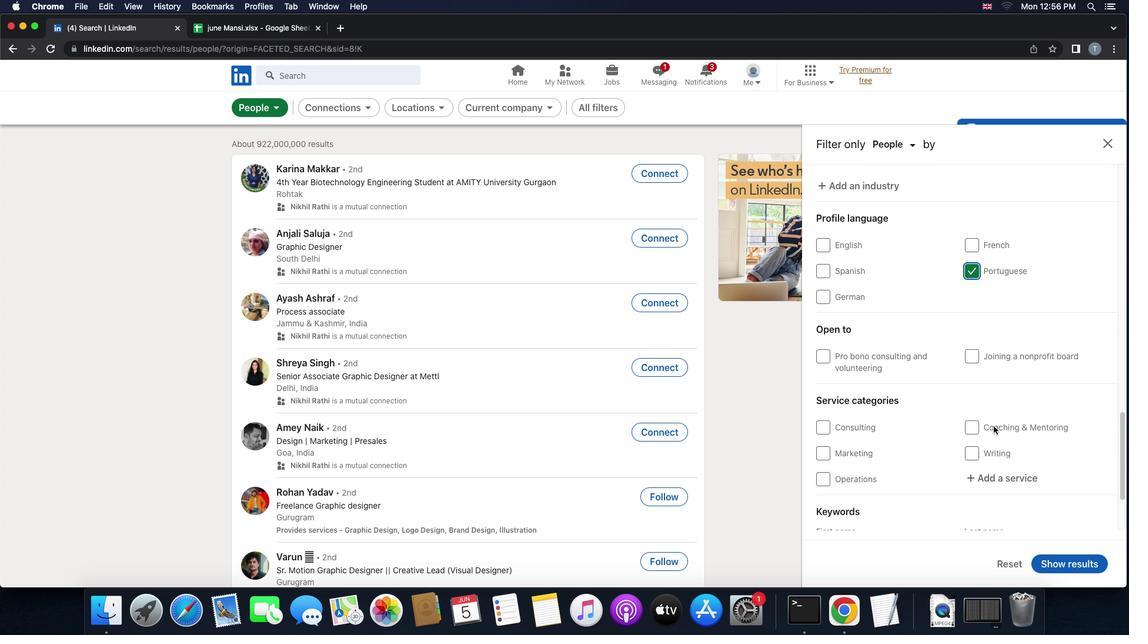 
Action: Mouse scrolled (993, 425) with delta (0, 0)
Screenshot: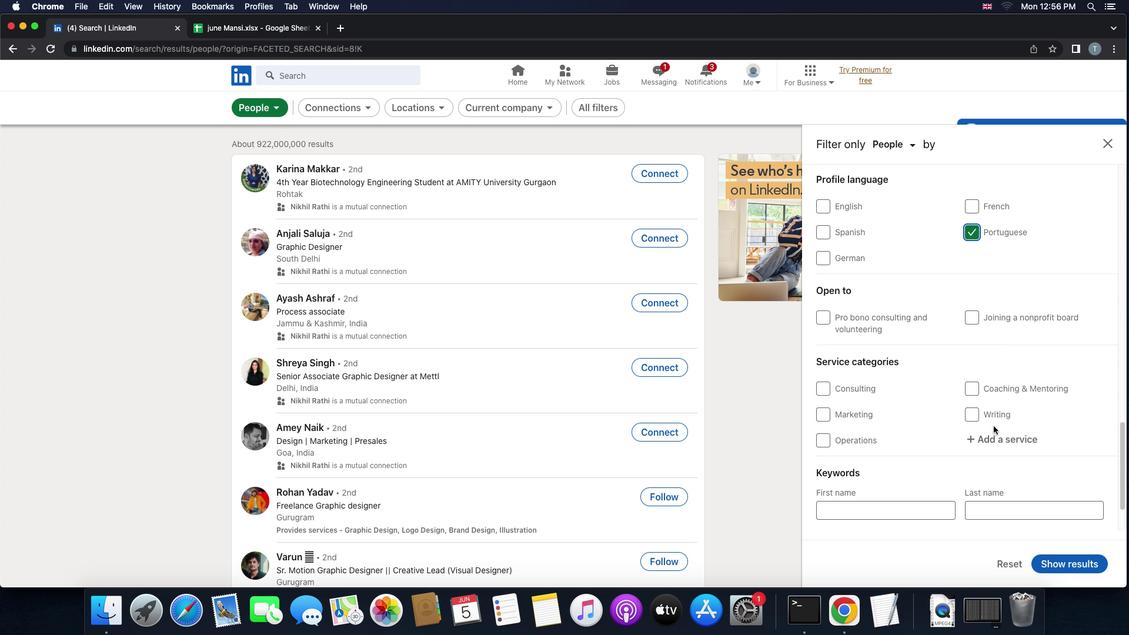 
Action: Mouse scrolled (993, 425) with delta (0, 0)
Screenshot: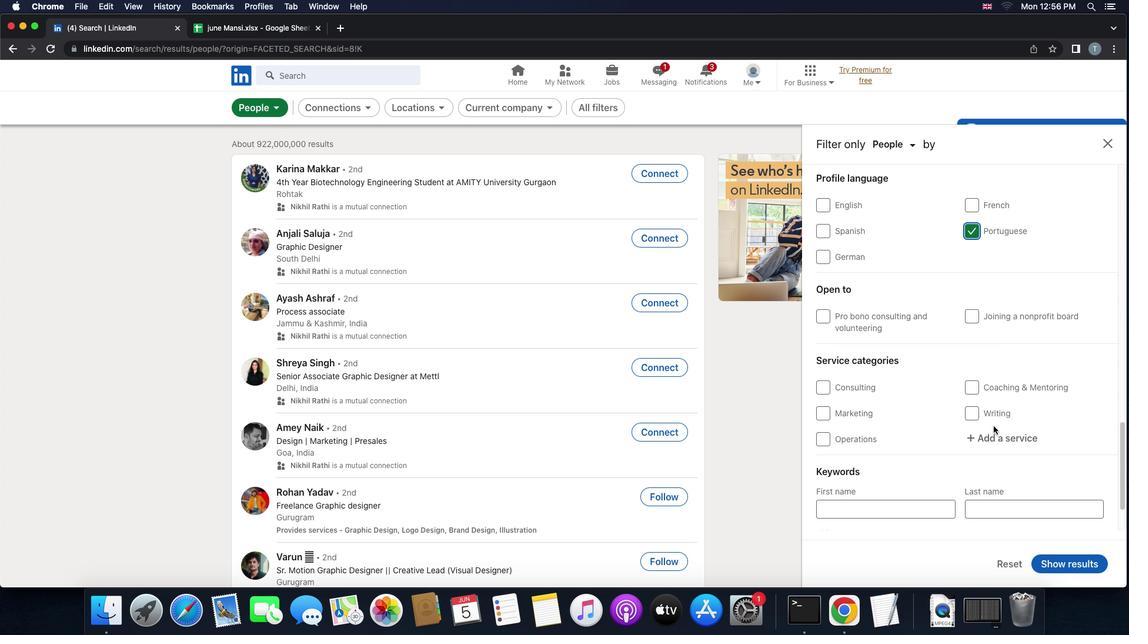 
Action: Mouse scrolled (993, 425) with delta (0, 0)
Screenshot: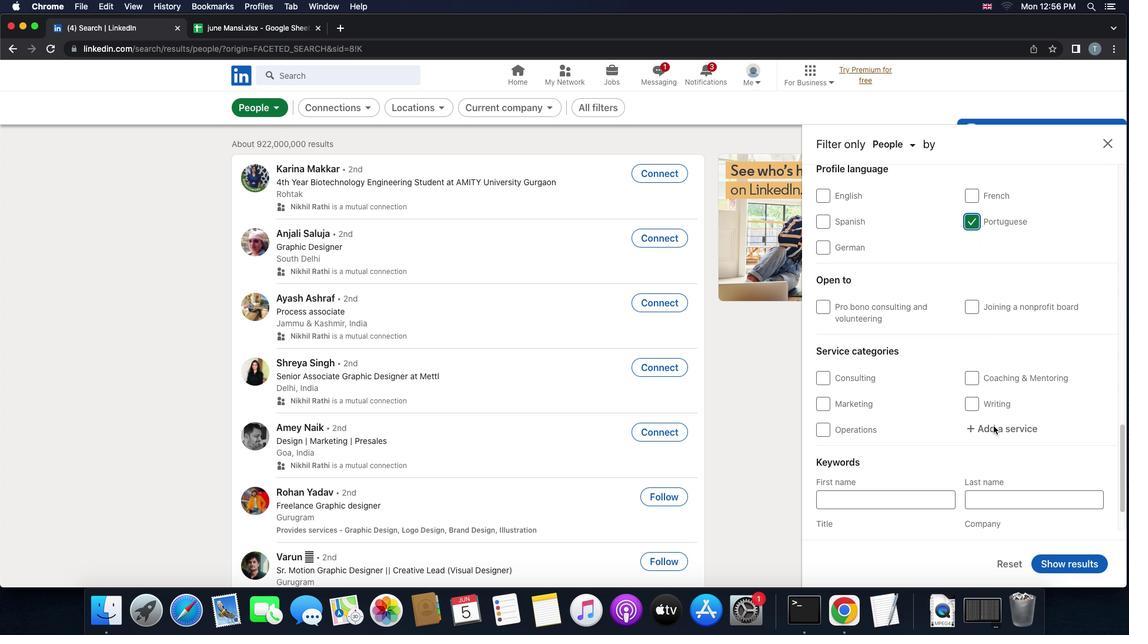 
Action: Mouse moved to (996, 406)
Screenshot: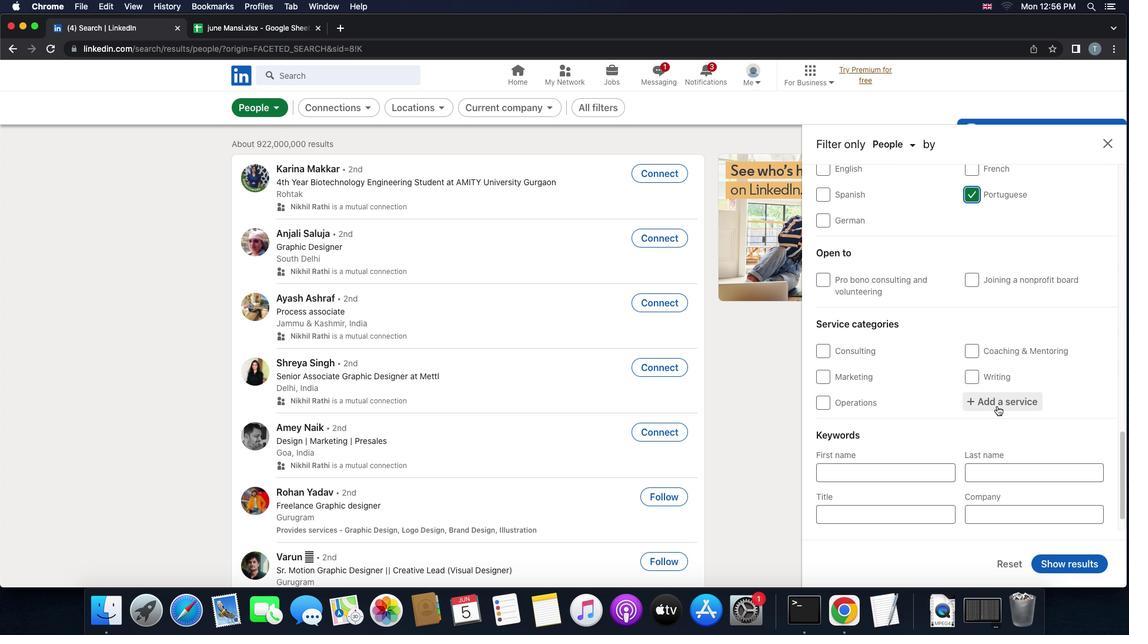 
Action: Mouse pressed left at (996, 406)
Screenshot: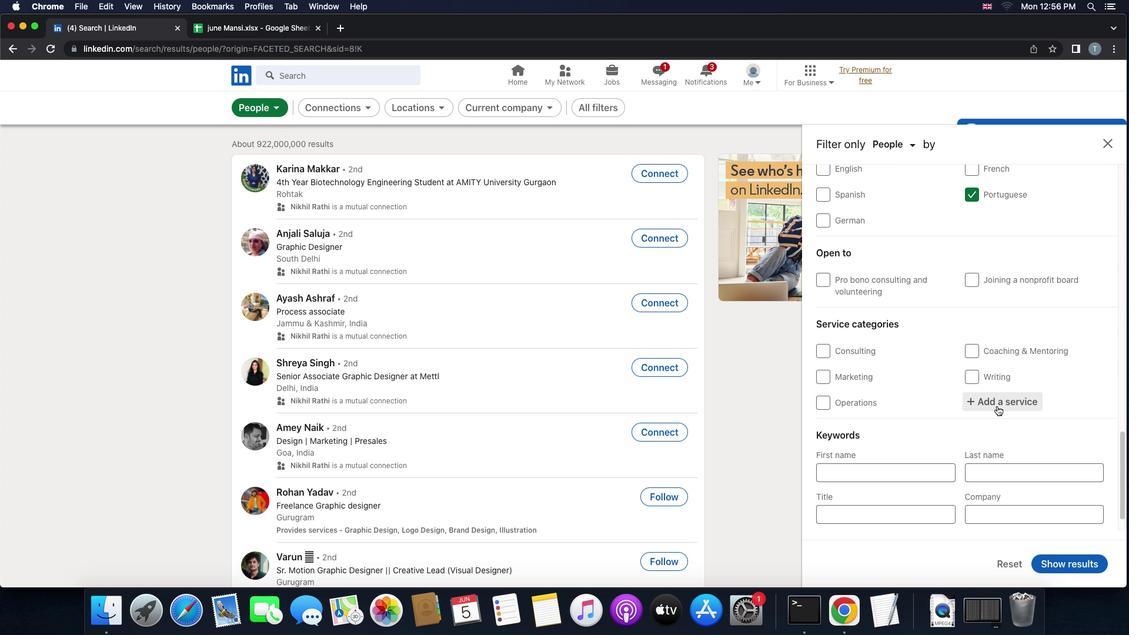 
Action: Key pressed 'g''h''o''s''t''w''r''i''t''i''n''g'
Screenshot: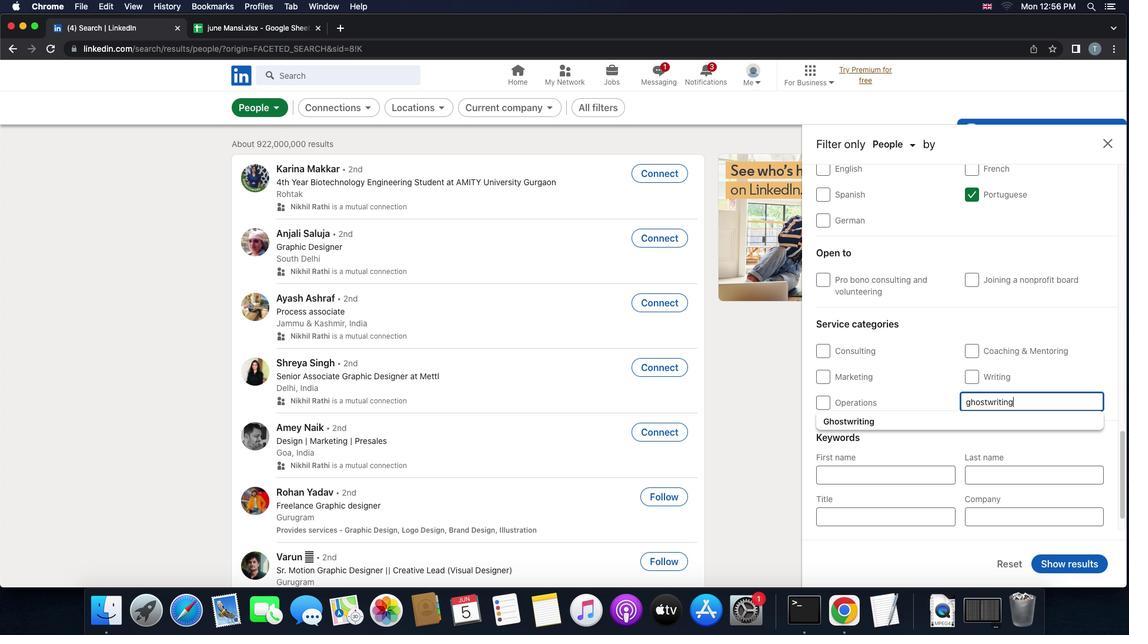 
Action: Mouse moved to (903, 417)
Screenshot: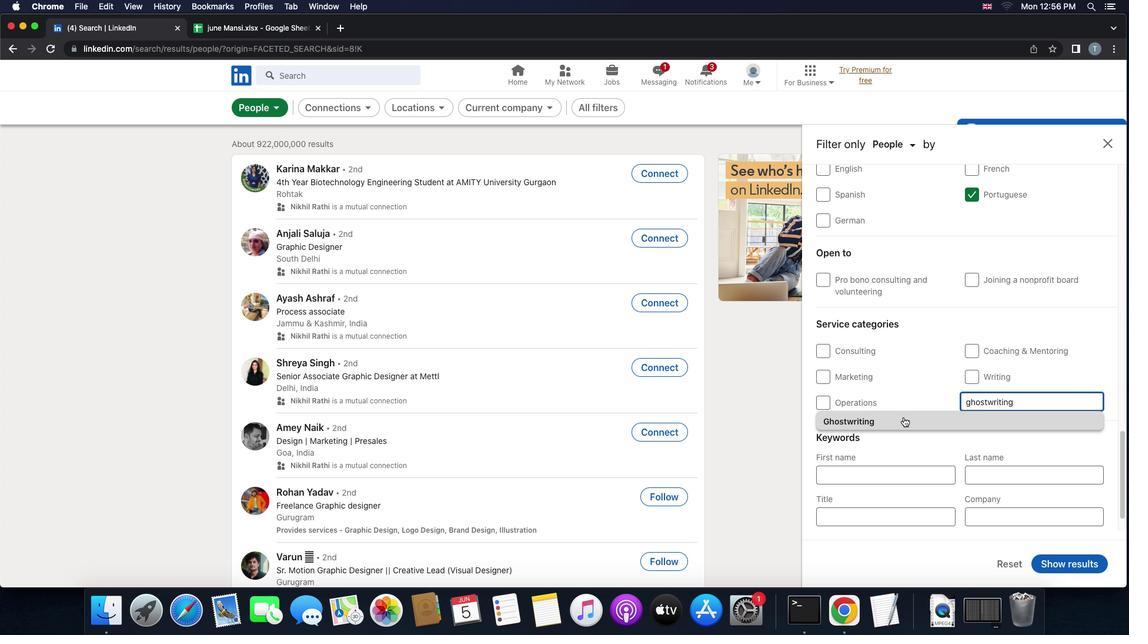 
Action: Mouse pressed left at (903, 417)
Screenshot: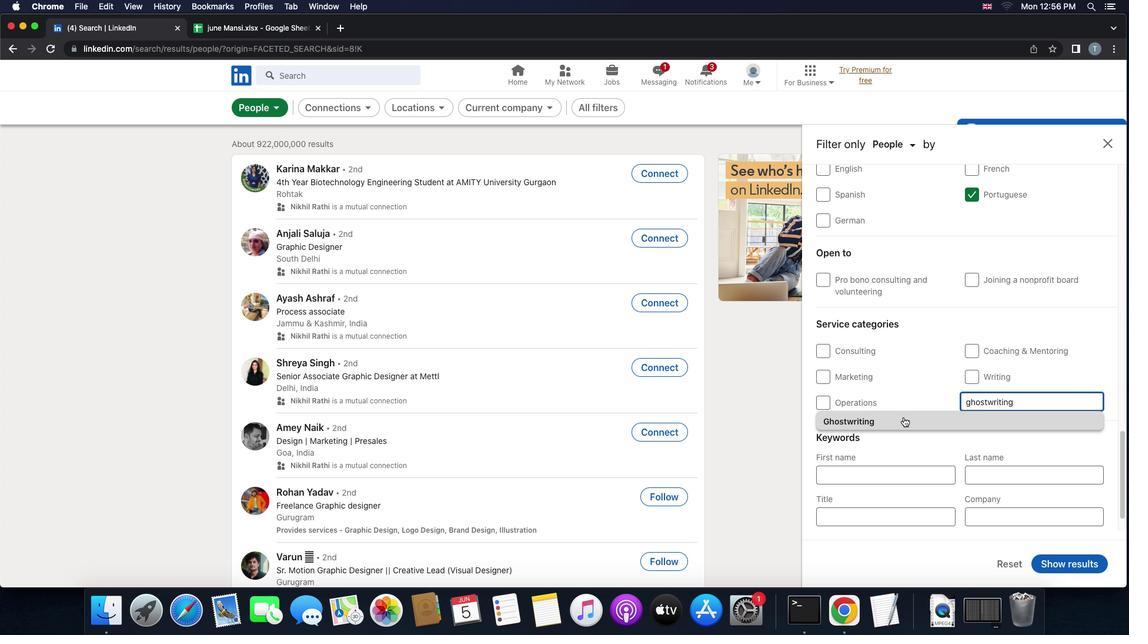 
Action: Mouse moved to (904, 417)
Screenshot: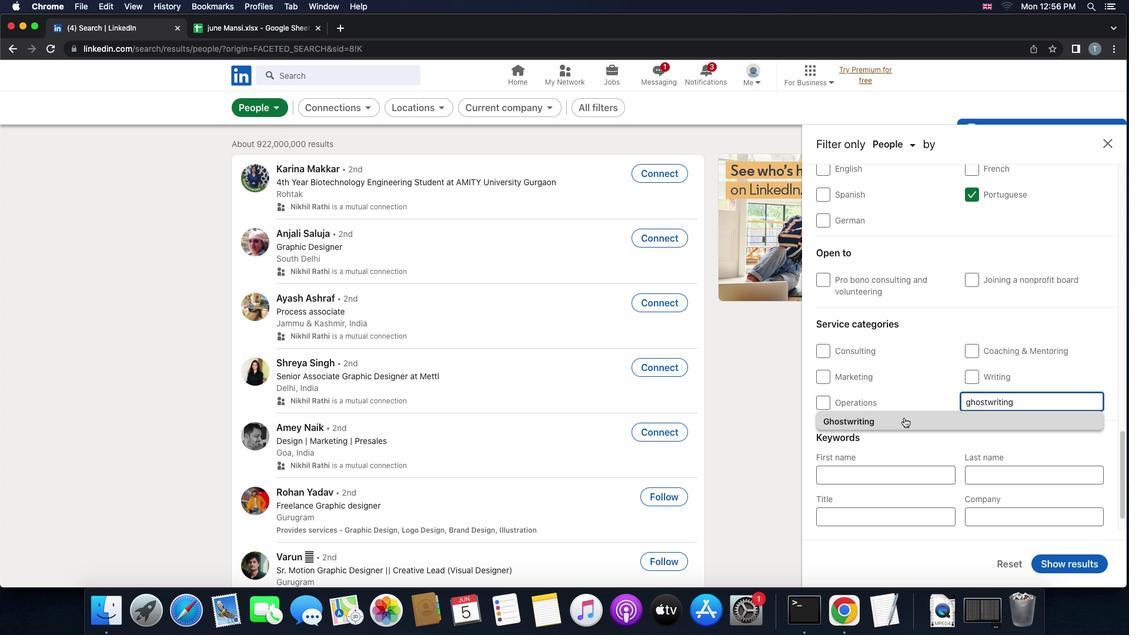
Action: Mouse scrolled (904, 417) with delta (0, 0)
Screenshot: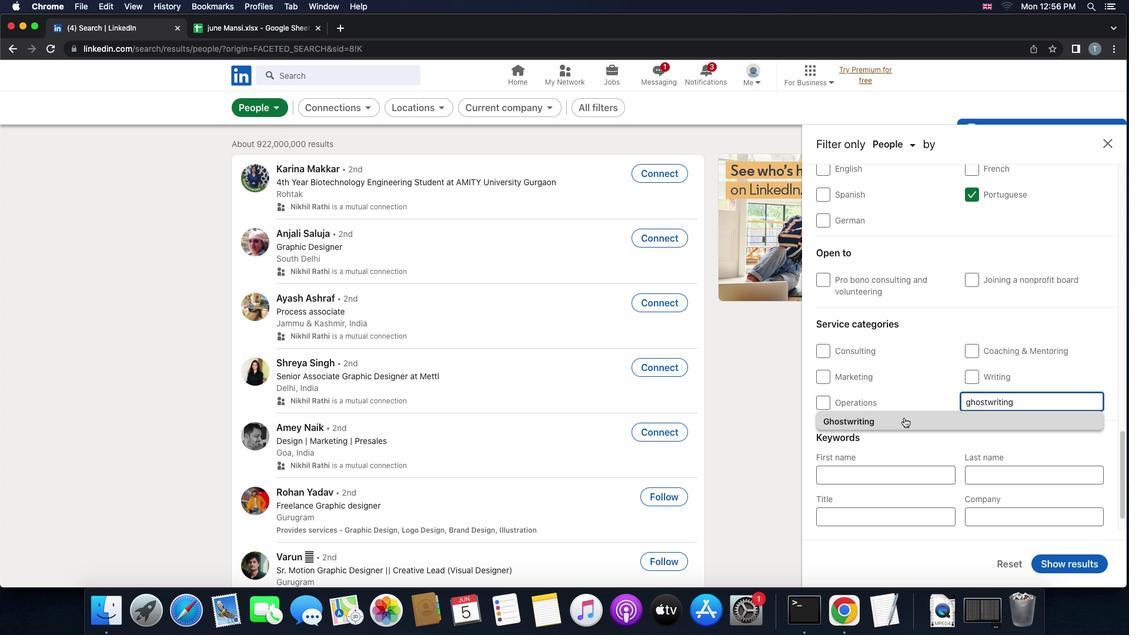
Action: Mouse scrolled (904, 417) with delta (0, 0)
Screenshot: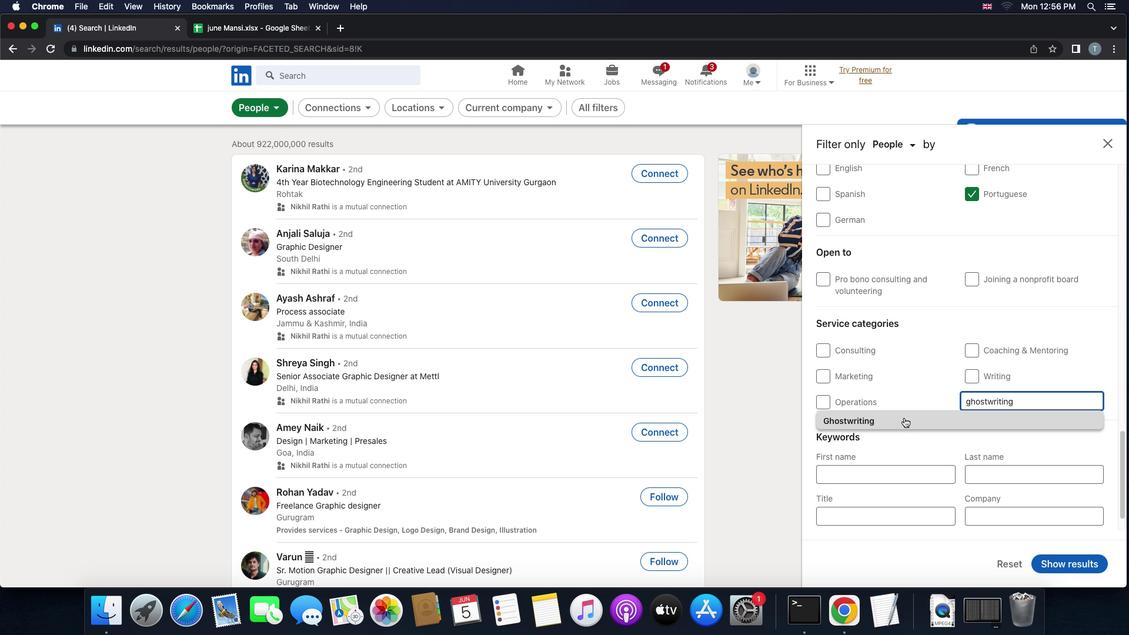 
Action: Mouse scrolled (904, 417) with delta (0, -1)
Screenshot: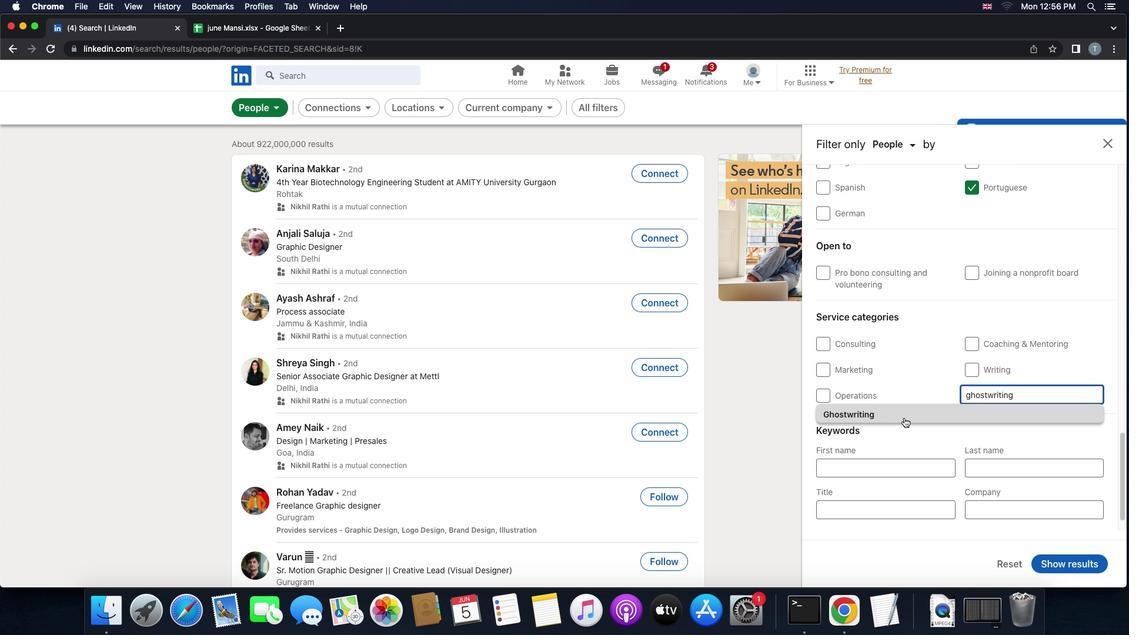 
Action: Mouse scrolled (904, 417) with delta (0, -1)
Screenshot: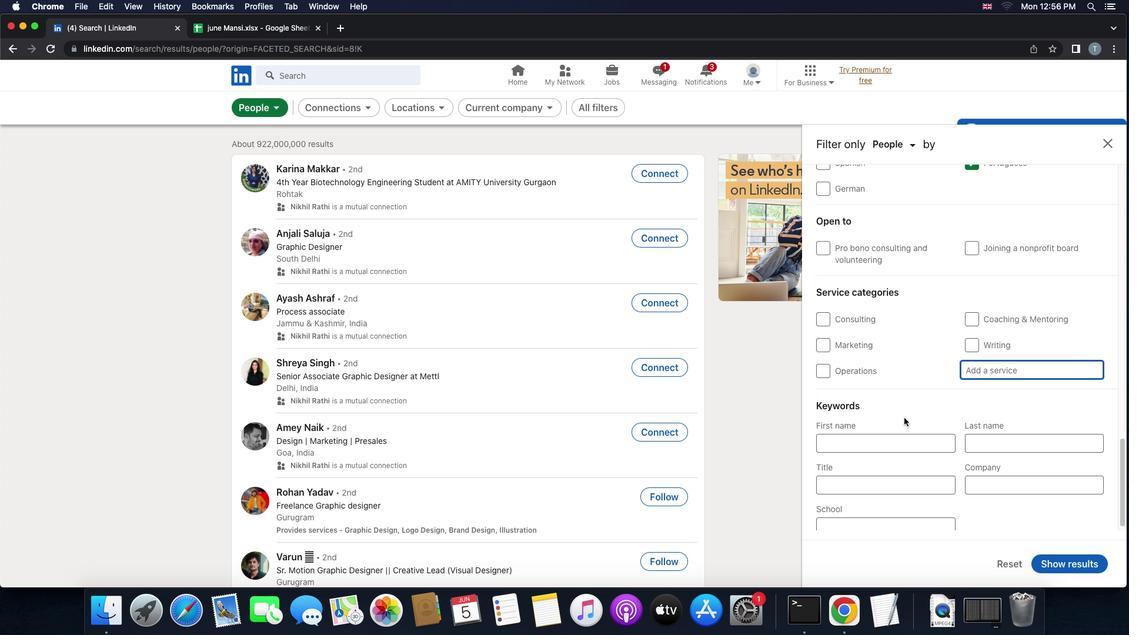 
Action: Mouse moved to (886, 458)
Screenshot: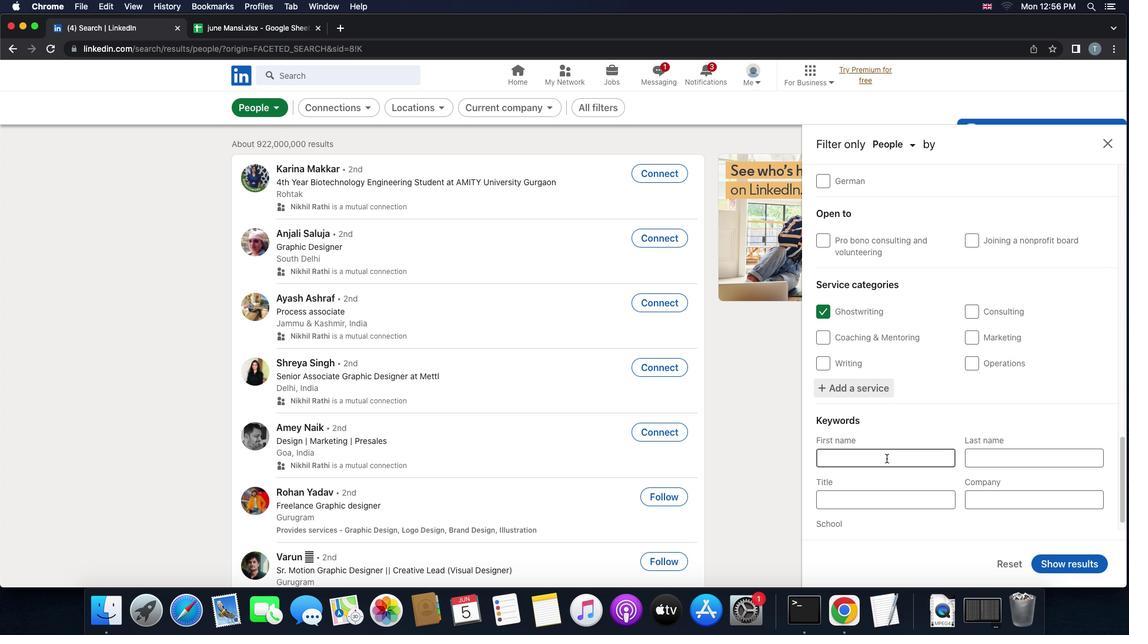 
Action: Mouse pressed left at (886, 458)
Screenshot: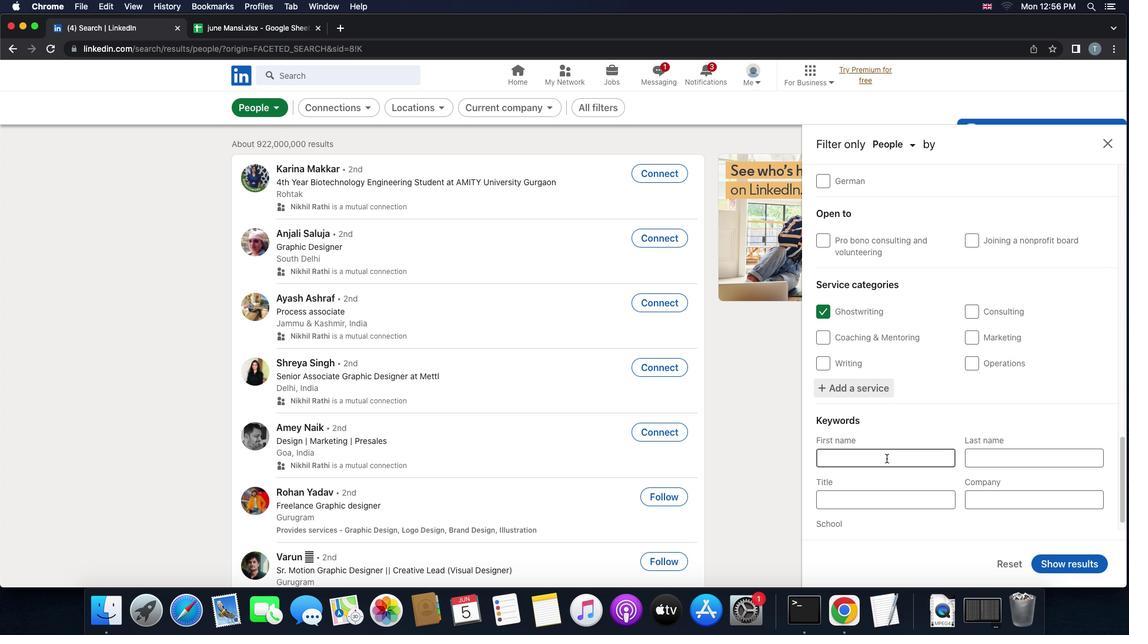 
Action: Mouse moved to (876, 499)
Screenshot: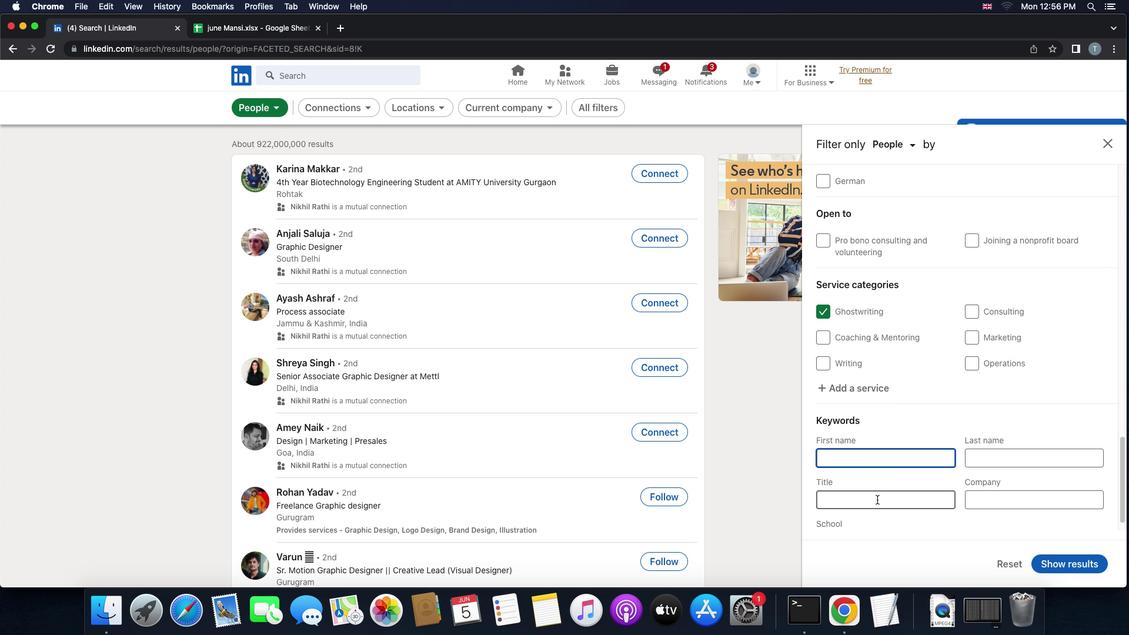 
Action: Mouse pressed left at (876, 499)
Screenshot: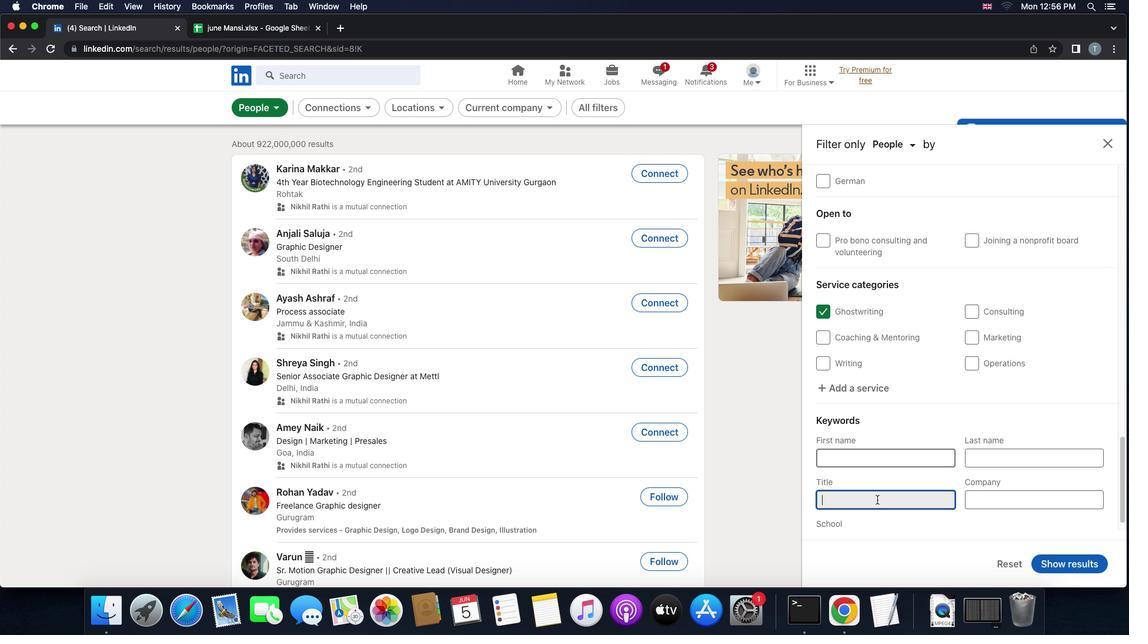 
Action: Mouse scrolled (876, 499) with delta (0, 0)
Screenshot: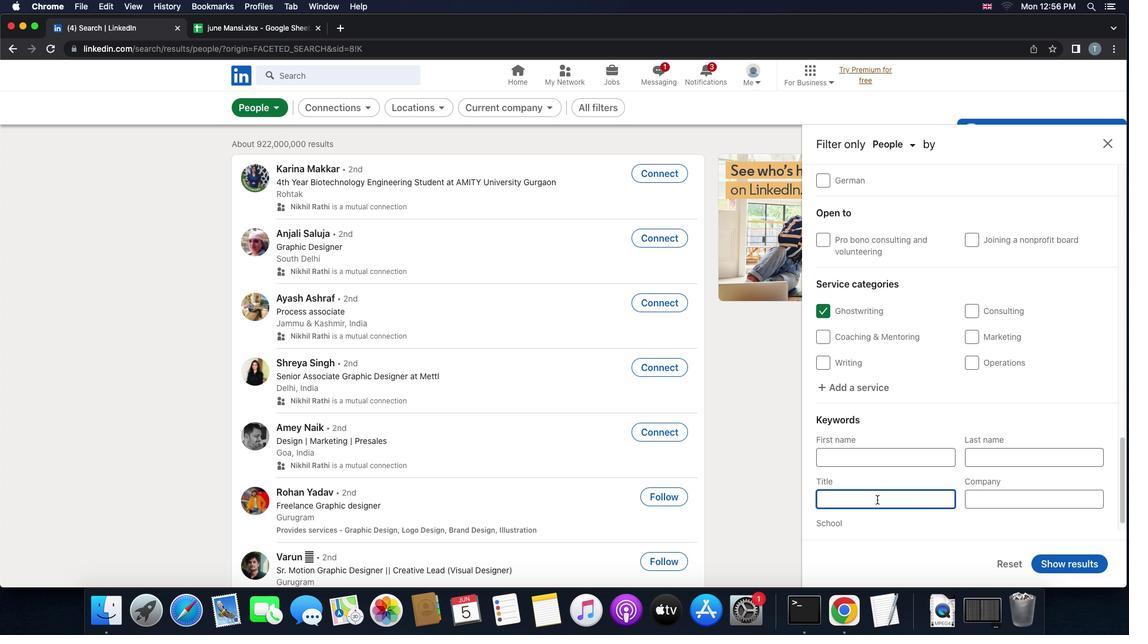 
Action: Mouse scrolled (876, 499) with delta (0, 0)
Screenshot: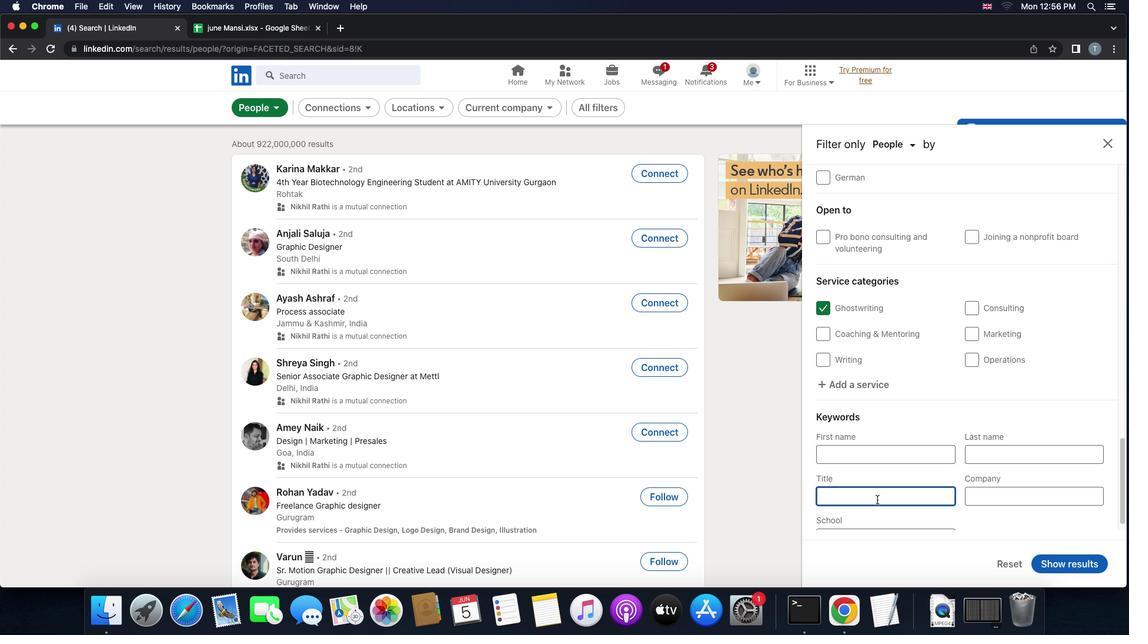 
Action: Mouse scrolled (876, 499) with delta (0, -1)
Screenshot: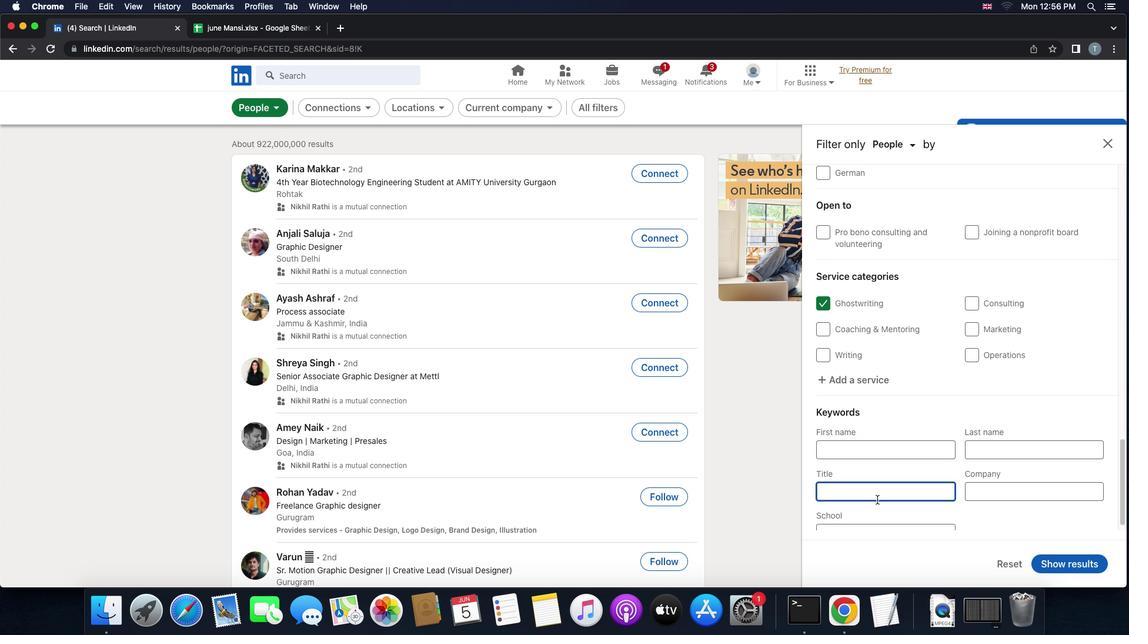 
Action: Mouse moved to (887, 472)
Screenshot: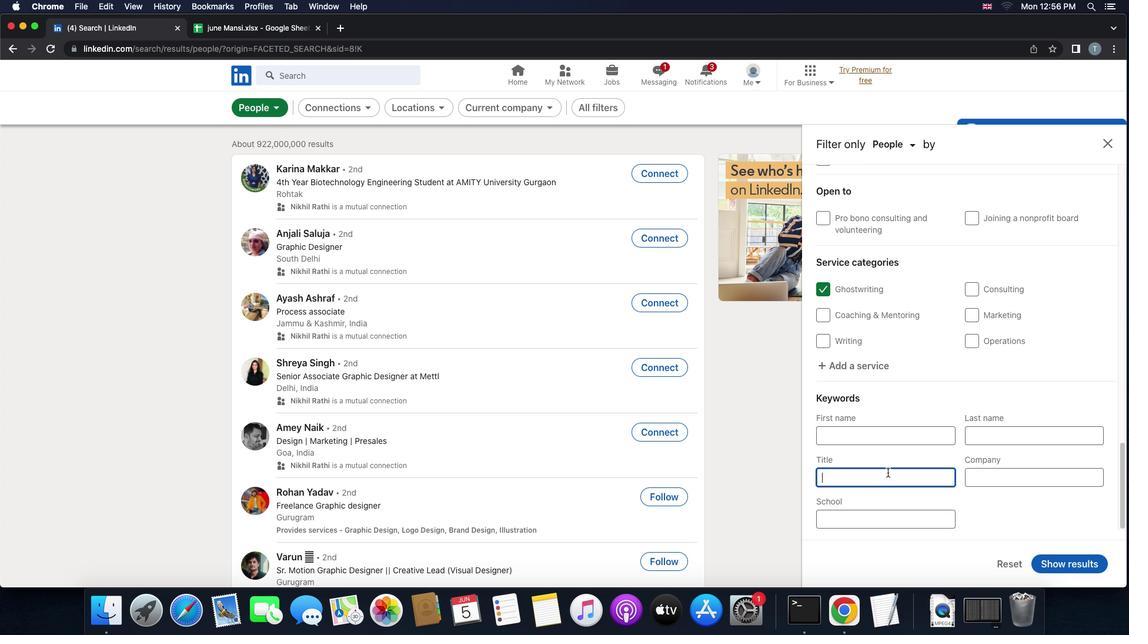 
Action: Key pressed 'b''o''o''k''k''e''e''p''e''r'
Screenshot: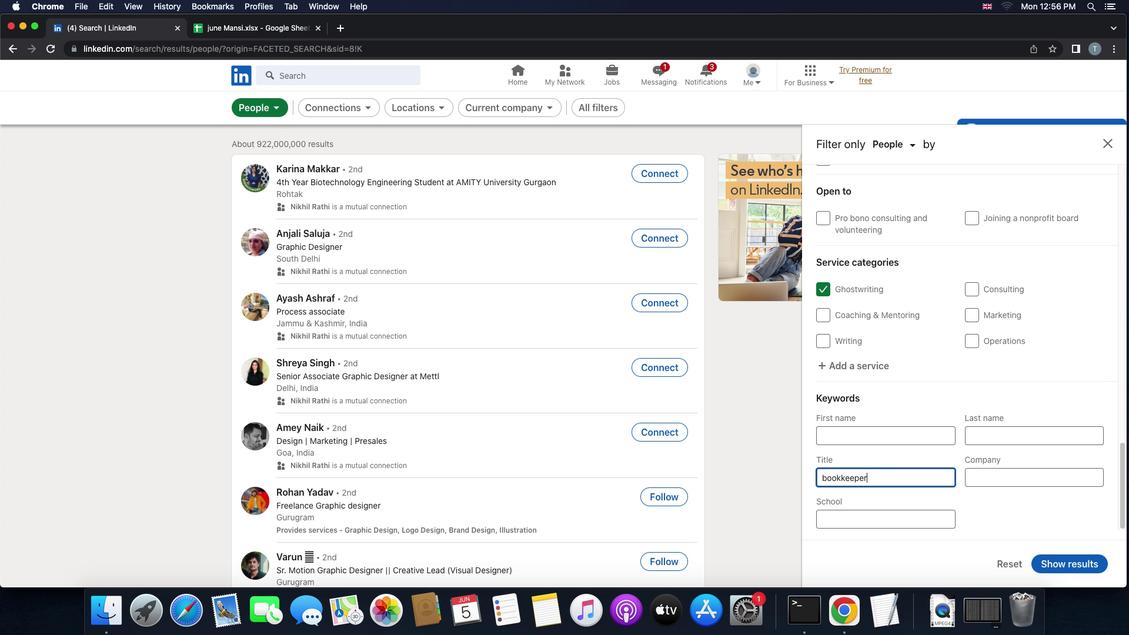 
Action: Mouse moved to (1071, 568)
Screenshot: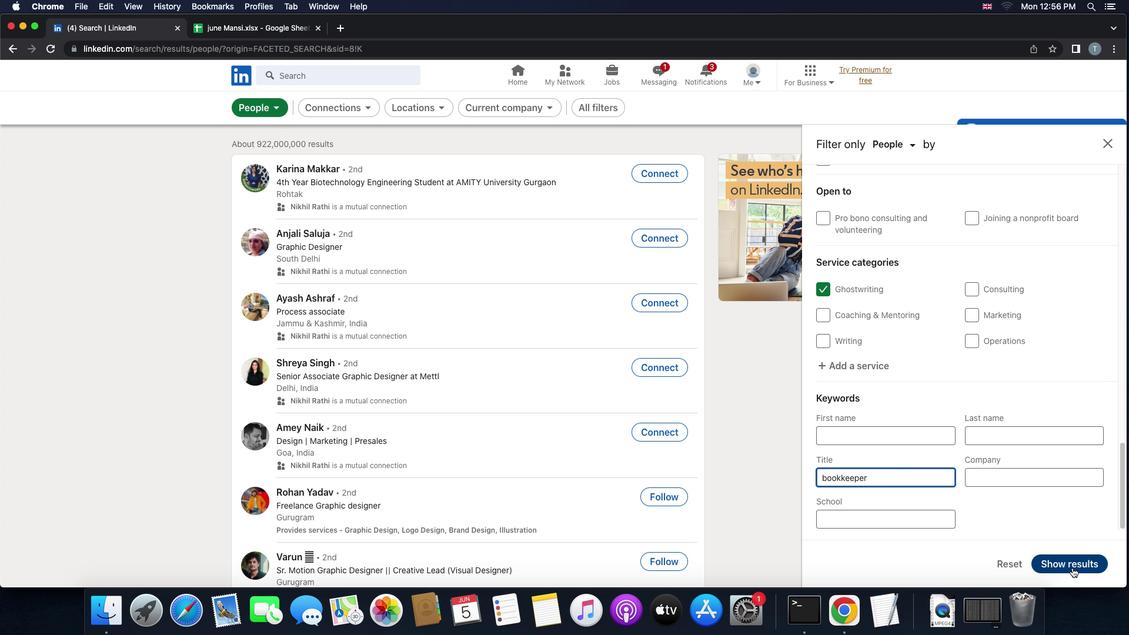 
Action: Mouse pressed left at (1071, 568)
Screenshot: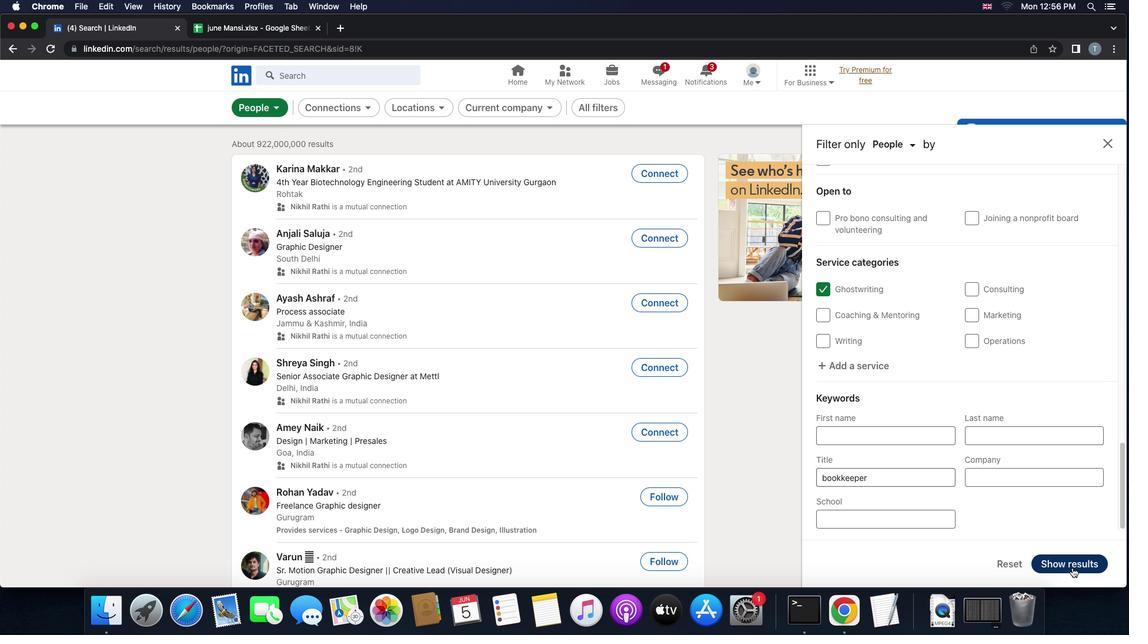 
